 Task: Compose an email with the signature Carlos Perez with the subject Request for clarification and the message Could you please confirm the delivery date? from softage.1@softage.net to softage.9@softage.net and softage.10@softage.net with CC to softage.2@softage.net, select the message and change font size to large, align the email to center Send the email
Action: Mouse moved to (454, 599)
Screenshot: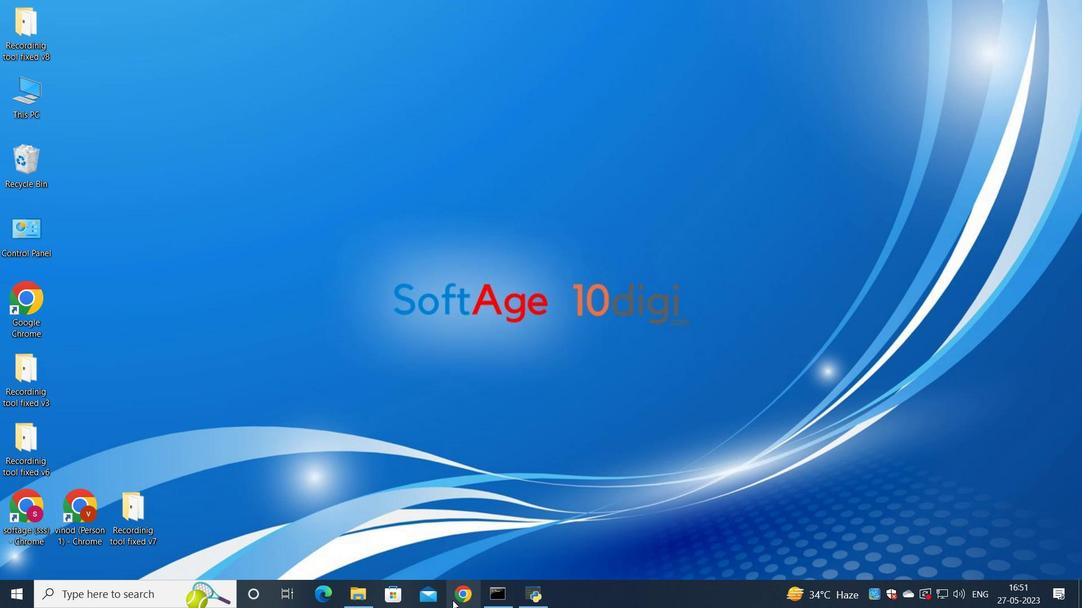 
Action: Mouse pressed left at (454, 599)
Screenshot: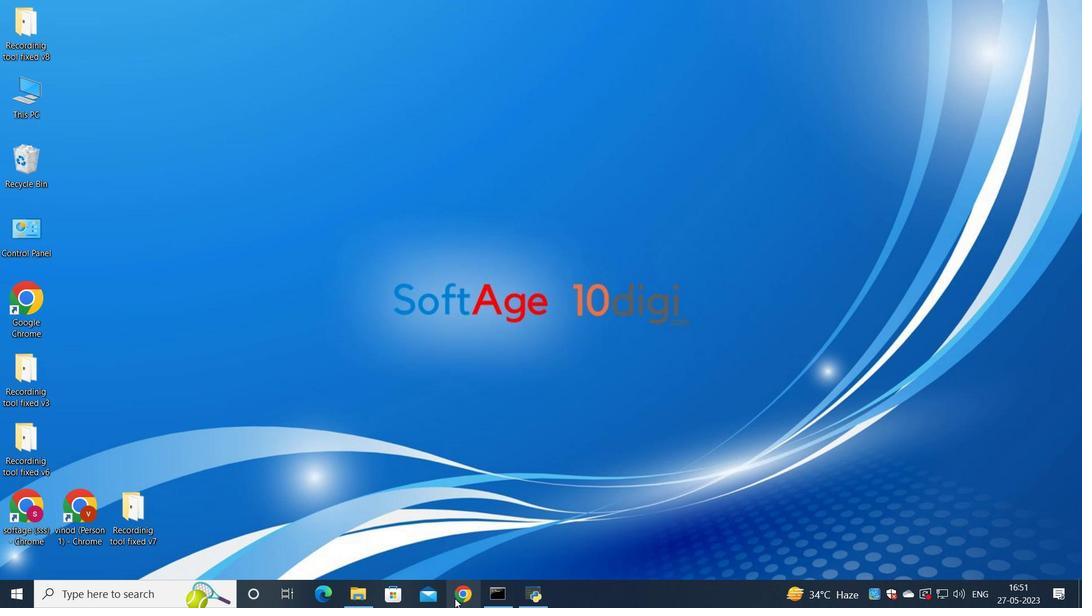 
Action: Mouse moved to (474, 336)
Screenshot: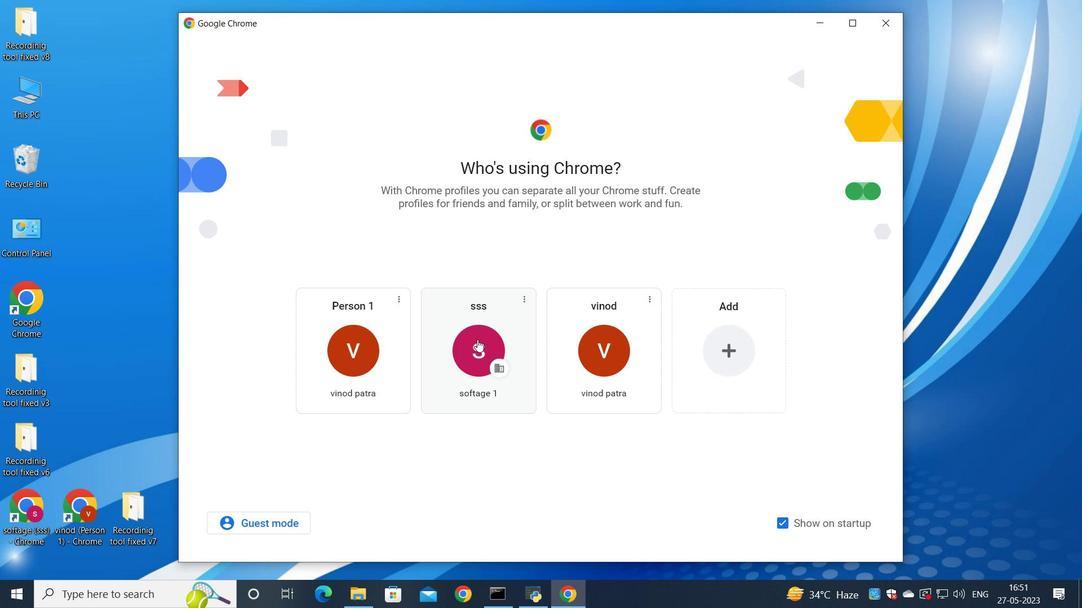
Action: Mouse pressed left at (474, 336)
Screenshot: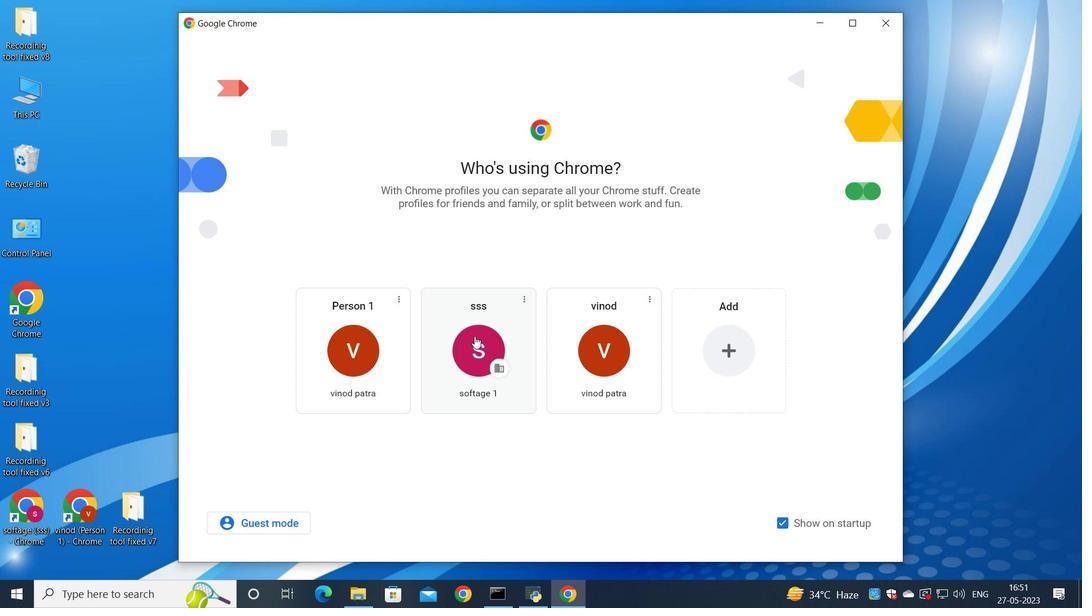 
Action: Mouse moved to (945, 61)
Screenshot: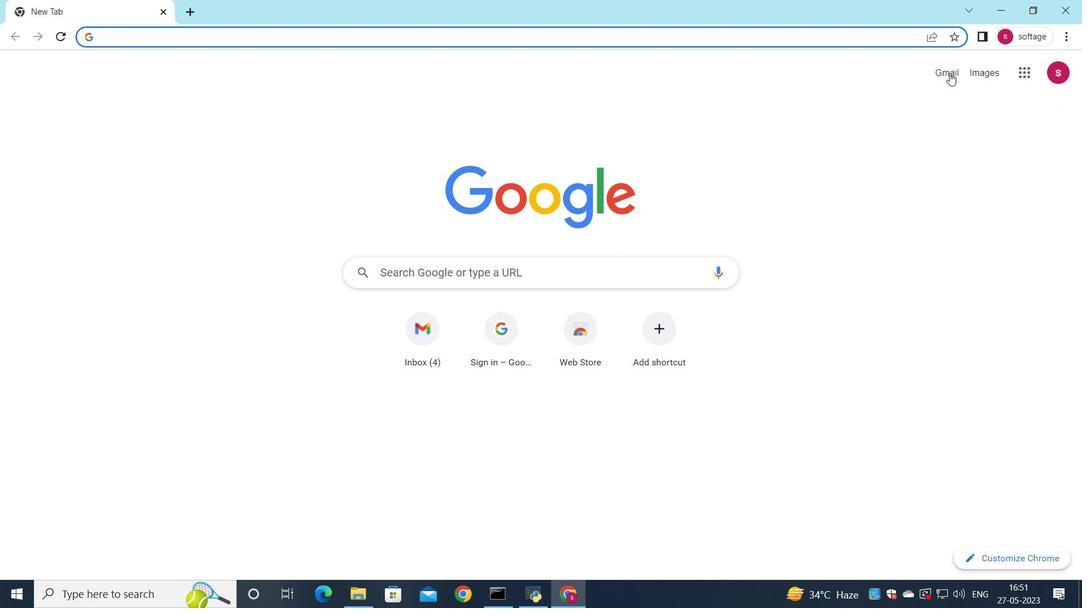
Action: Mouse pressed left at (945, 61)
Screenshot: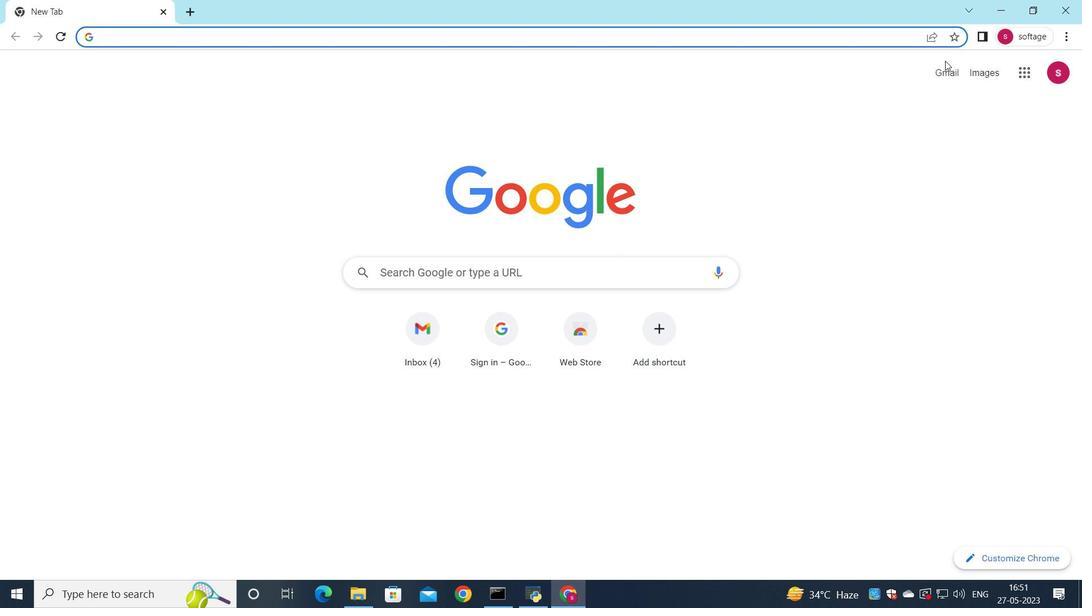 
Action: Mouse moved to (945, 69)
Screenshot: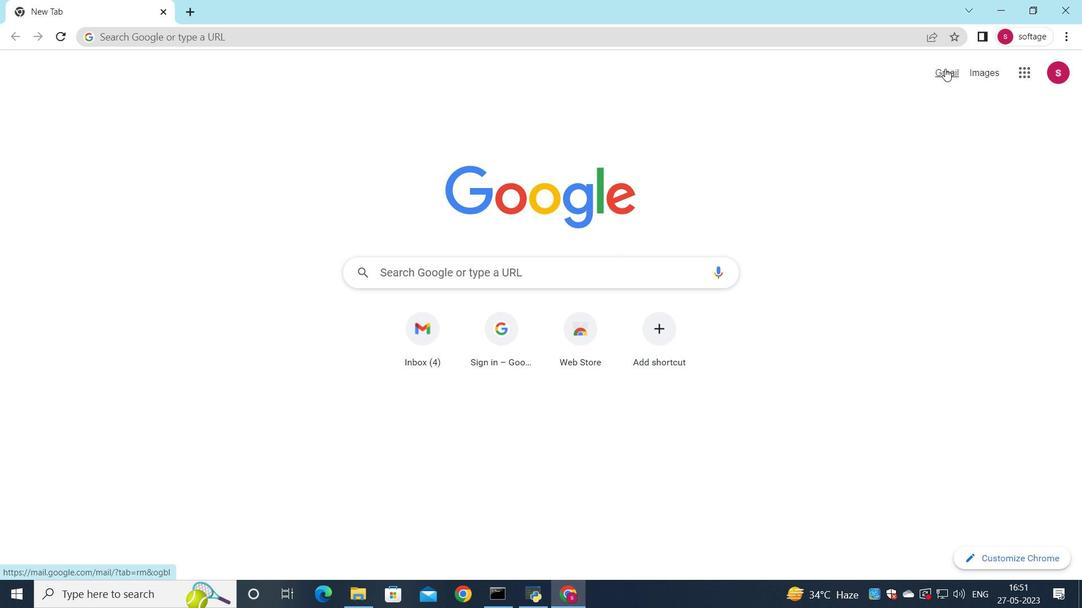 
Action: Mouse pressed left at (945, 69)
Screenshot: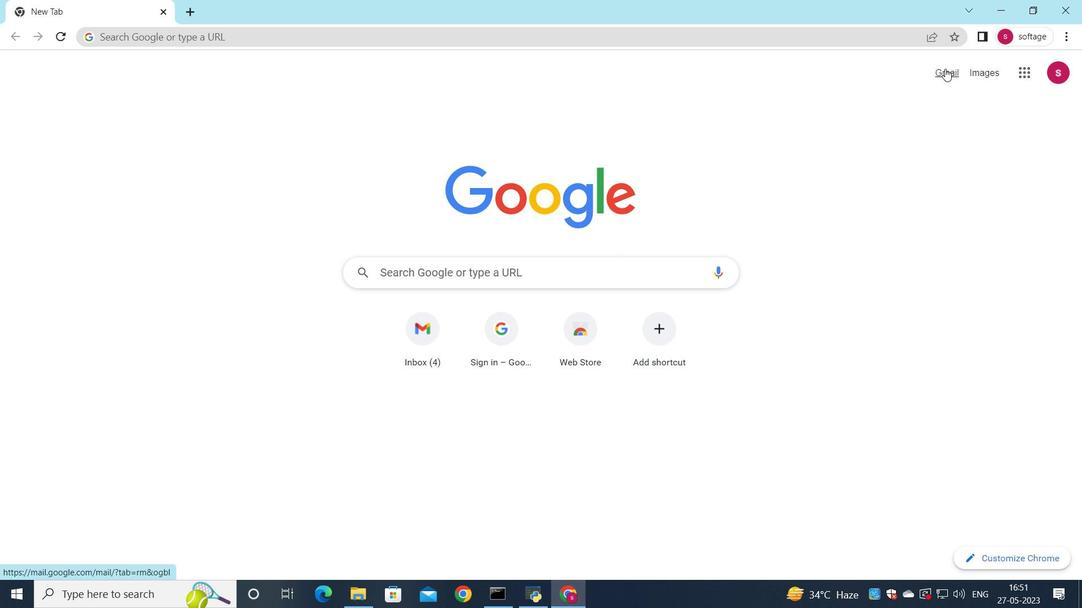 
Action: Mouse moved to (918, 100)
Screenshot: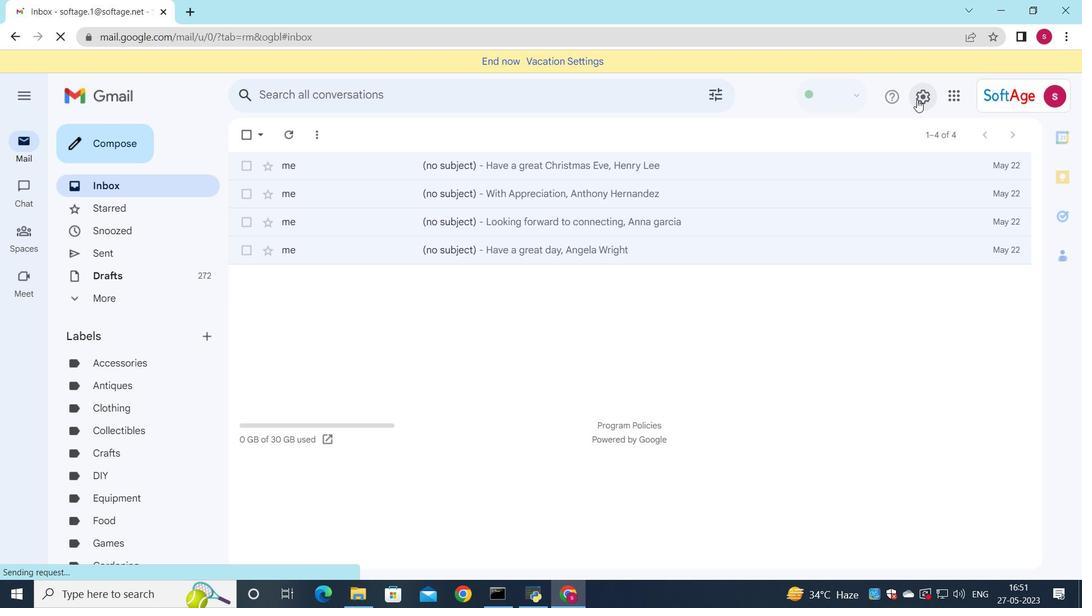 
Action: Mouse pressed left at (918, 100)
Screenshot: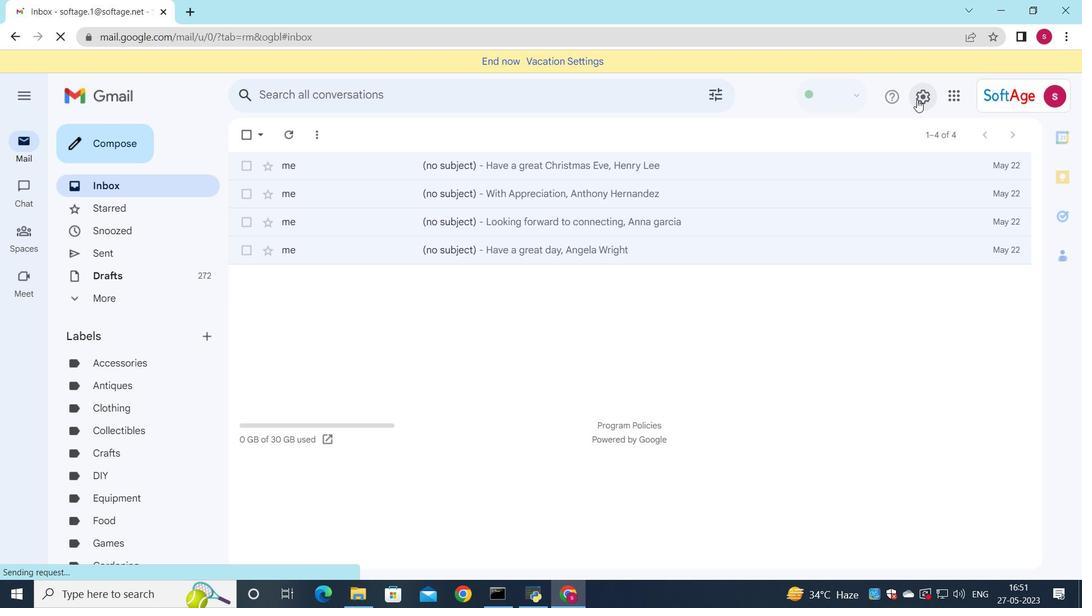 
Action: Mouse moved to (921, 168)
Screenshot: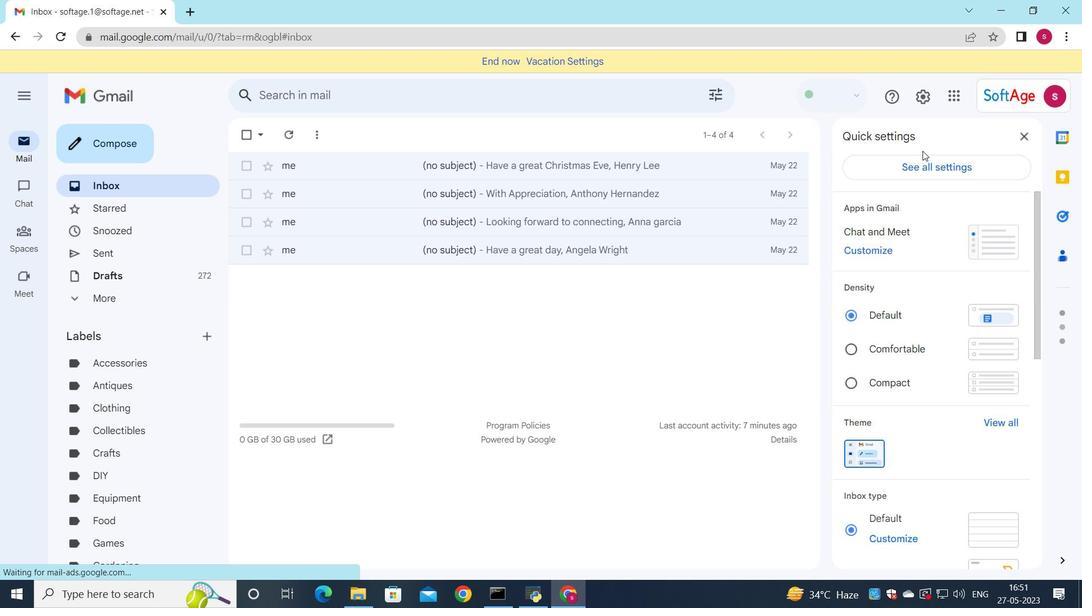 
Action: Mouse pressed left at (921, 168)
Screenshot: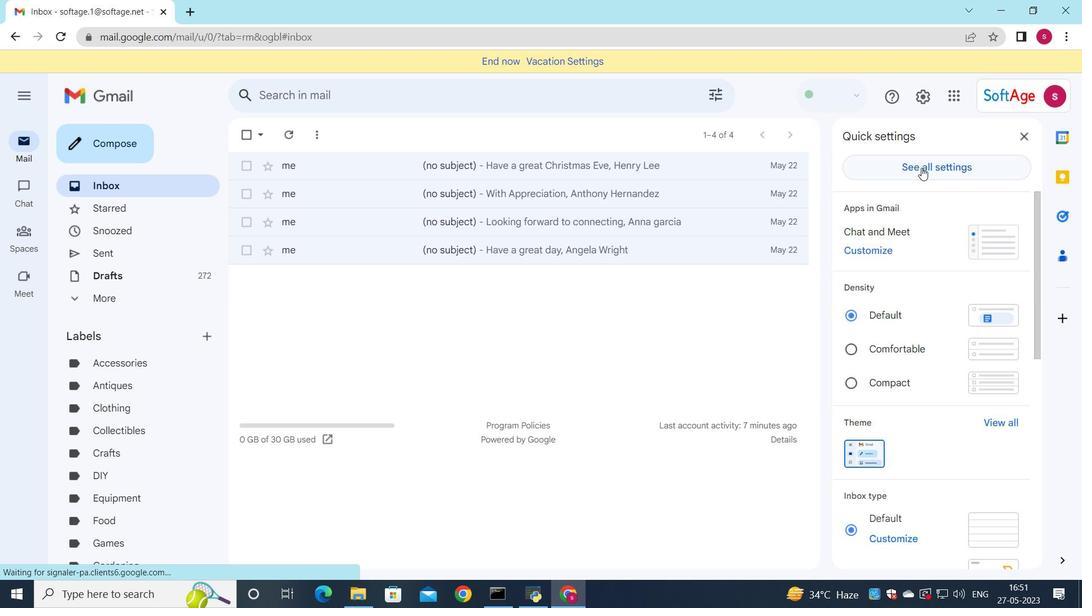 
Action: Mouse moved to (669, 253)
Screenshot: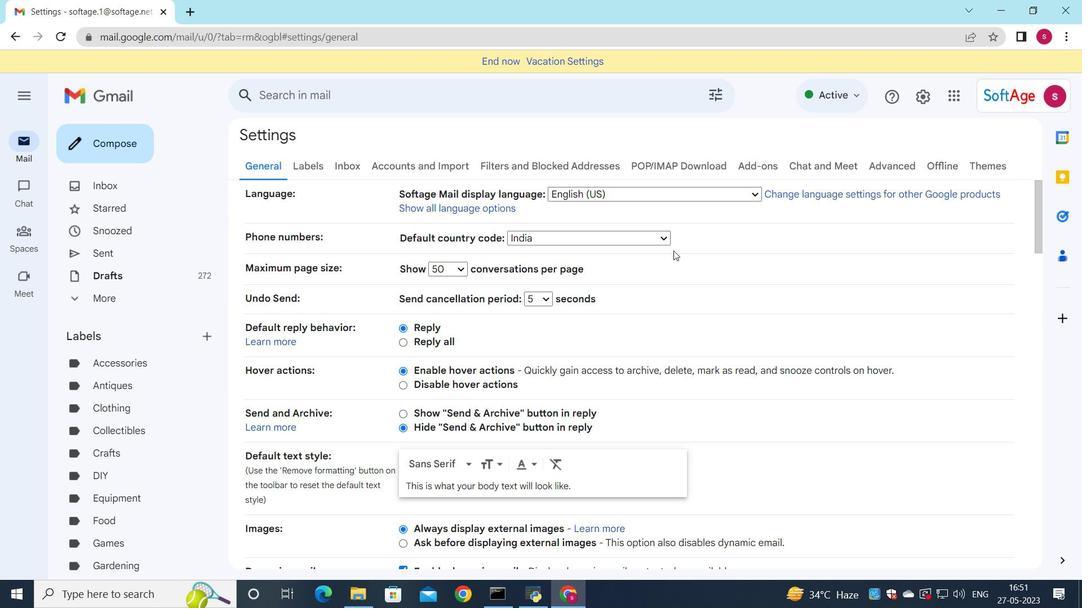 
Action: Mouse scrolled (669, 252) with delta (0, 0)
Screenshot: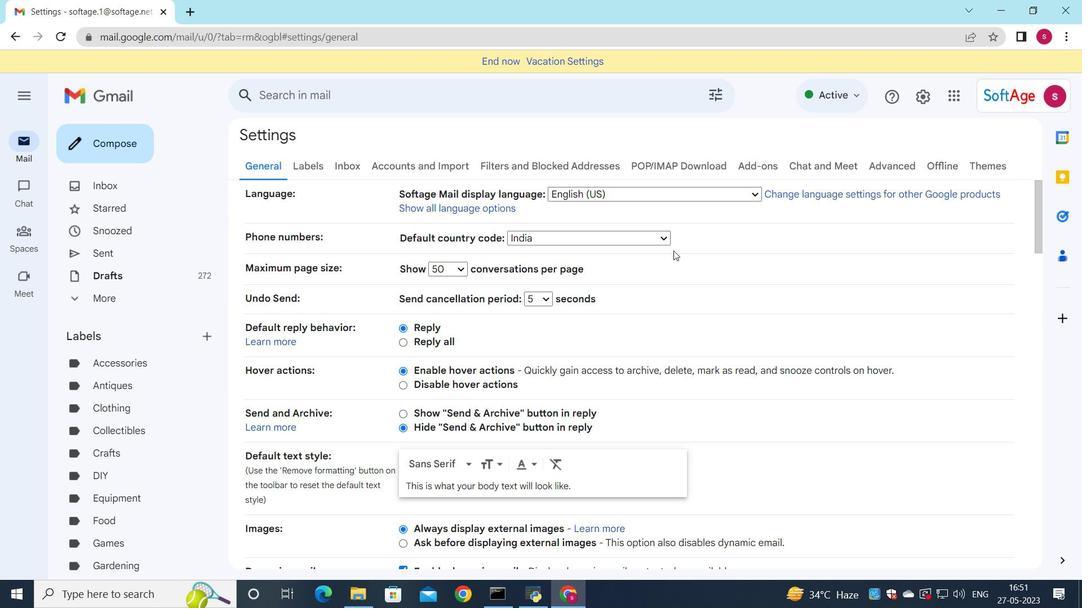 
Action: Mouse moved to (661, 262)
Screenshot: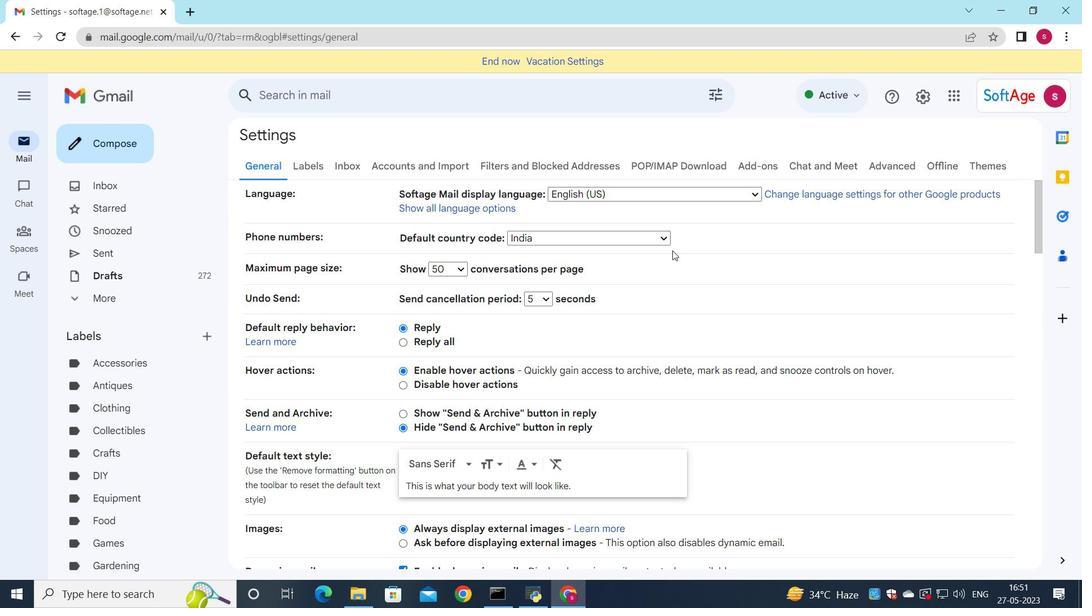 
Action: Mouse scrolled (661, 261) with delta (0, 0)
Screenshot: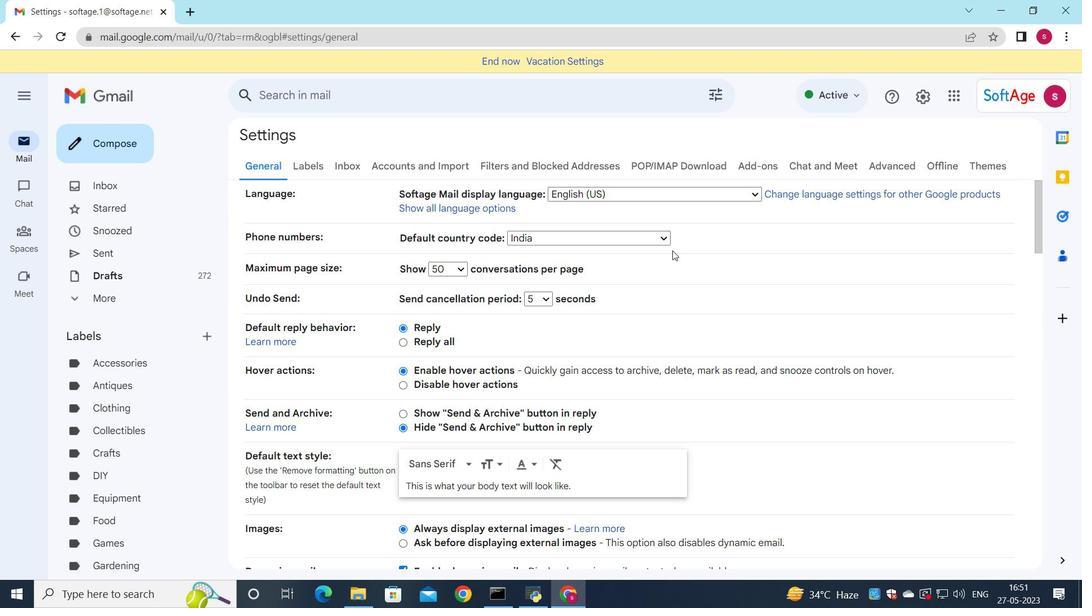 
Action: Mouse moved to (650, 281)
Screenshot: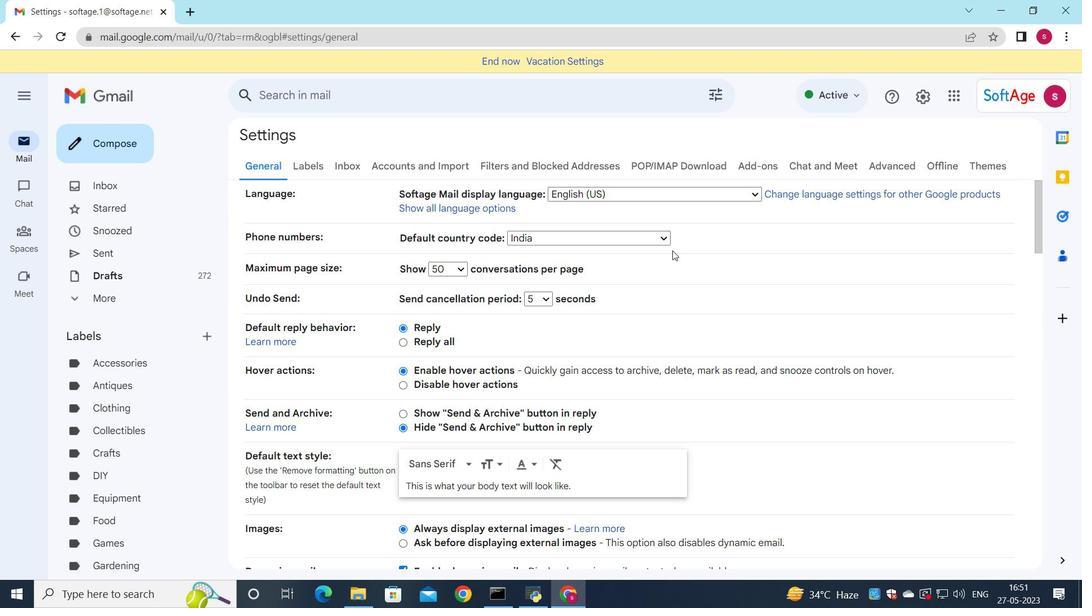 
Action: Mouse scrolled (650, 280) with delta (0, 0)
Screenshot: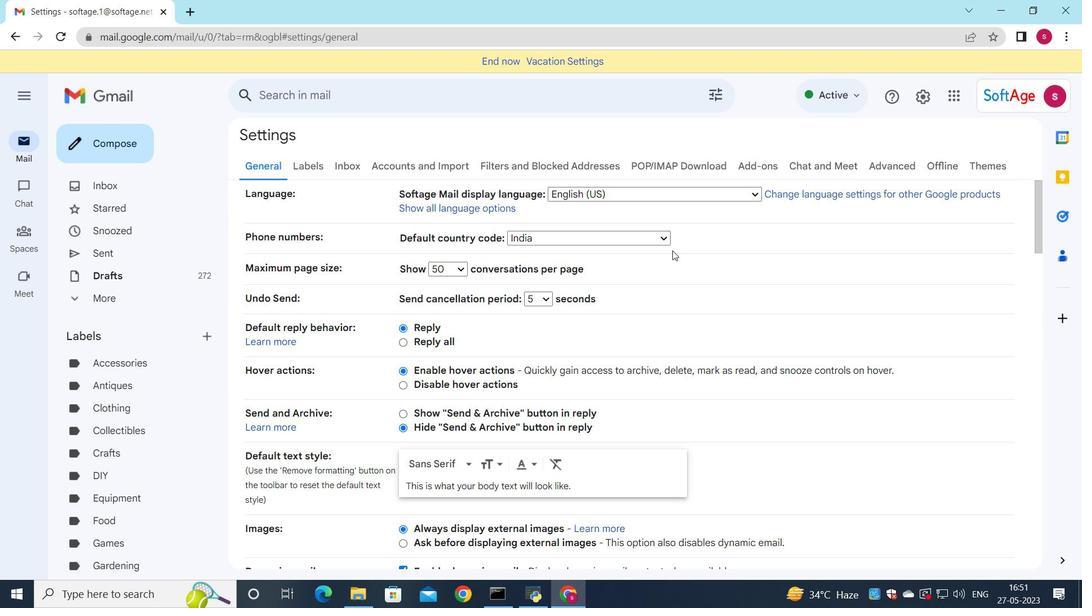 
Action: Mouse moved to (648, 265)
Screenshot: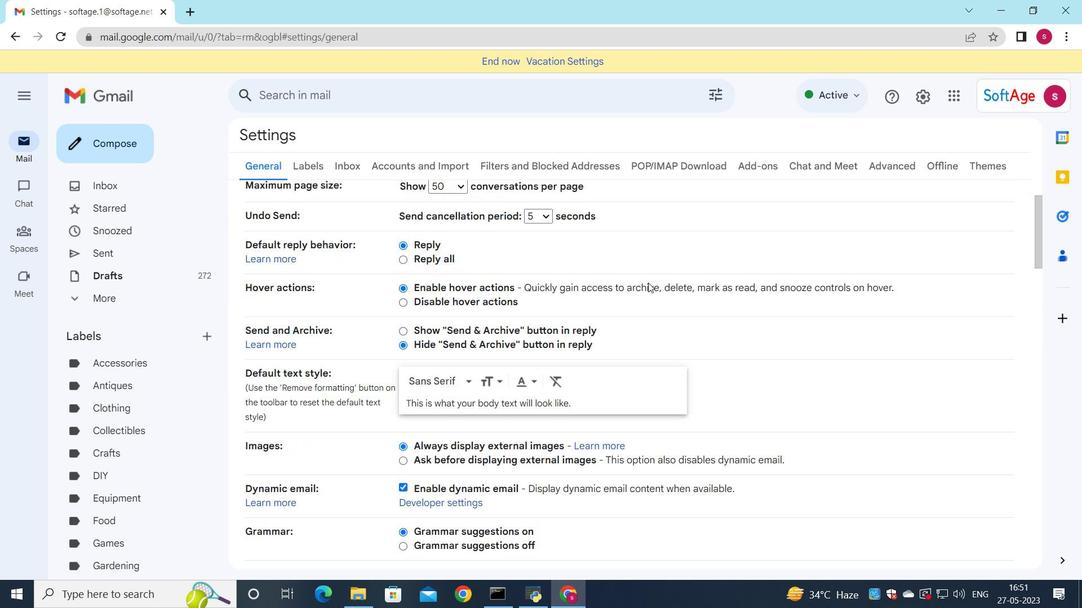 
Action: Mouse scrolled (648, 264) with delta (0, 0)
Screenshot: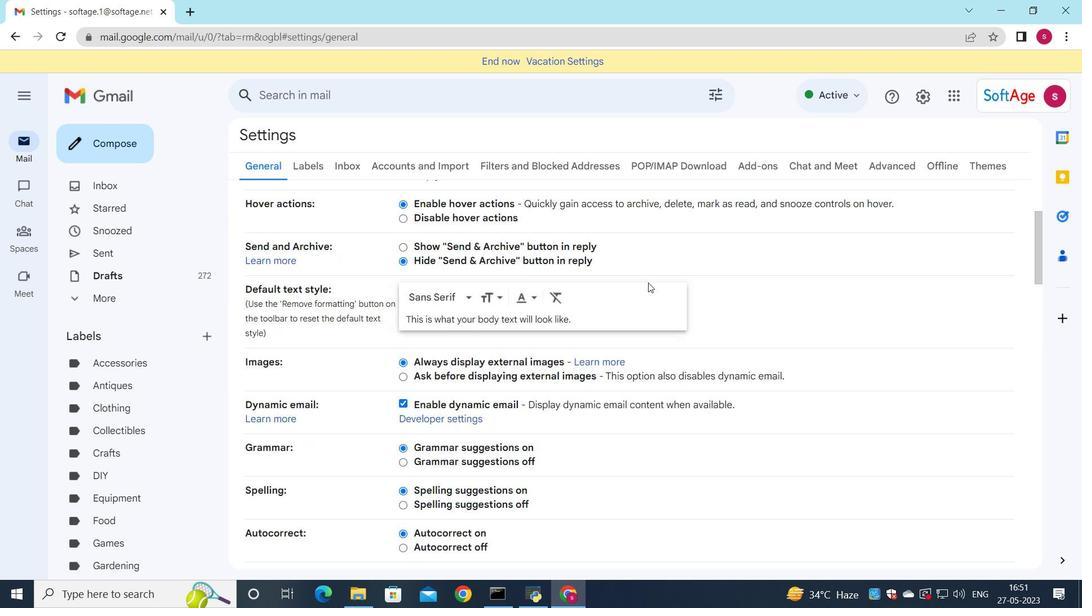 
Action: Mouse moved to (647, 265)
Screenshot: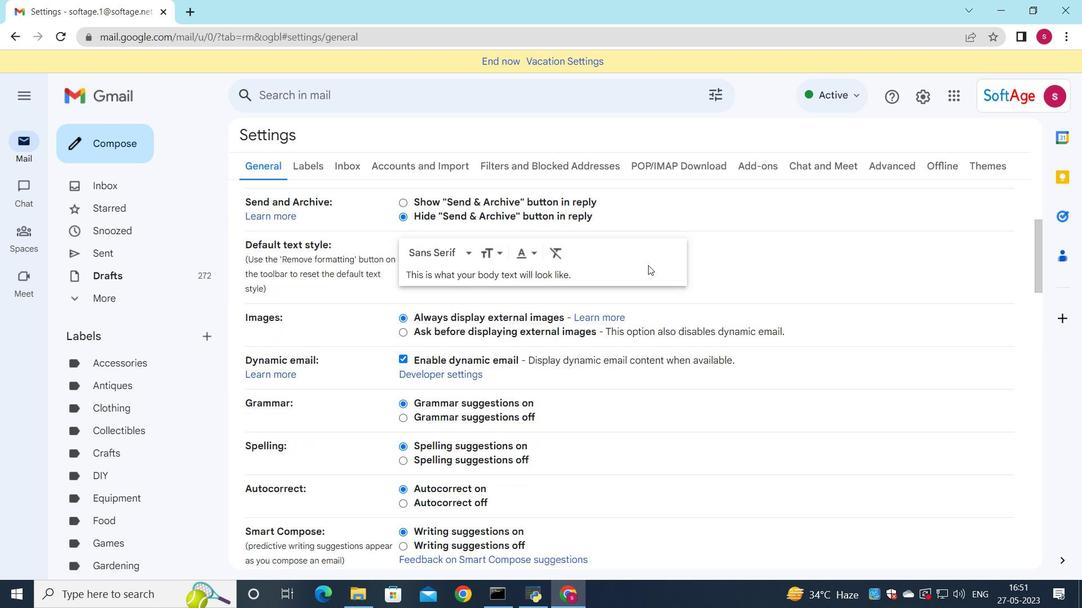 
Action: Mouse scrolled (647, 264) with delta (0, 0)
Screenshot: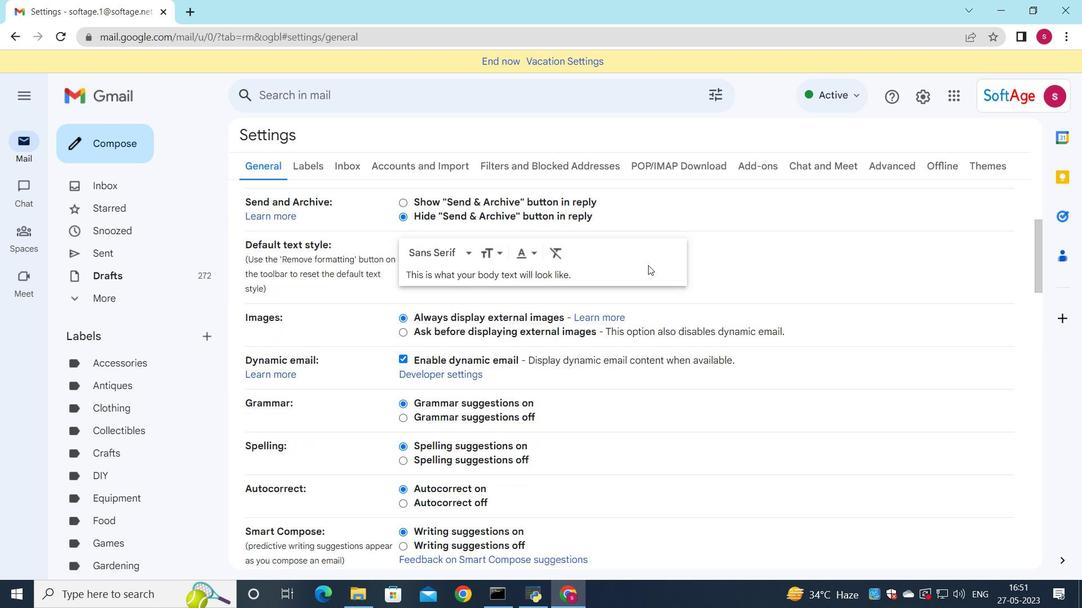 
Action: Mouse scrolled (647, 264) with delta (0, 0)
Screenshot: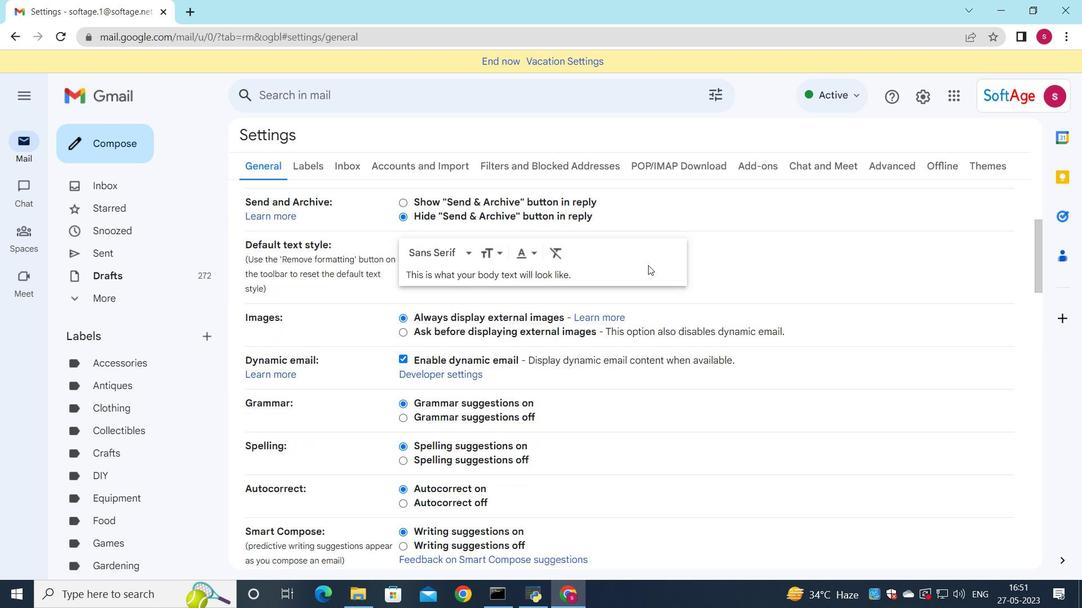 
Action: Mouse moved to (623, 281)
Screenshot: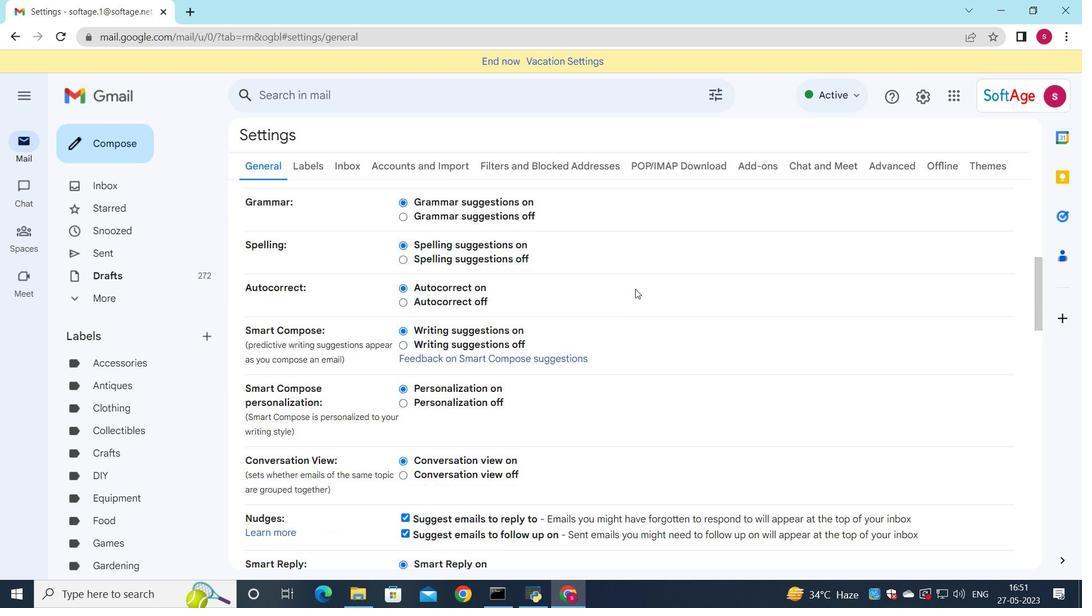 
Action: Mouse scrolled (623, 281) with delta (0, 0)
Screenshot: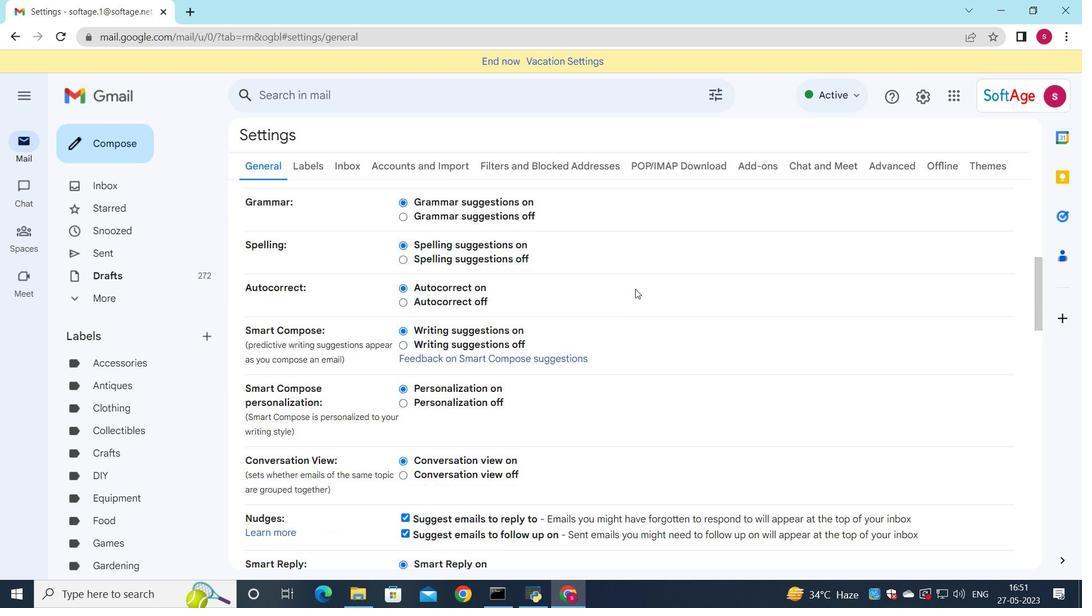
Action: Mouse moved to (622, 281)
Screenshot: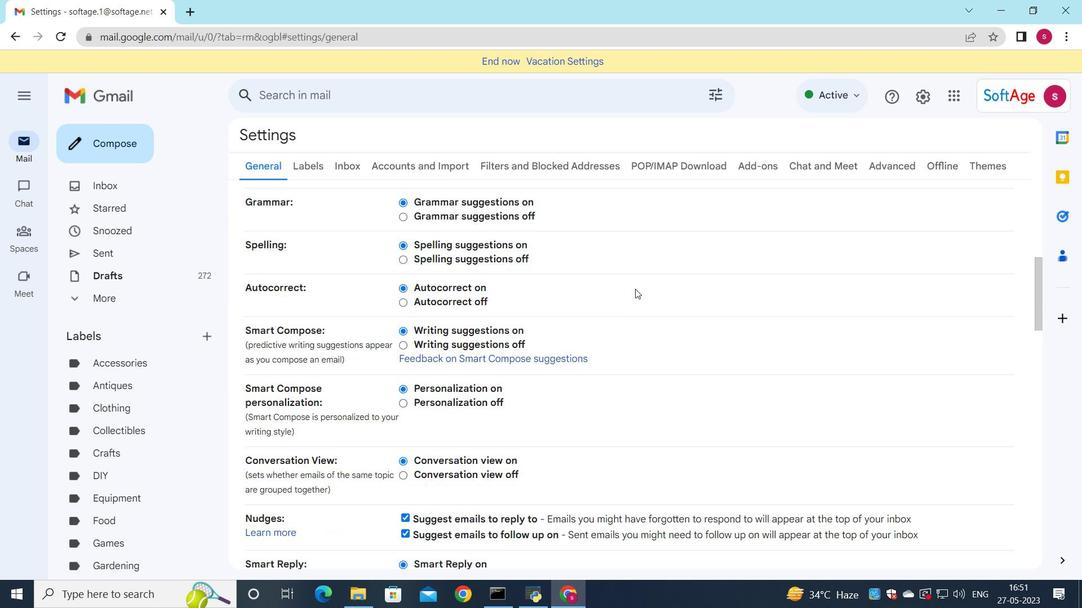 
Action: Mouse scrolled (622, 281) with delta (0, 0)
Screenshot: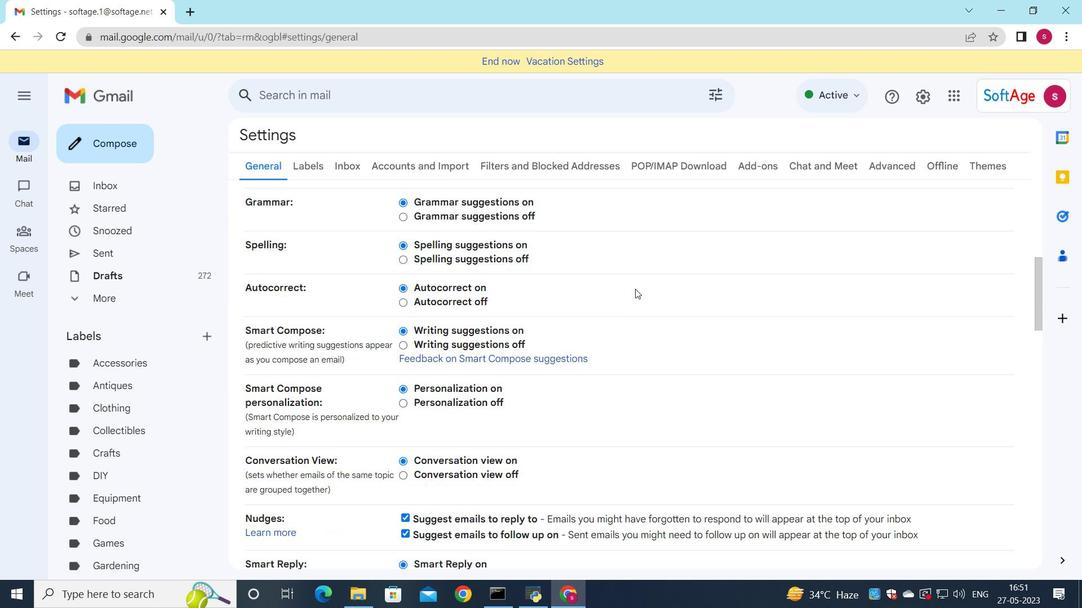 
Action: Mouse moved to (622, 281)
Screenshot: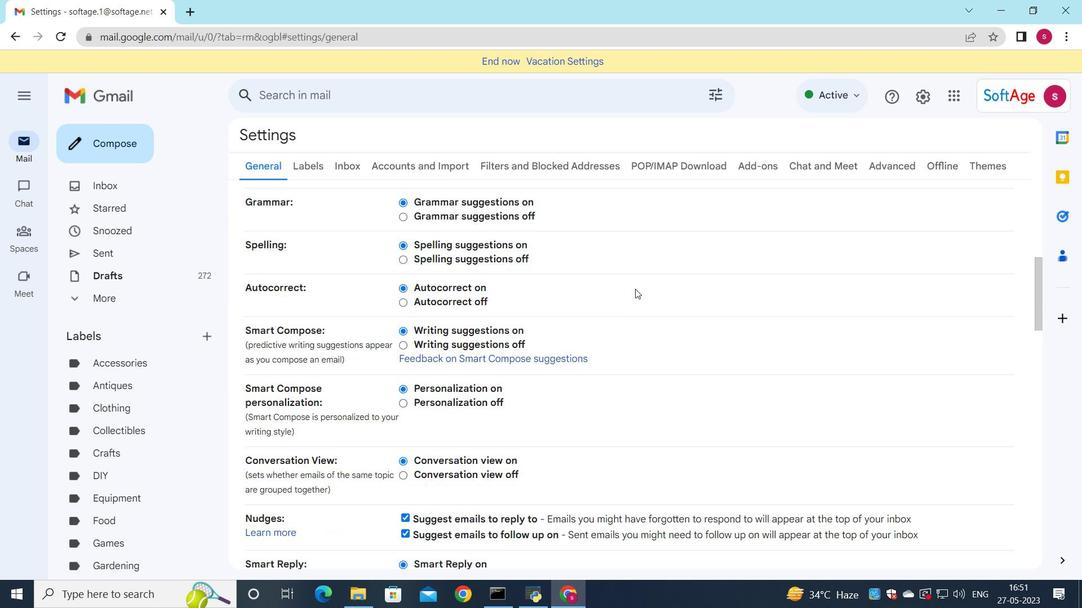 
Action: Mouse scrolled (622, 281) with delta (0, 0)
Screenshot: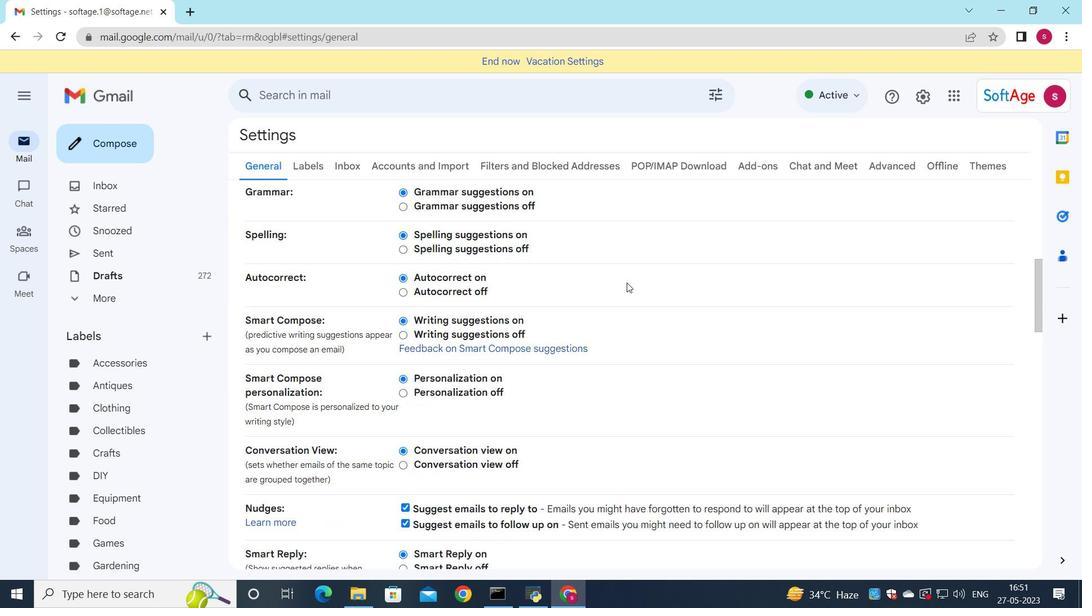 
Action: Mouse moved to (471, 463)
Screenshot: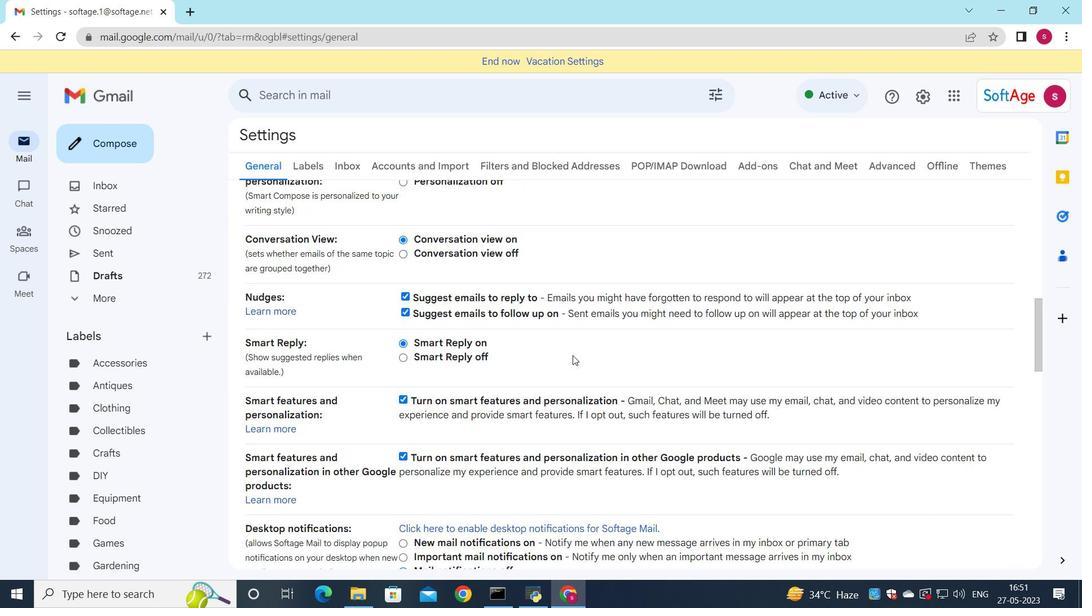 
Action: Mouse scrolled (471, 463) with delta (0, 0)
Screenshot: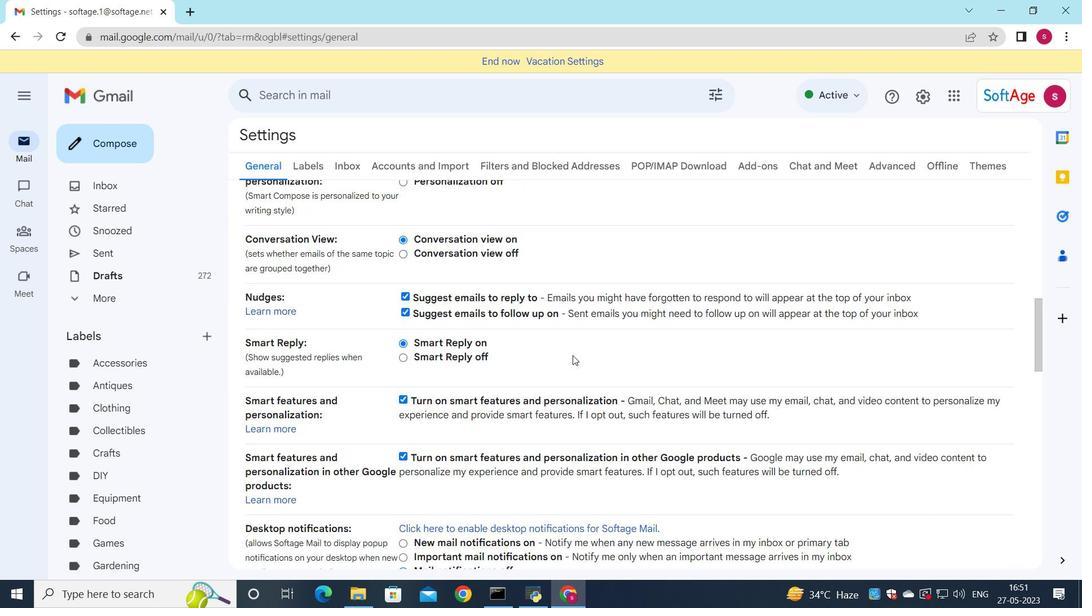 
Action: Mouse moved to (463, 475)
Screenshot: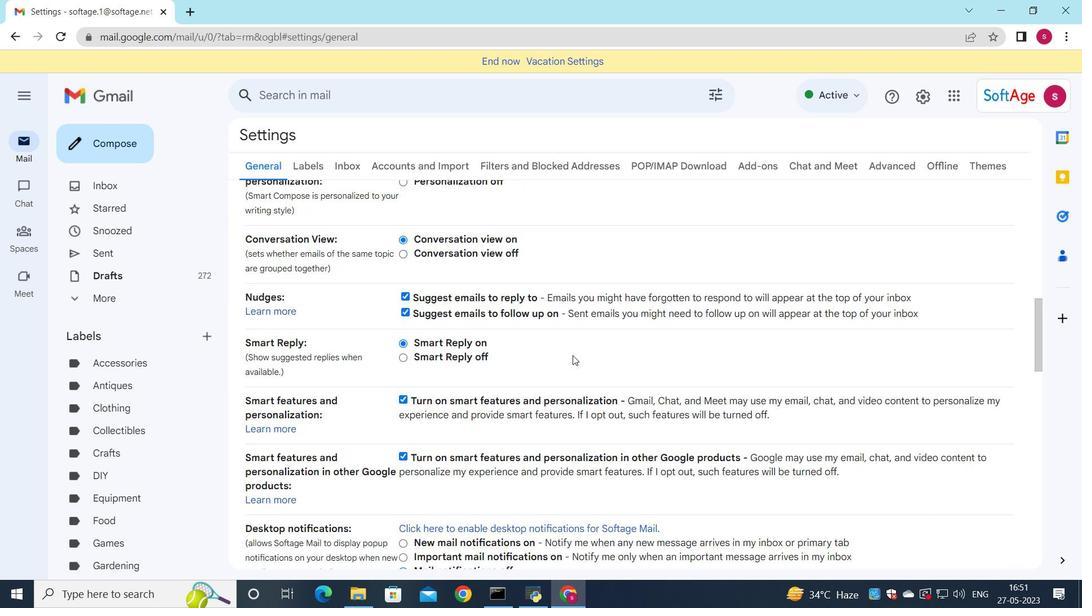 
Action: Mouse scrolled (463, 474) with delta (0, 0)
Screenshot: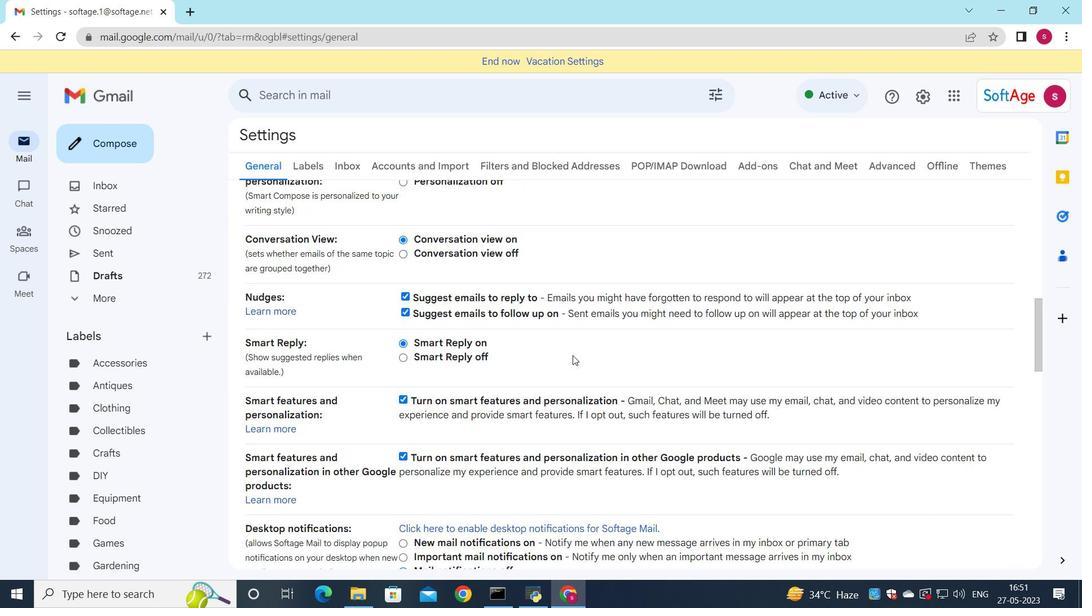
Action: Mouse moved to (463, 479)
Screenshot: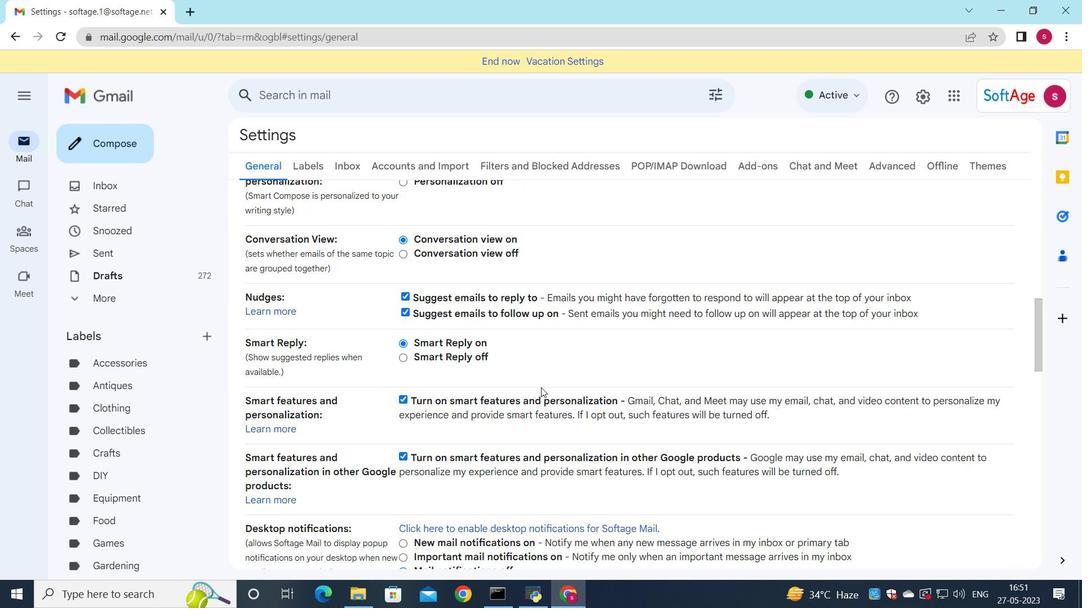 
Action: Mouse scrolled (463, 479) with delta (0, 0)
Screenshot: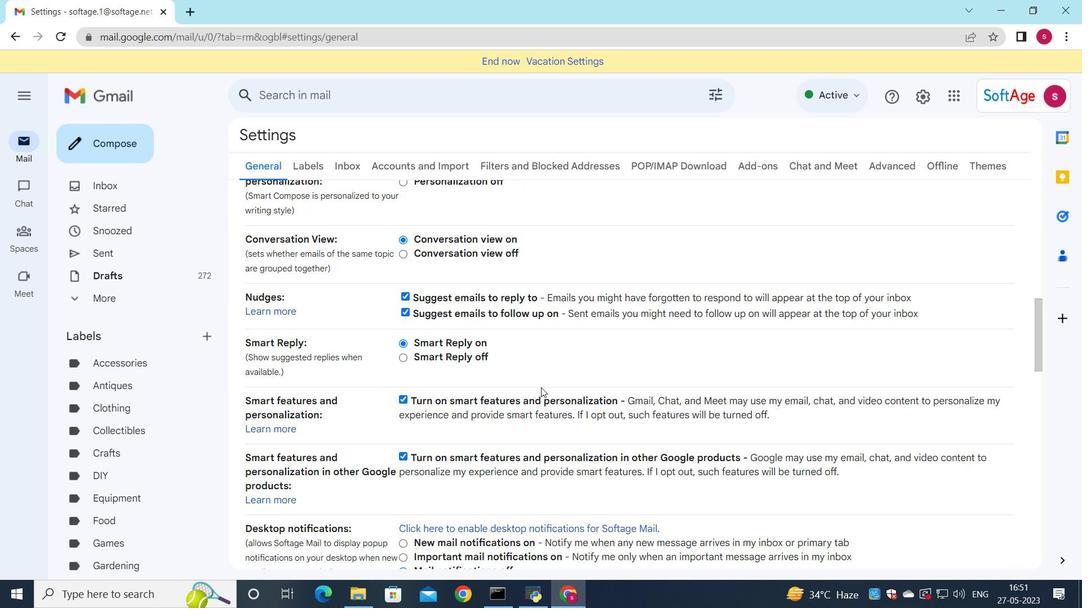 
Action: Mouse moved to (467, 486)
Screenshot: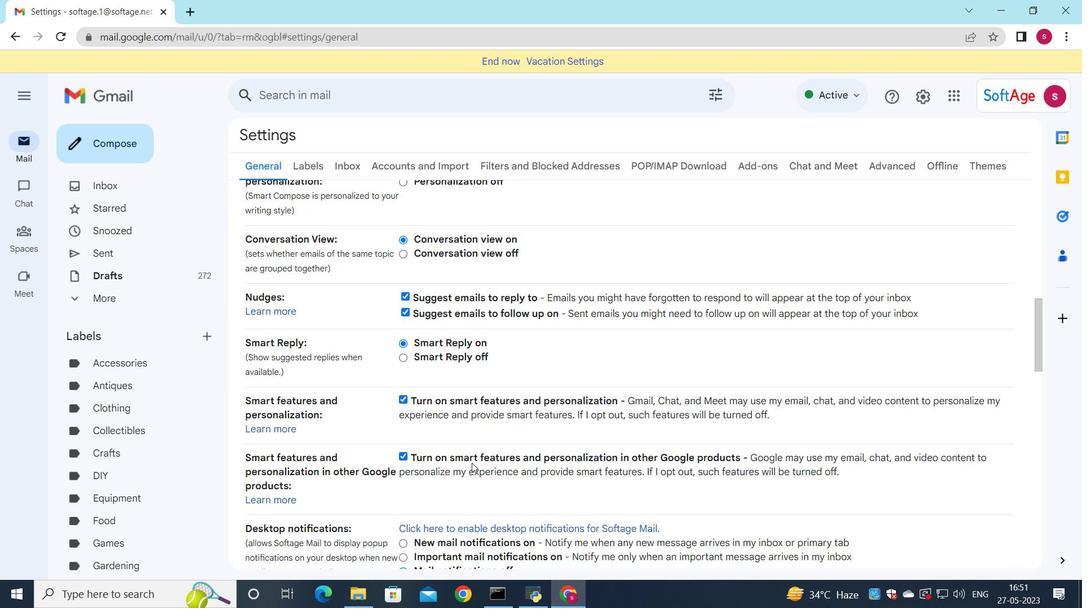 
Action: Mouse scrolled (467, 485) with delta (0, 0)
Screenshot: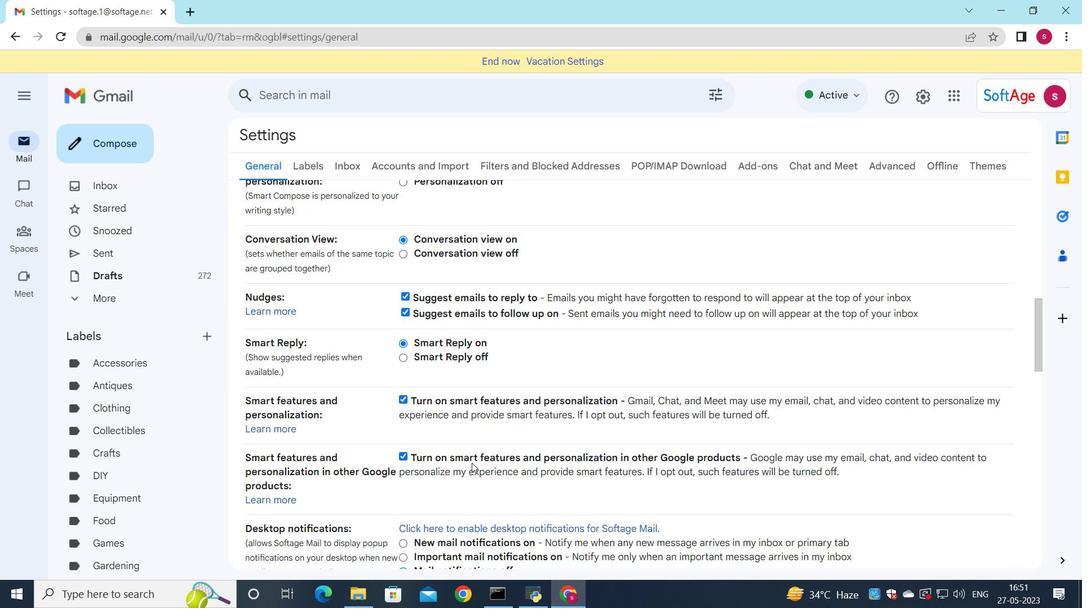 
Action: Mouse moved to (469, 485)
Screenshot: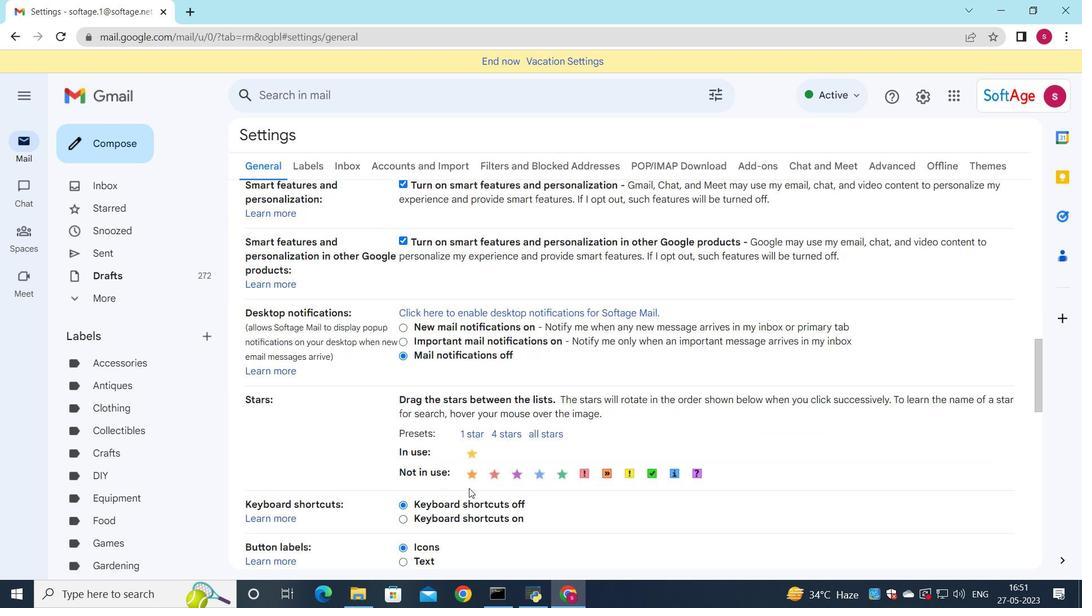 
Action: Mouse scrolled (469, 485) with delta (0, 0)
Screenshot: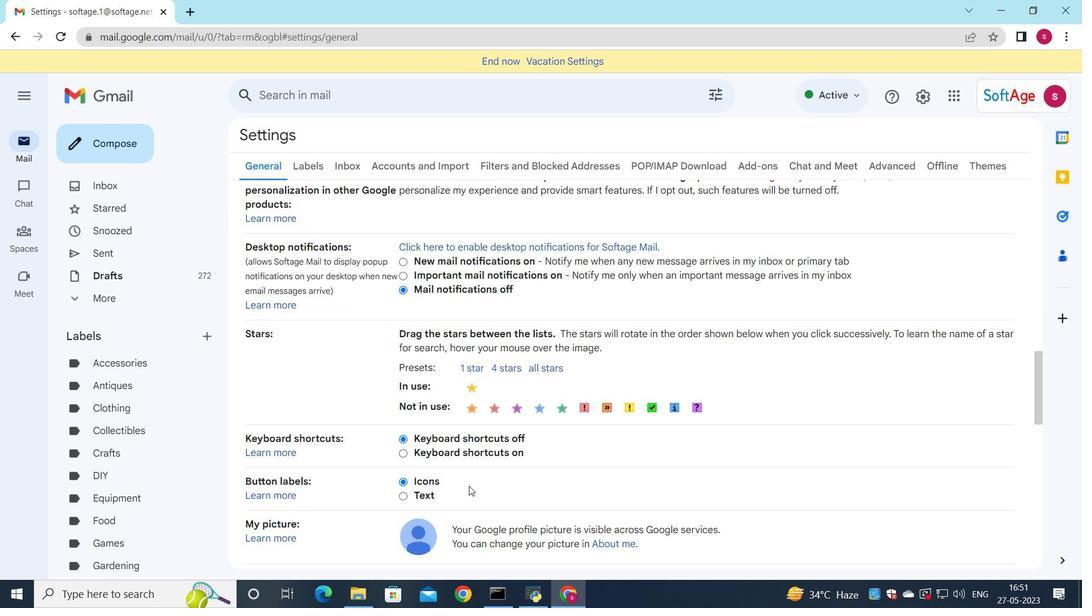 
Action: Mouse scrolled (469, 485) with delta (0, 0)
Screenshot: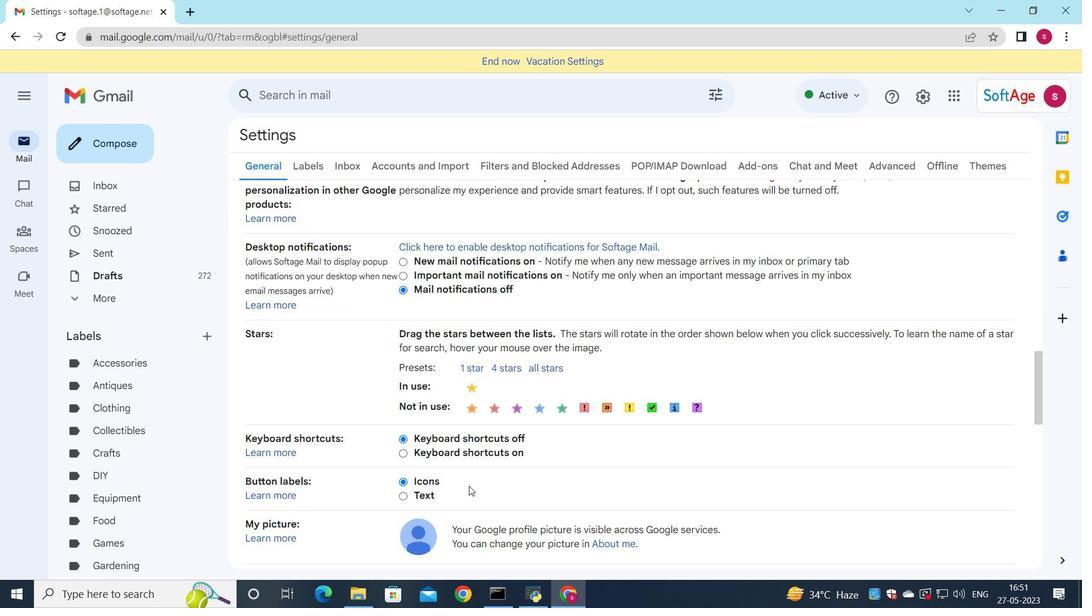 
Action: Mouse scrolled (469, 485) with delta (0, 0)
Screenshot: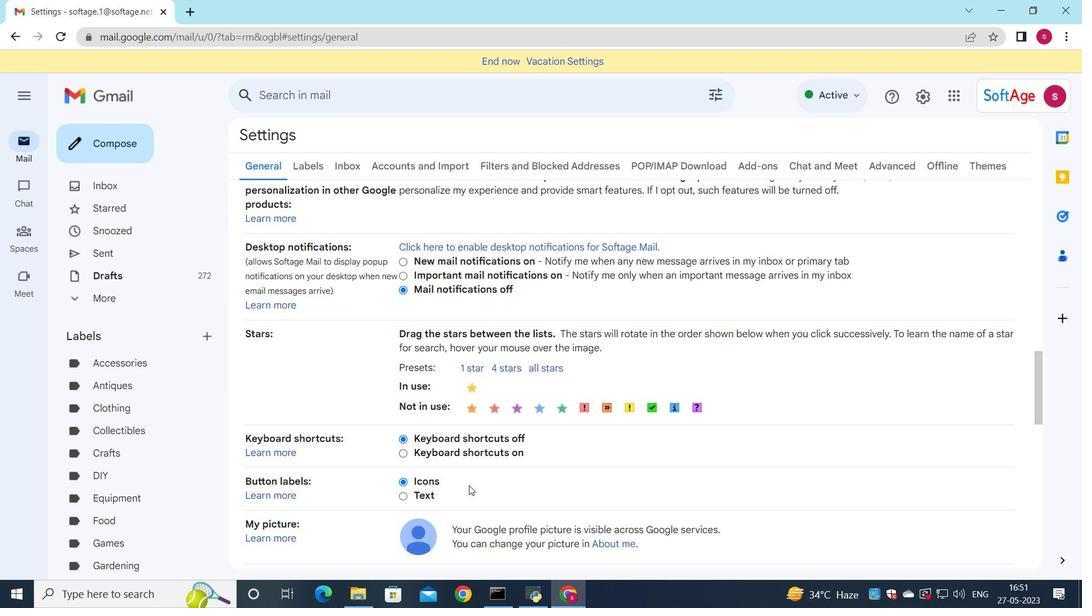 
Action: Mouse moved to (554, 427)
Screenshot: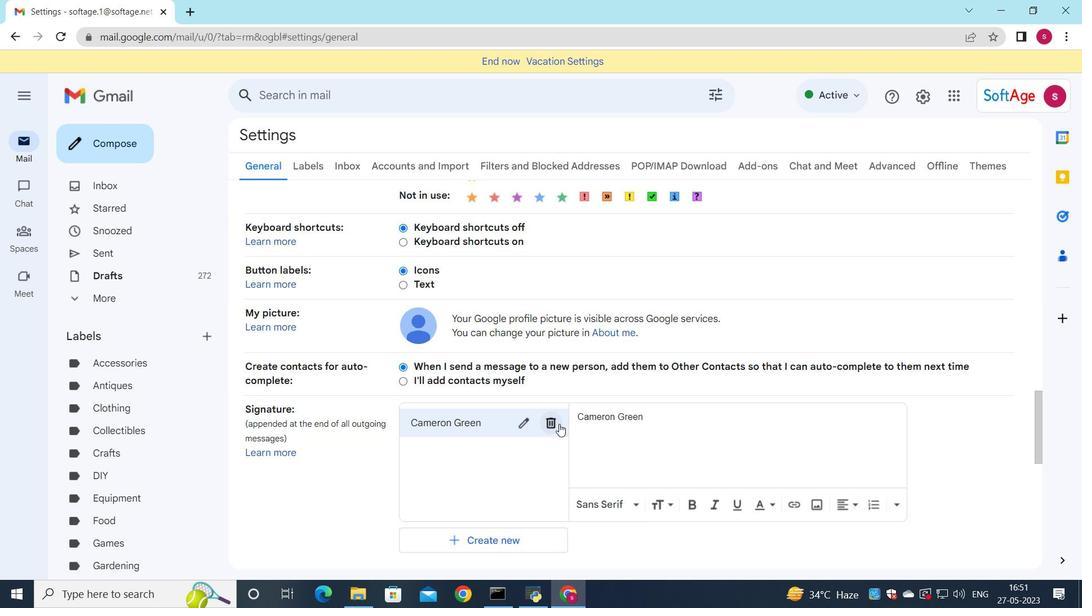 
Action: Mouse pressed left at (554, 427)
Screenshot: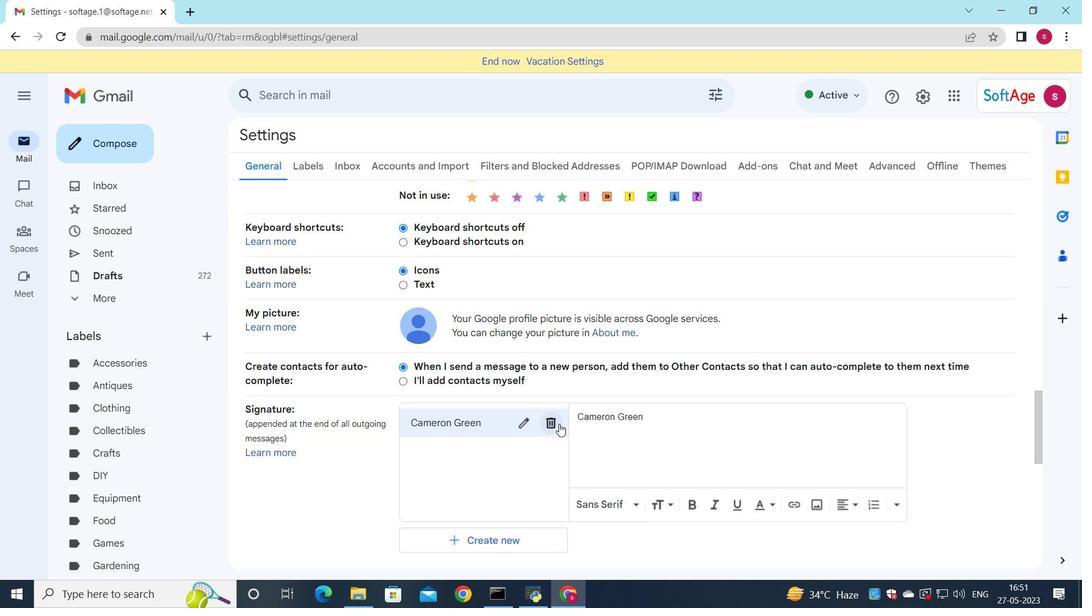 
Action: Mouse moved to (654, 350)
Screenshot: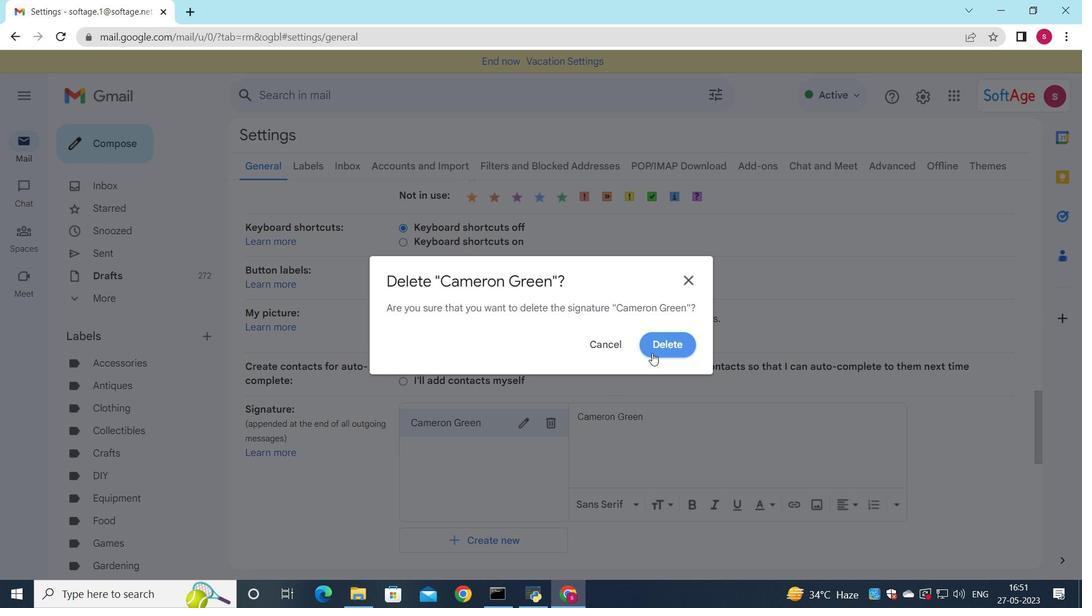 
Action: Mouse pressed left at (654, 350)
Screenshot: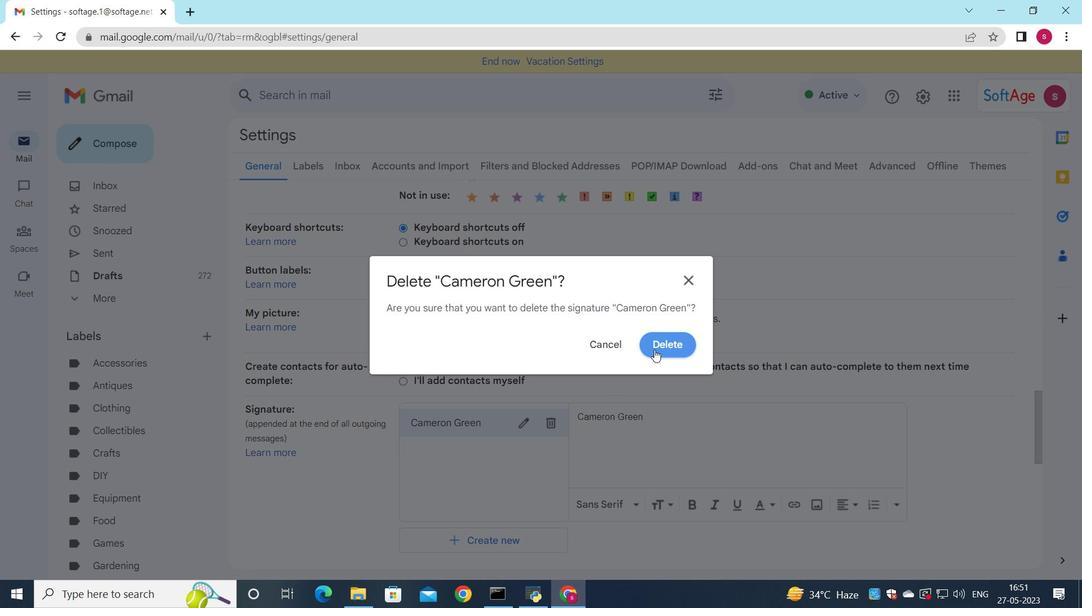 
Action: Mouse moved to (461, 442)
Screenshot: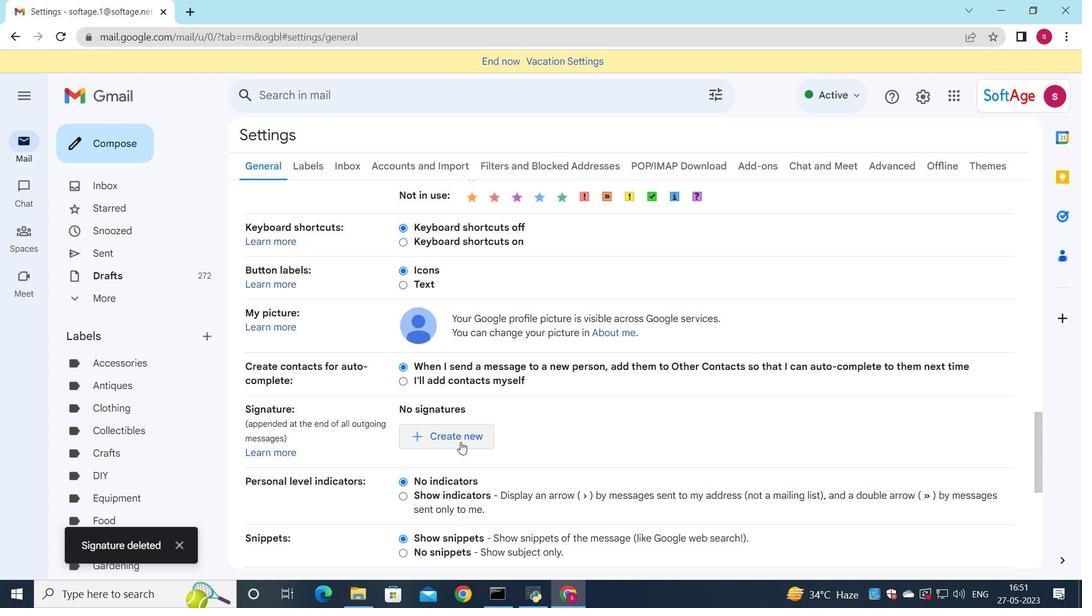 
Action: Mouse pressed left at (461, 442)
Screenshot: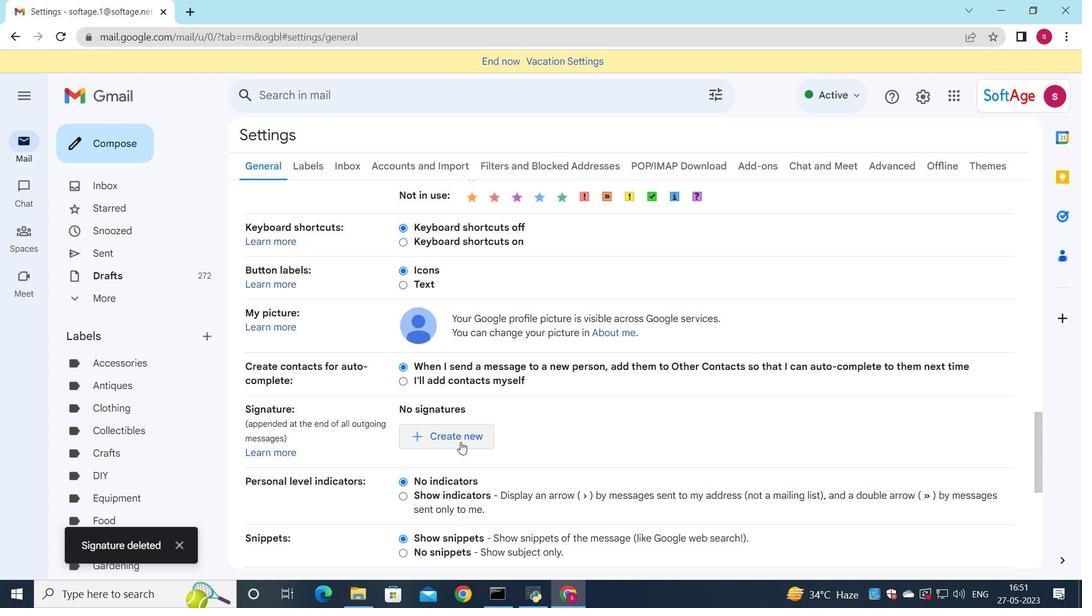 
Action: Mouse moved to (685, 408)
Screenshot: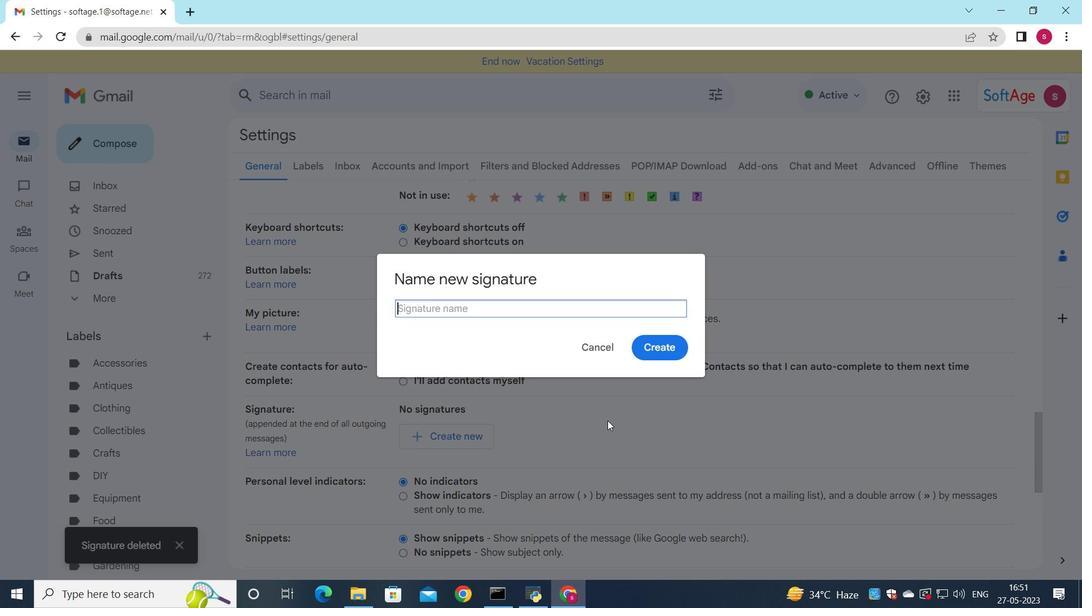 
Action: Key pressed <Key.shift>Char<Key.backspace><Key.backspace><Key.backspace>arlos<Key.space><Key.shift>perez
Screenshot: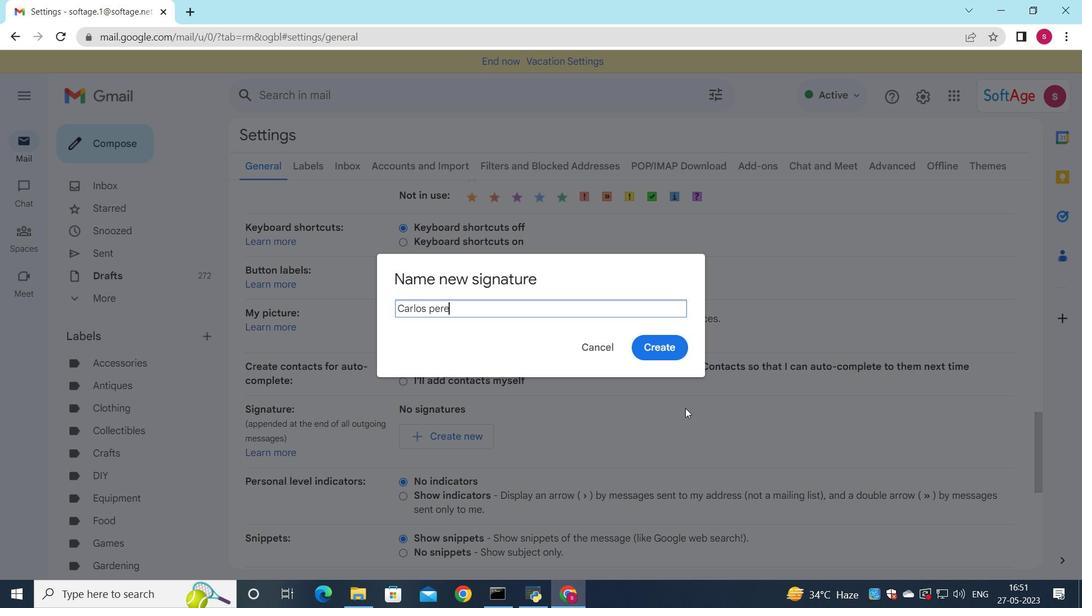 
Action: Mouse moved to (433, 311)
Screenshot: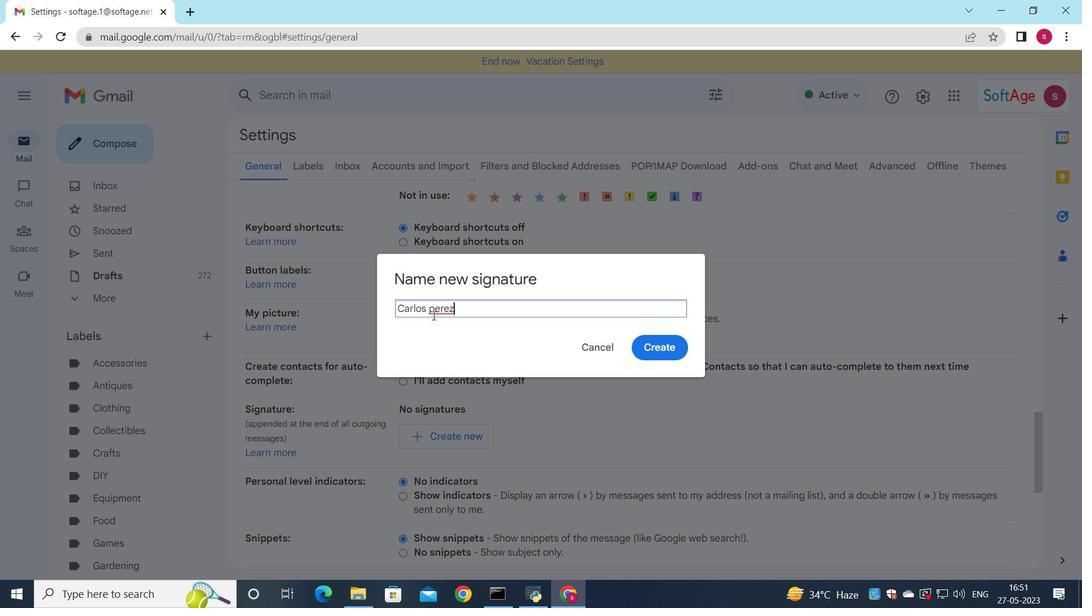 
Action: Mouse pressed left at (433, 311)
Screenshot: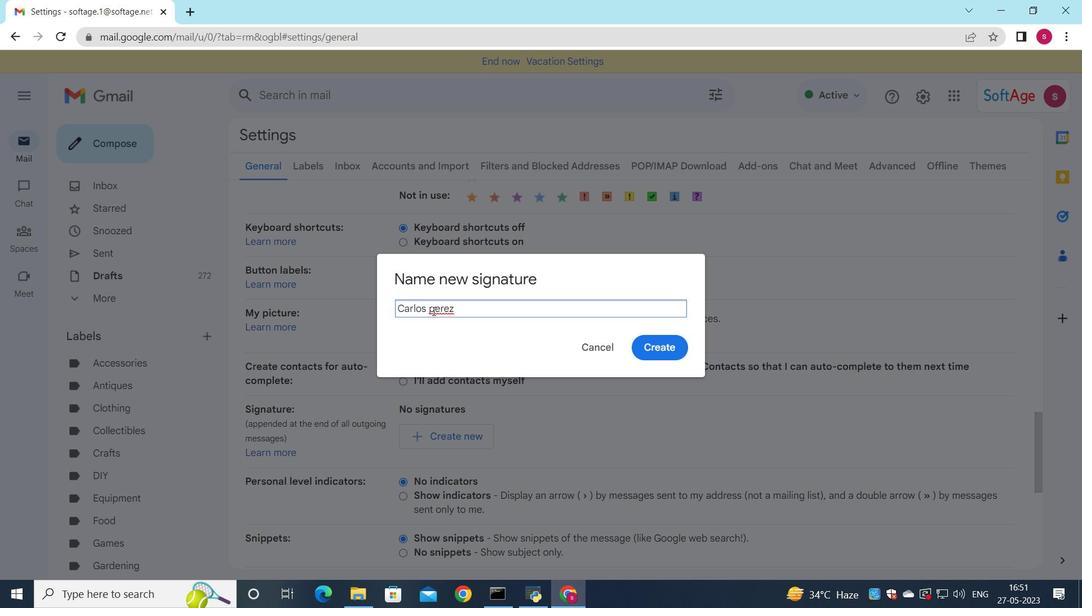 
Action: Key pressed <Key.backspace><Key.shift>P
Screenshot: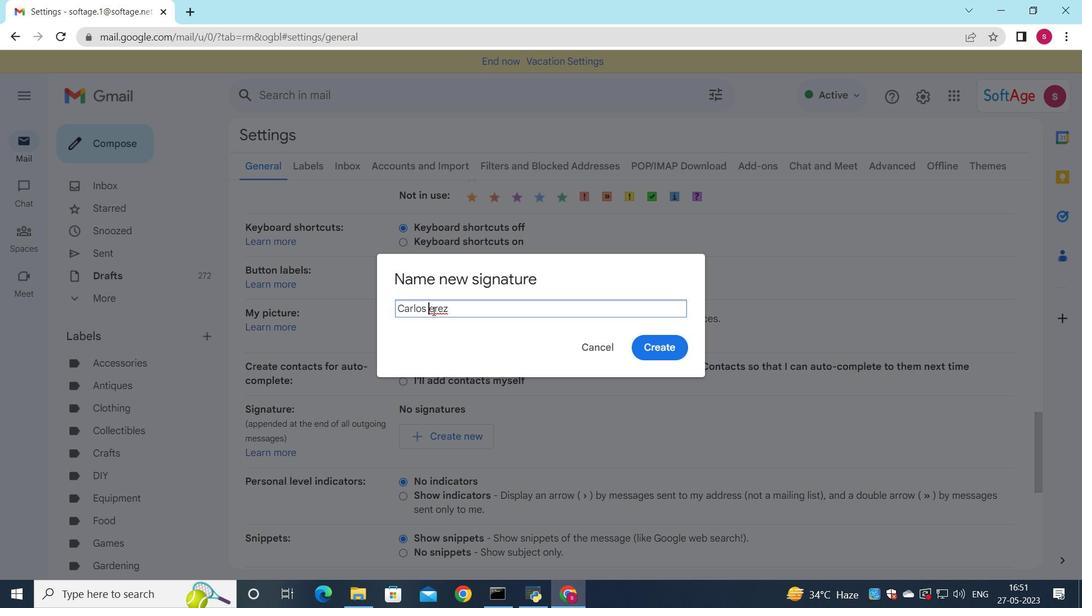 
Action: Mouse moved to (657, 346)
Screenshot: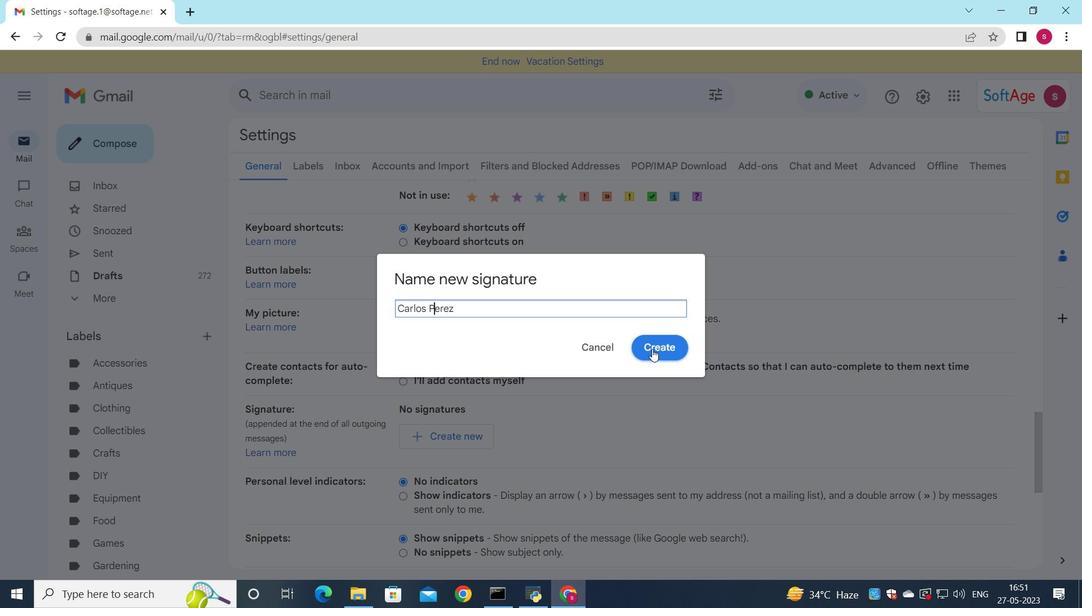 
Action: Mouse pressed left at (657, 346)
Screenshot: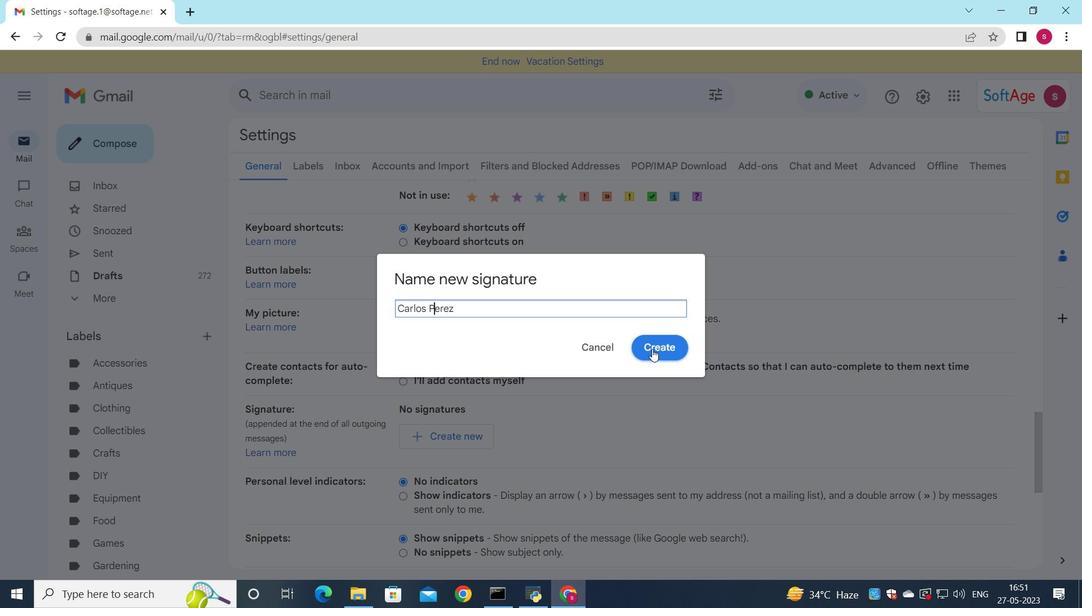 
Action: Mouse moved to (641, 424)
Screenshot: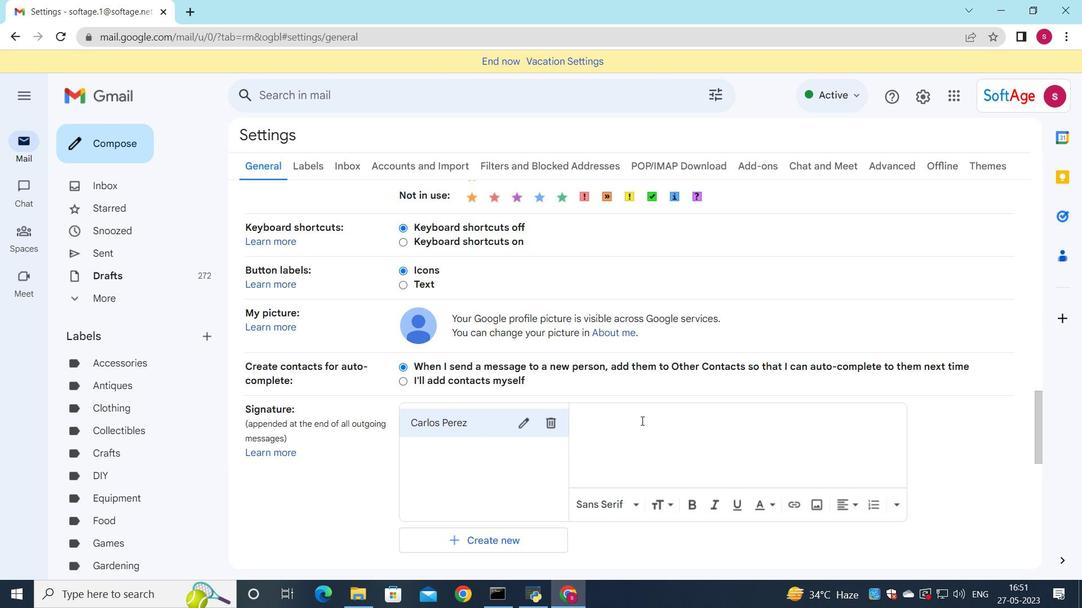 
Action: Mouse pressed left at (641, 424)
Screenshot: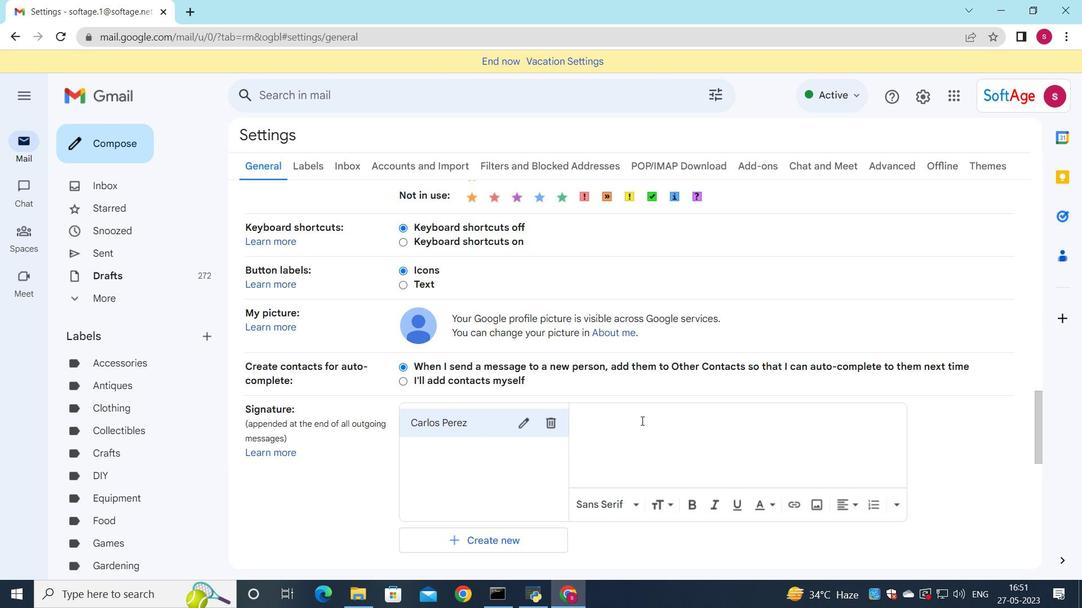 
Action: Mouse moved to (640, 424)
Screenshot: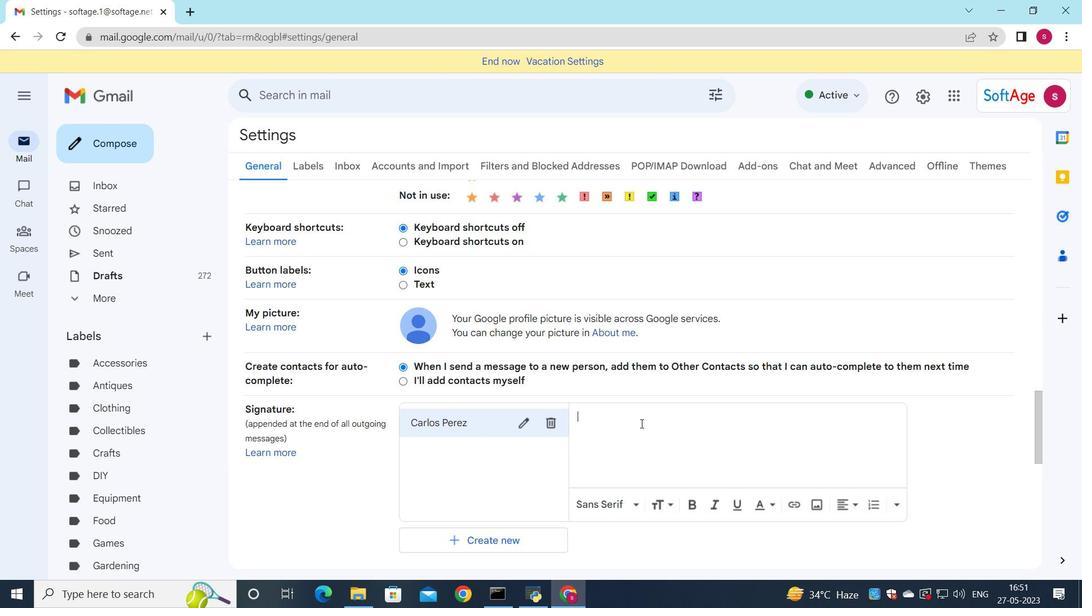 
Action: Key pressed <Key.shift>Carlos<Key.space><Key.shift><Key.shift><Key.shift><Key.shift><Key.shift>O<Key.backspace><Key.shift>Perez
Screenshot: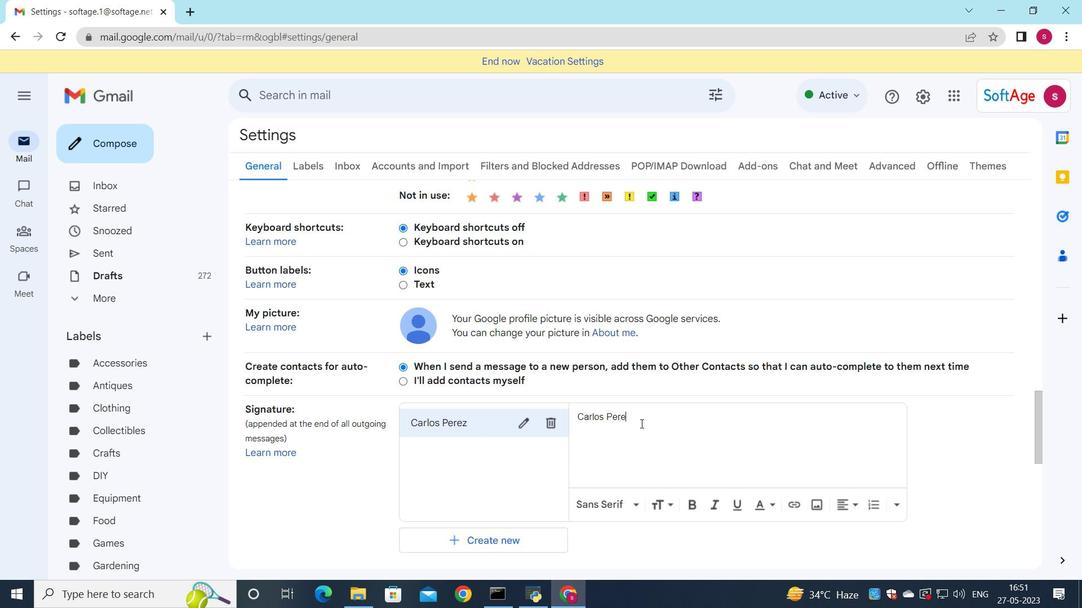
Action: Mouse moved to (616, 372)
Screenshot: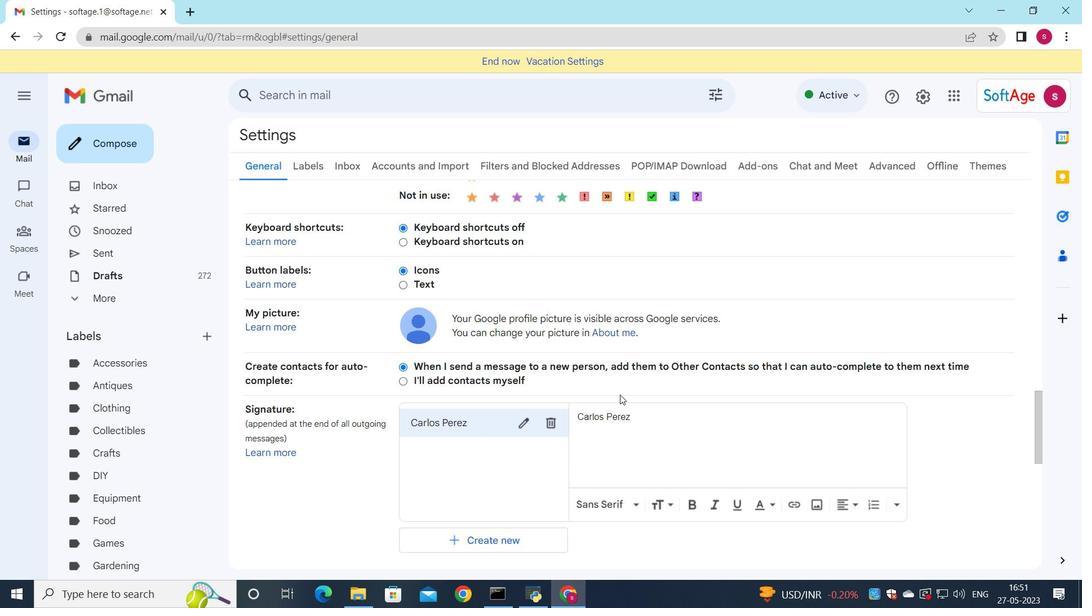 
Action: Mouse scrolled (616, 372) with delta (0, 0)
Screenshot: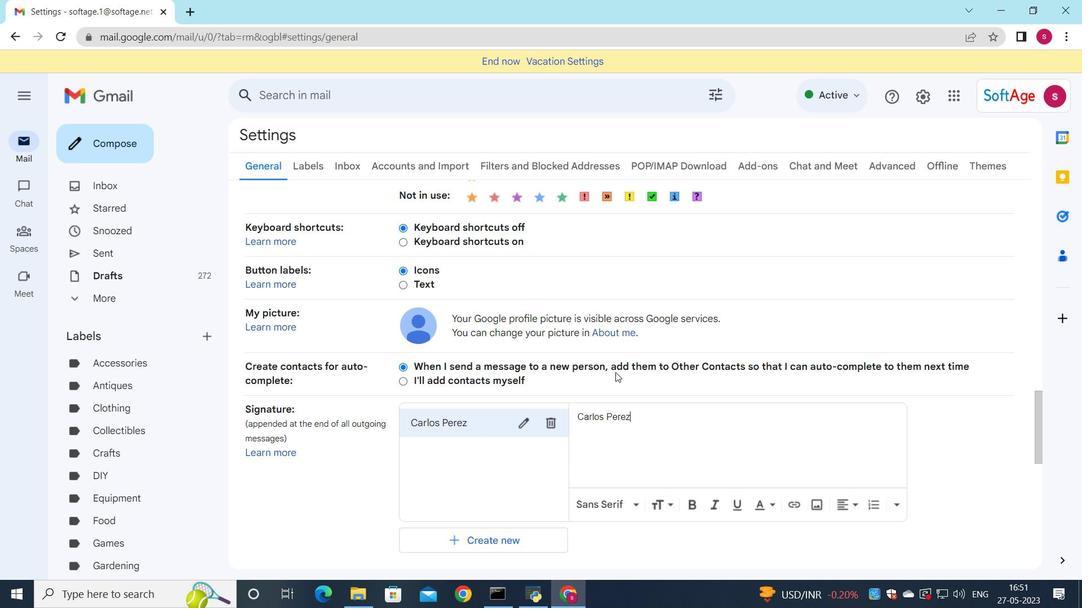 
Action: Mouse scrolled (616, 372) with delta (0, 0)
Screenshot: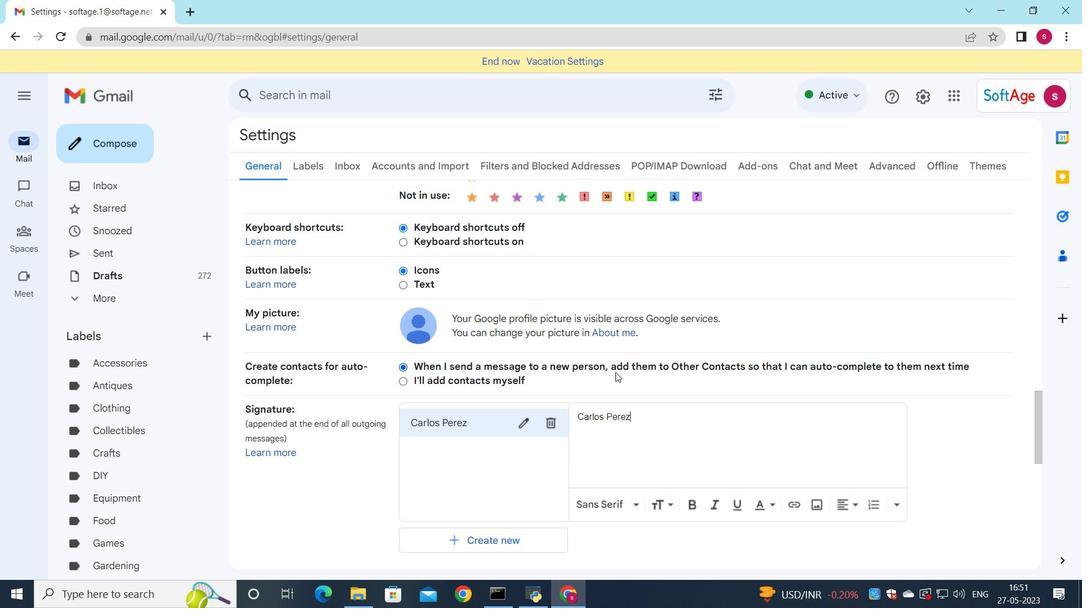 
Action: Mouse moved to (484, 388)
Screenshot: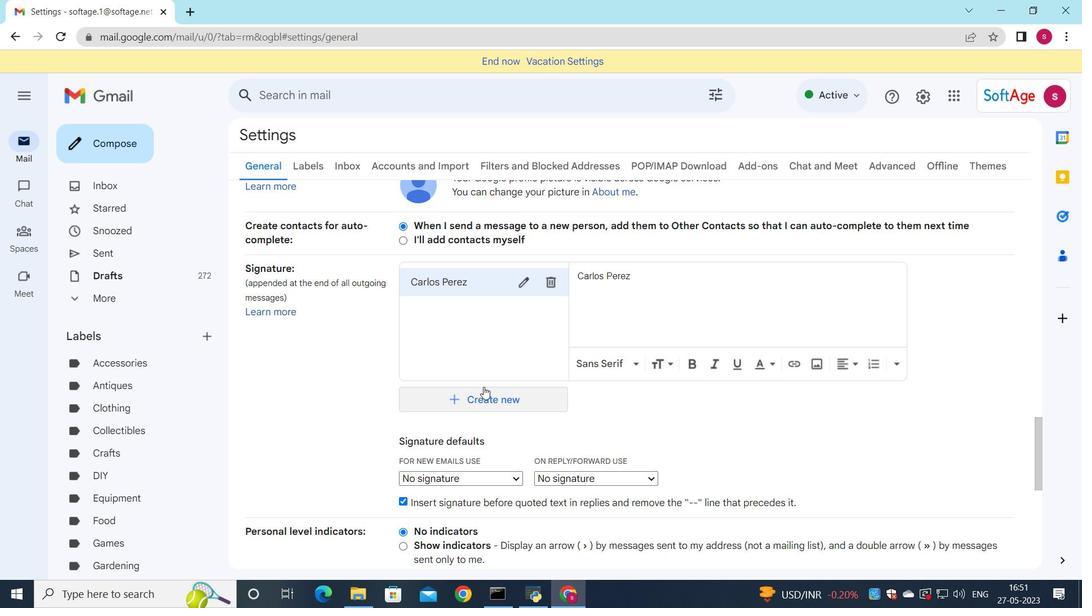 
Action: Mouse scrolled (484, 387) with delta (0, 0)
Screenshot: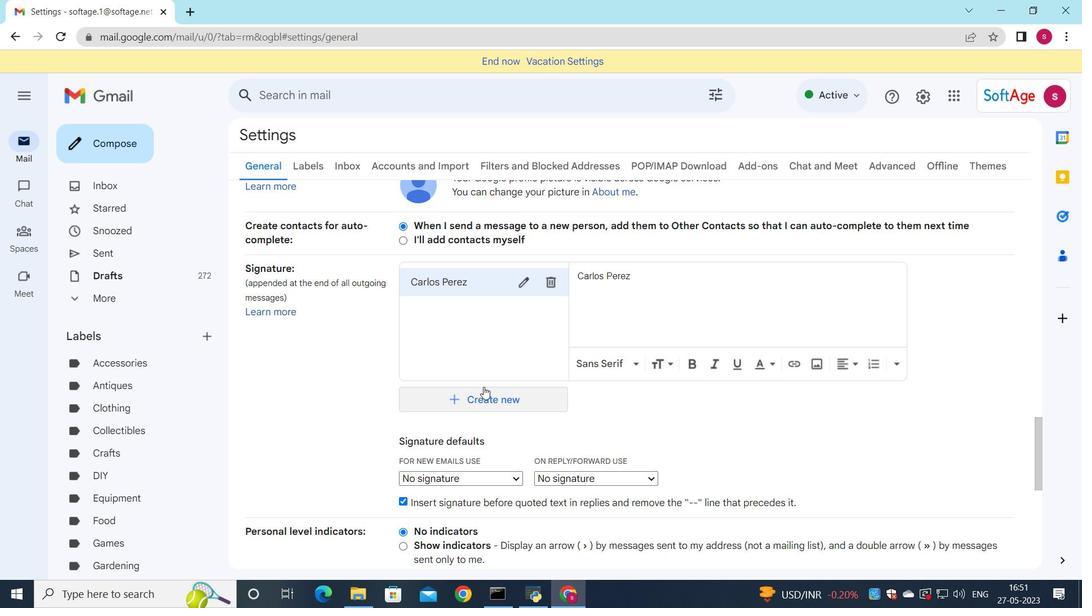 
Action: Mouse moved to (481, 403)
Screenshot: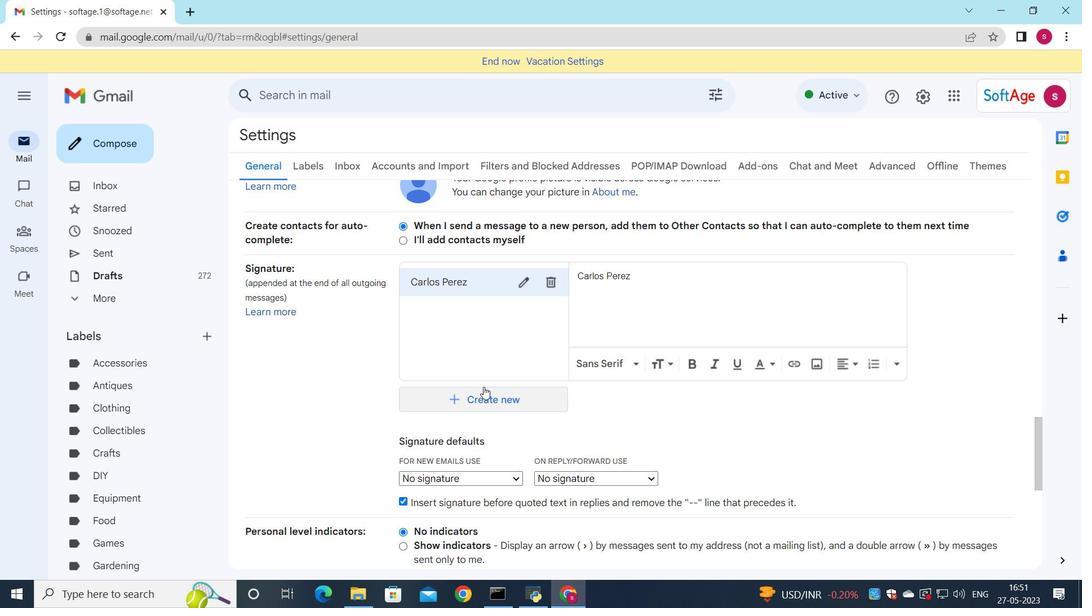 
Action: Mouse scrolled (481, 402) with delta (0, 0)
Screenshot: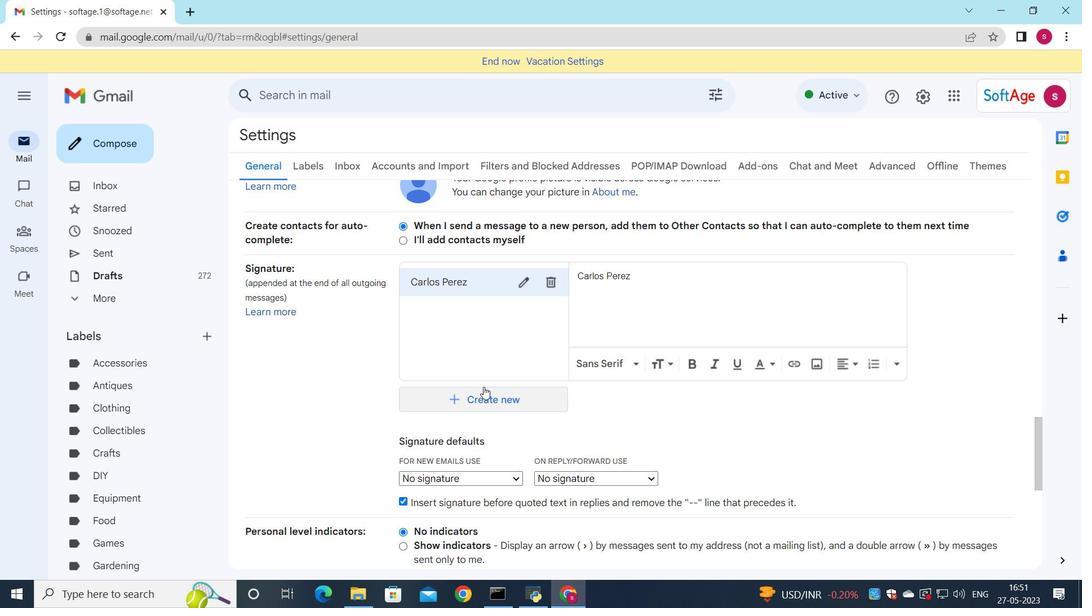 
Action: Mouse moved to (477, 335)
Screenshot: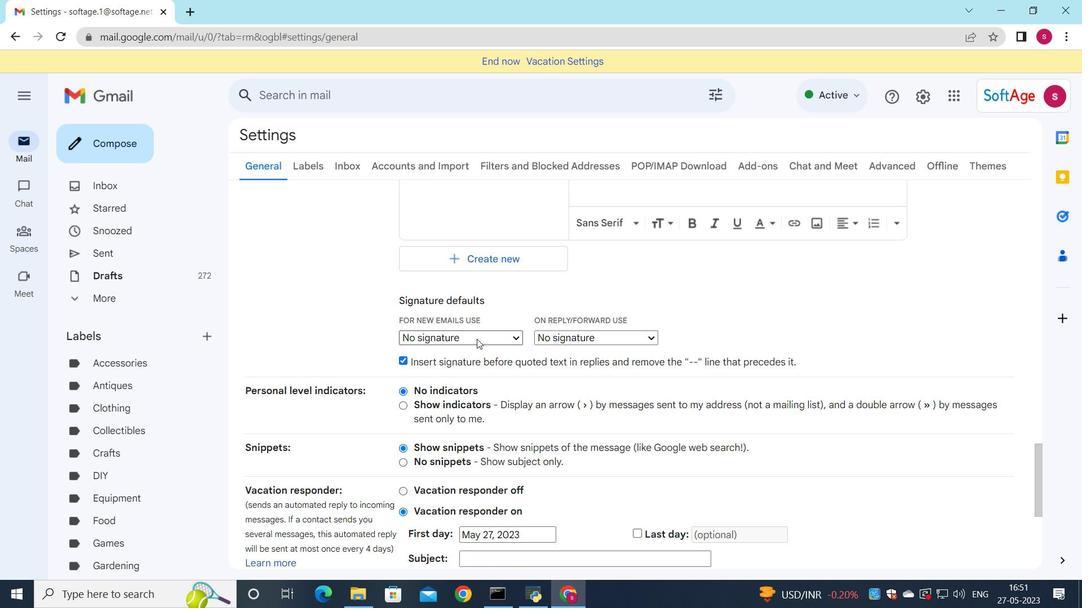 
Action: Mouse pressed left at (477, 335)
Screenshot: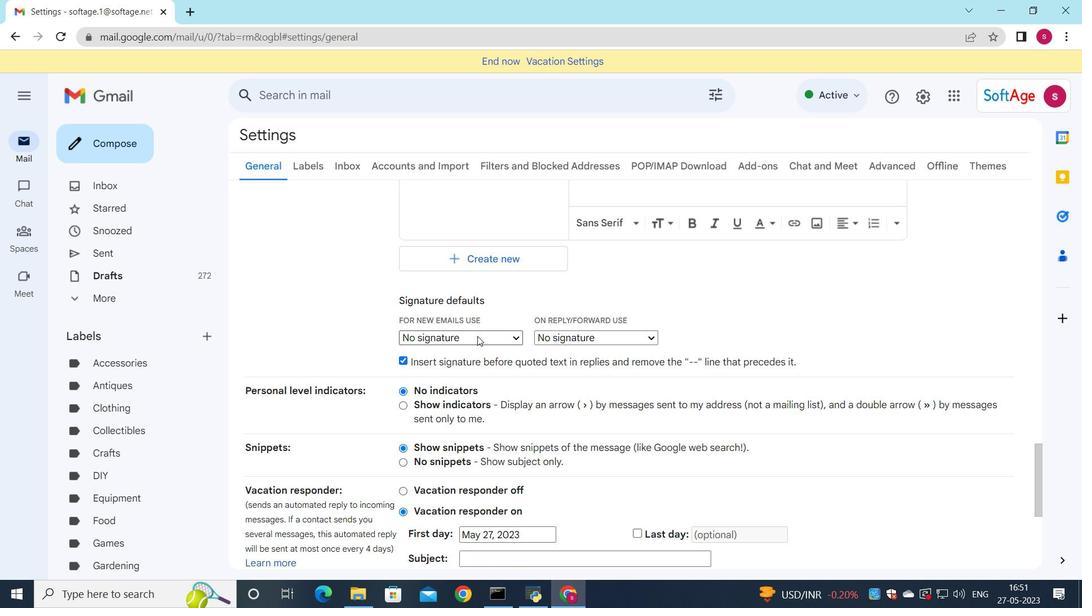 
Action: Mouse moved to (479, 363)
Screenshot: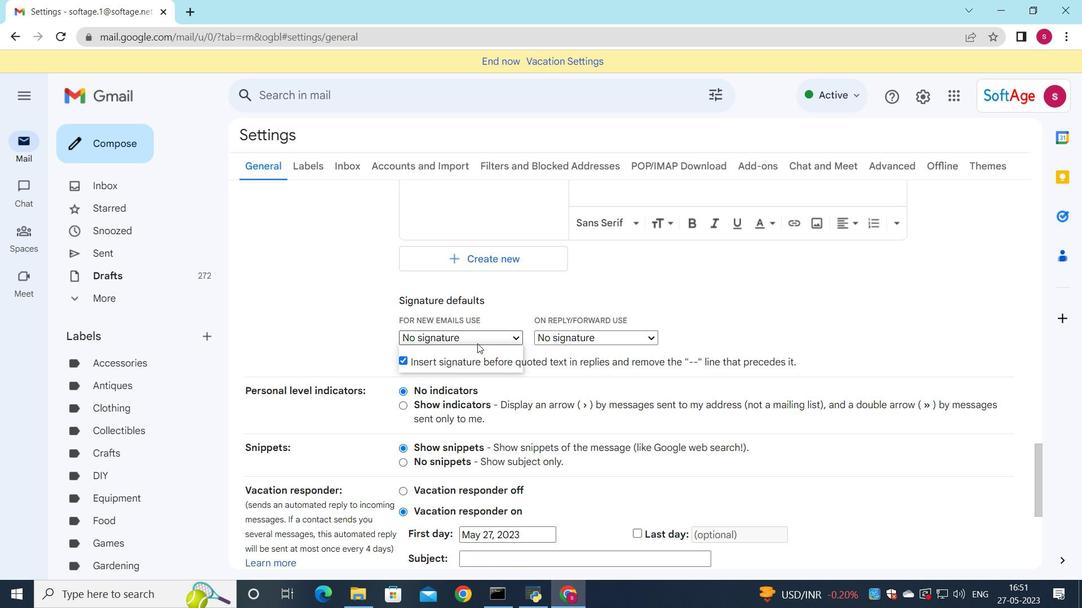
Action: Mouse pressed left at (479, 363)
Screenshot: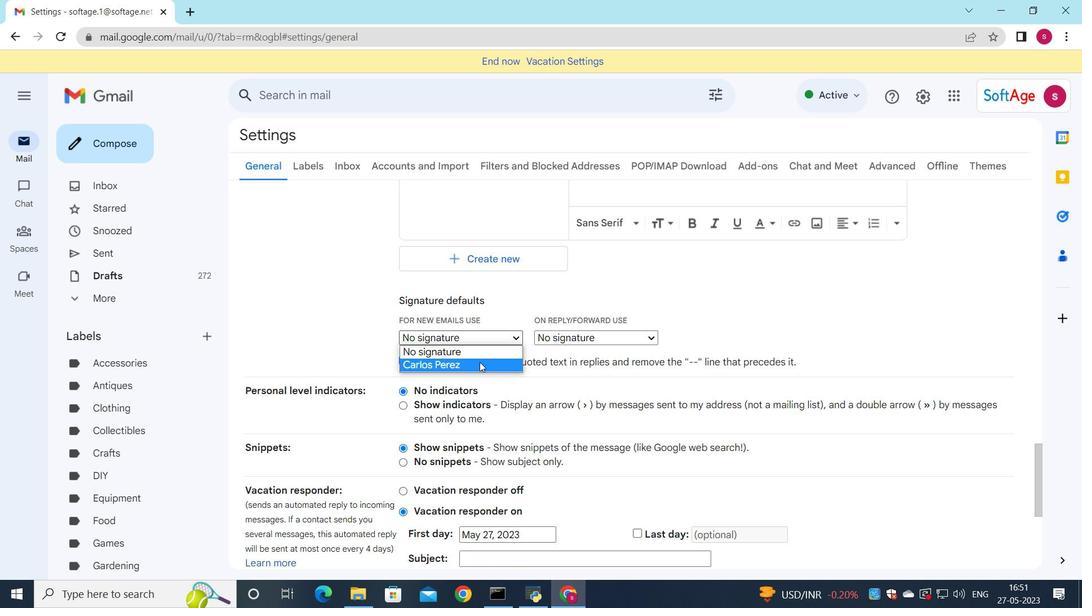 
Action: Mouse moved to (550, 339)
Screenshot: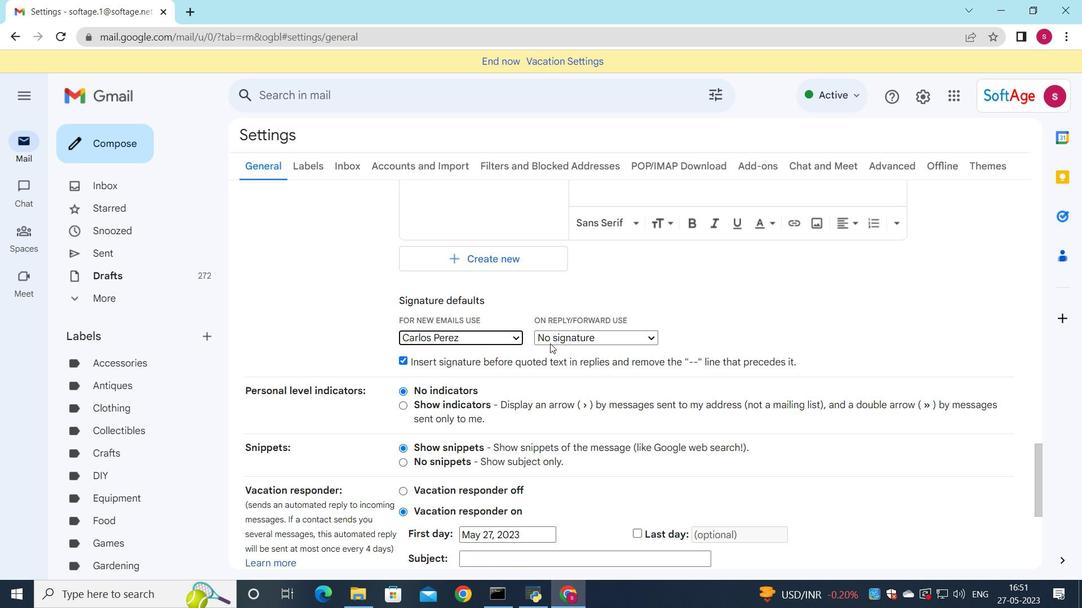 
Action: Mouse pressed left at (550, 339)
Screenshot: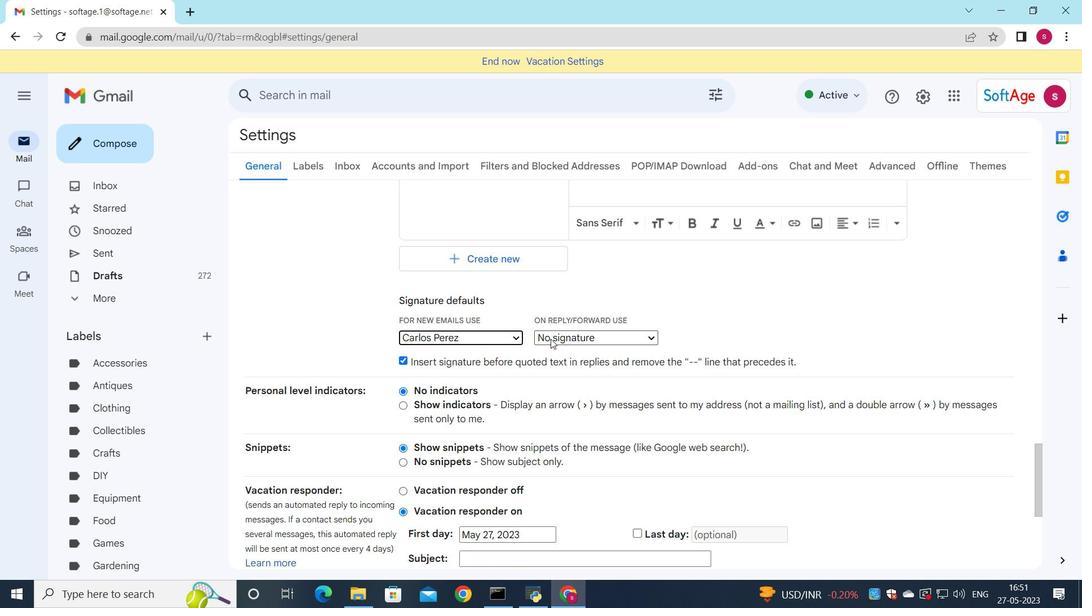 
Action: Mouse moved to (552, 368)
Screenshot: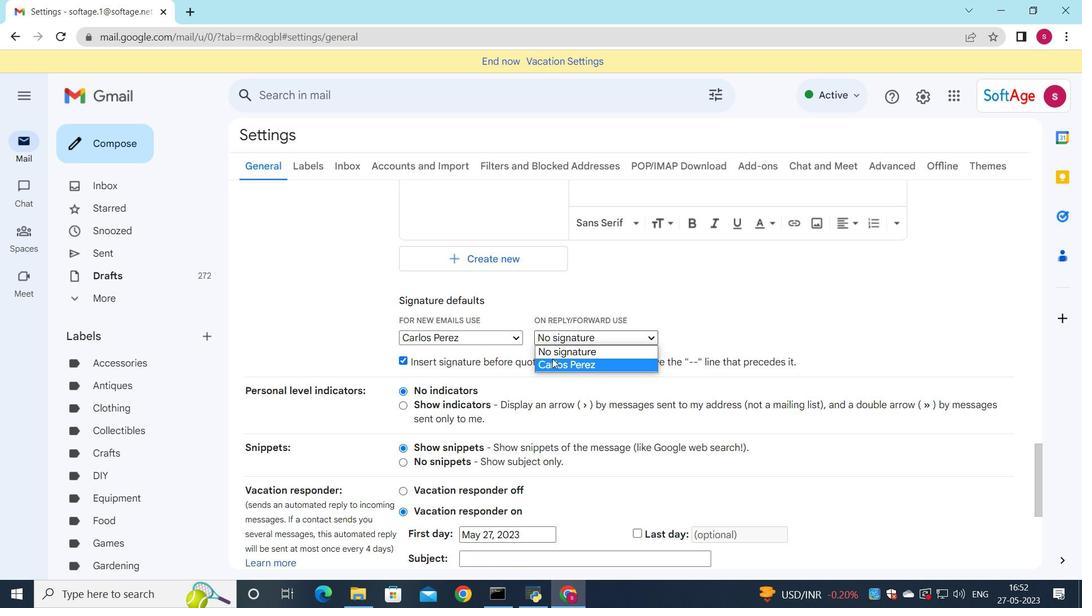 
Action: Mouse pressed left at (552, 368)
Screenshot: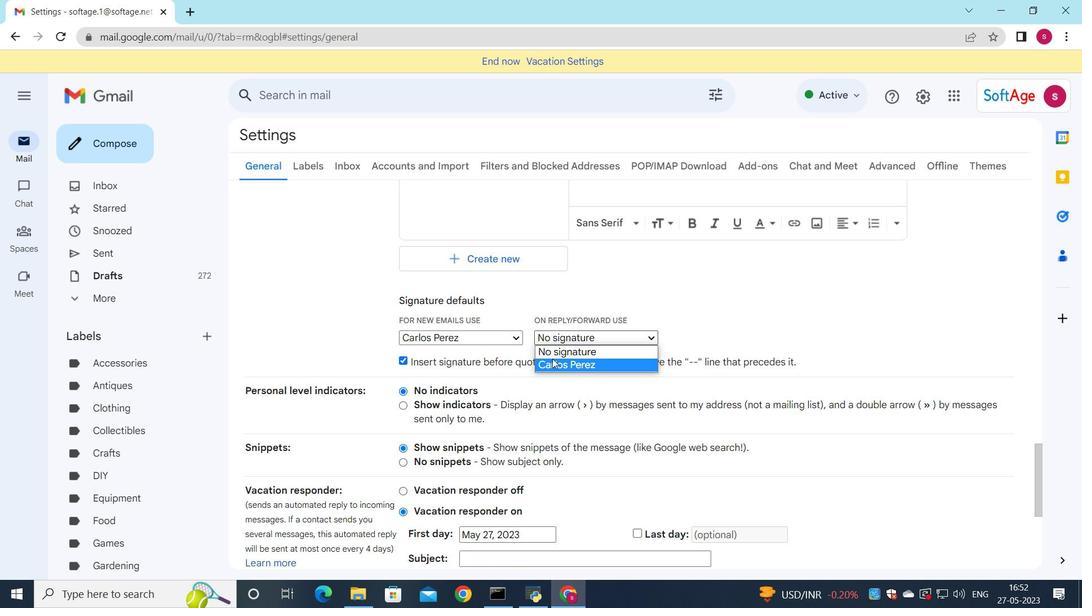 
Action: Mouse moved to (552, 366)
Screenshot: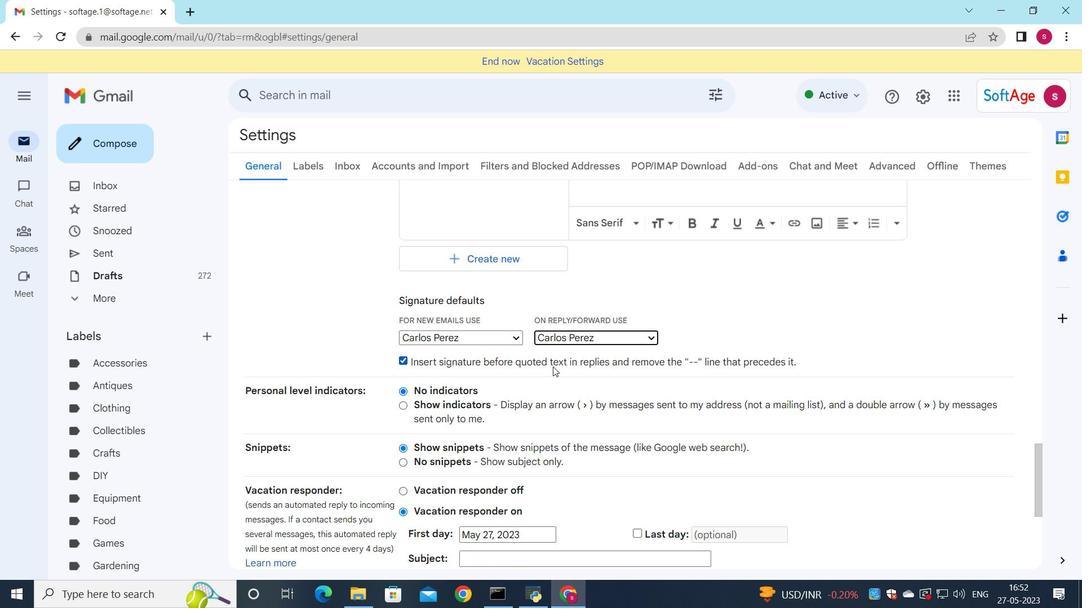 
Action: Mouse scrolled (552, 366) with delta (0, 0)
Screenshot: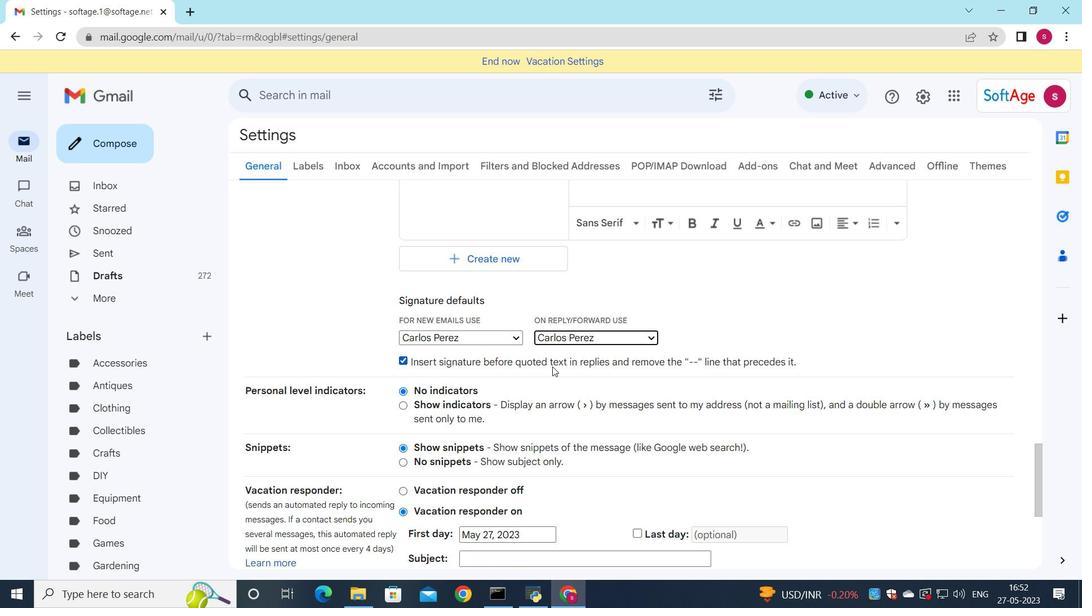 
Action: Mouse moved to (542, 375)
Screenshot: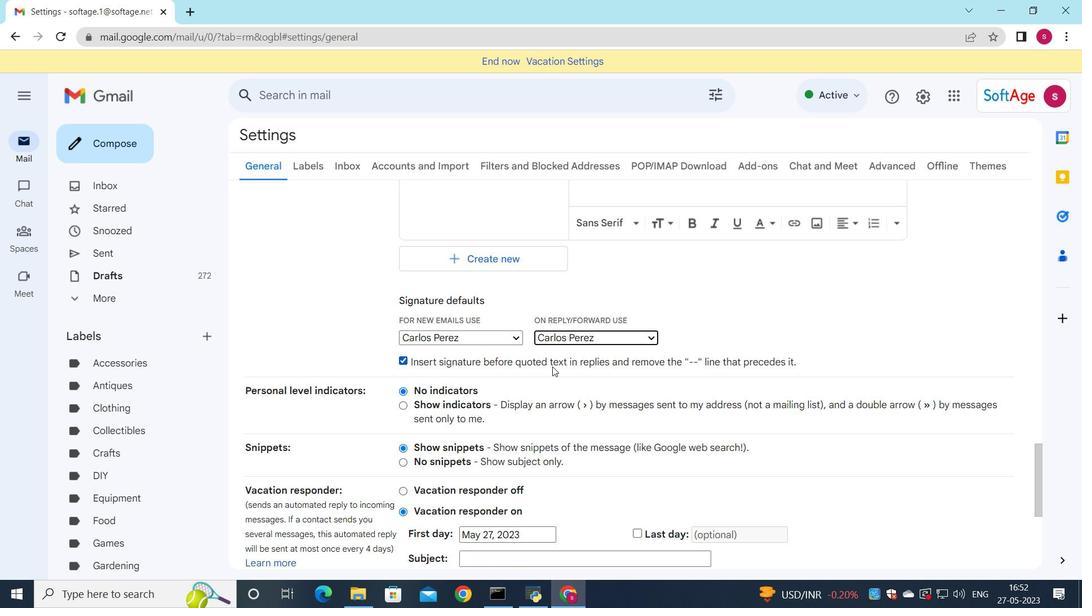 
Action: Mouse scrolled (542, 374) with delta (0, 0)
Screenshot: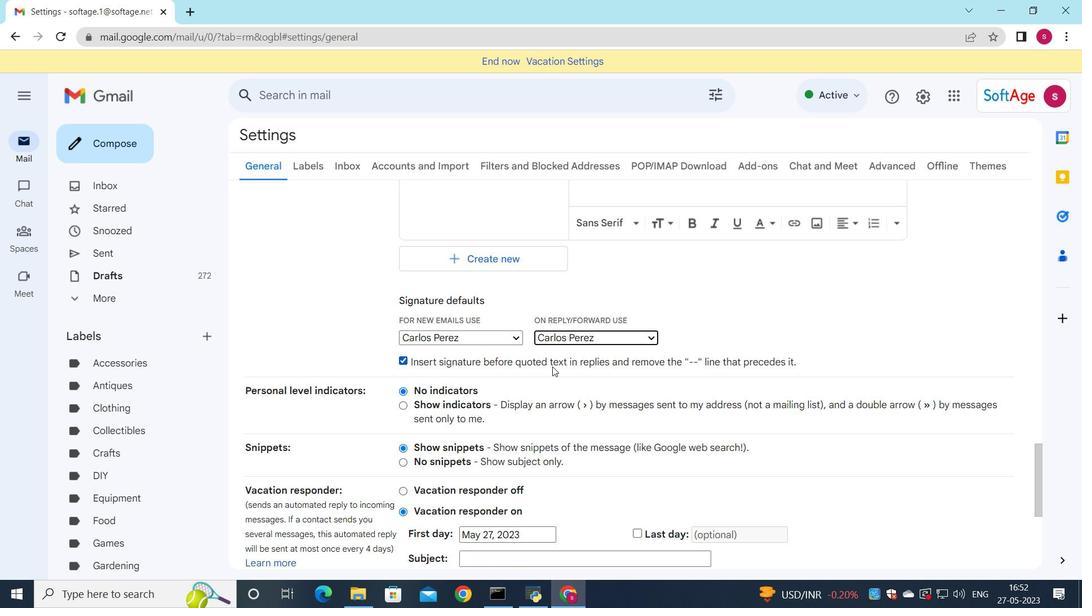 
Action: Mouse moved to (541, 377)
Screenshot: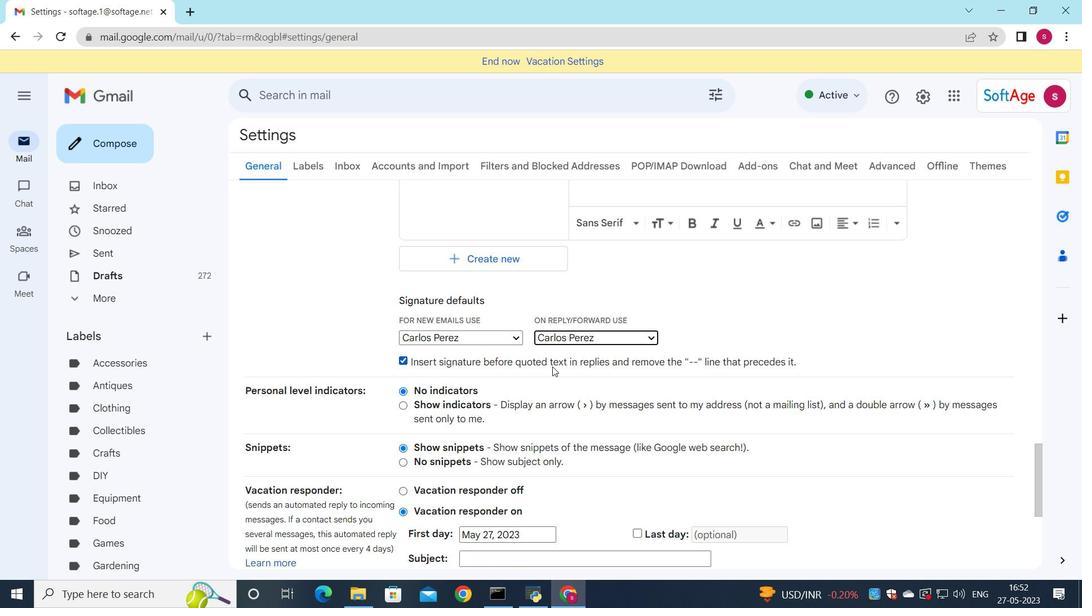 
Action: Mouse scrolled (541, 376) with delta (0, 0)
Screenshot: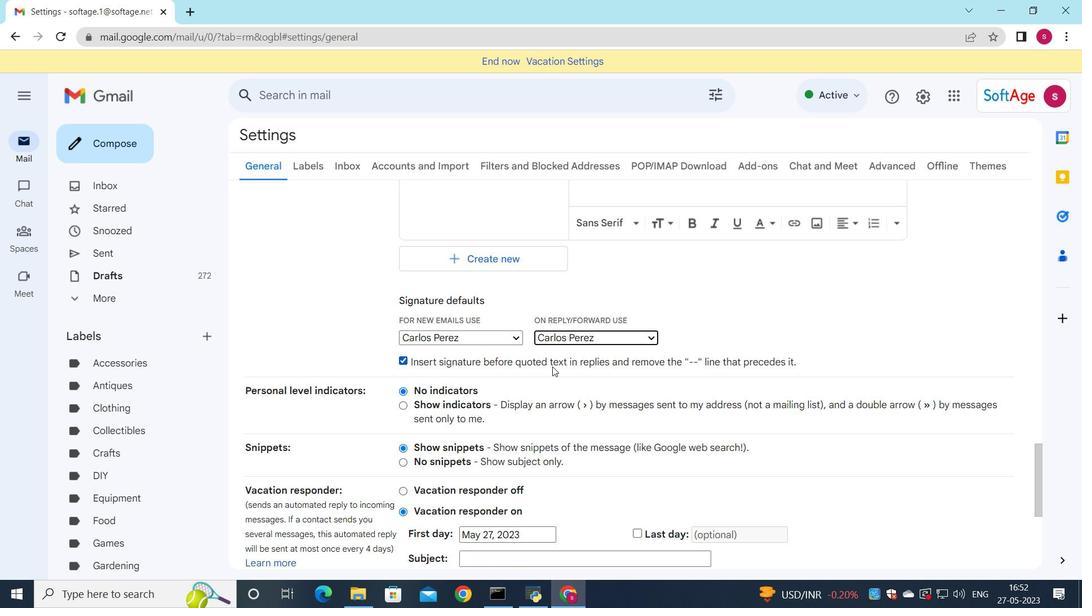 
Action: Mouse scrolled (541, 376) with delta (0, 0)
Screenshot: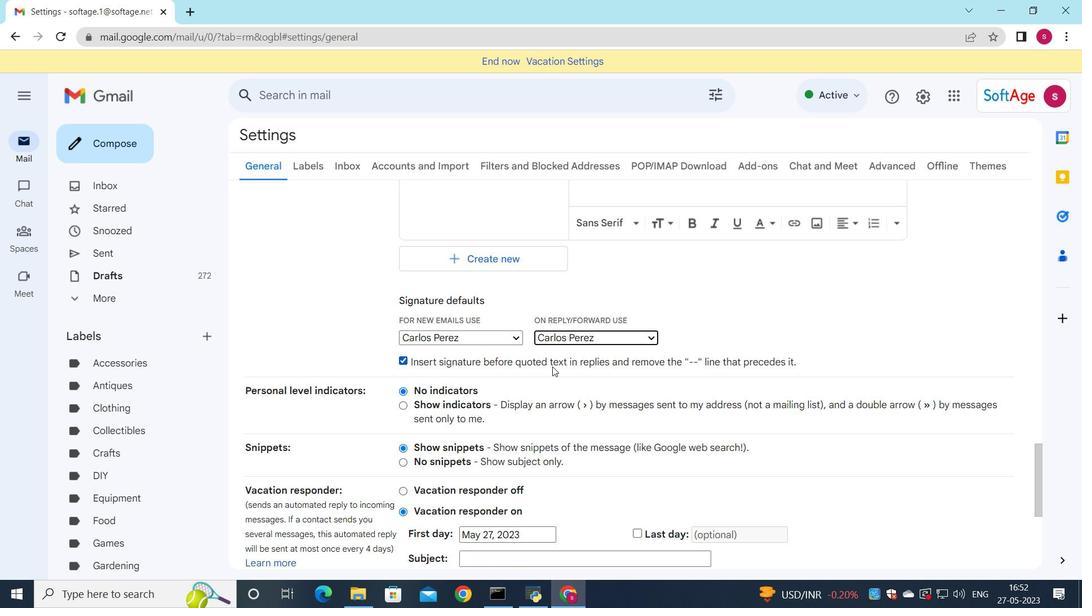 
Action: Mouse moved to (540, 378)
Screenshot: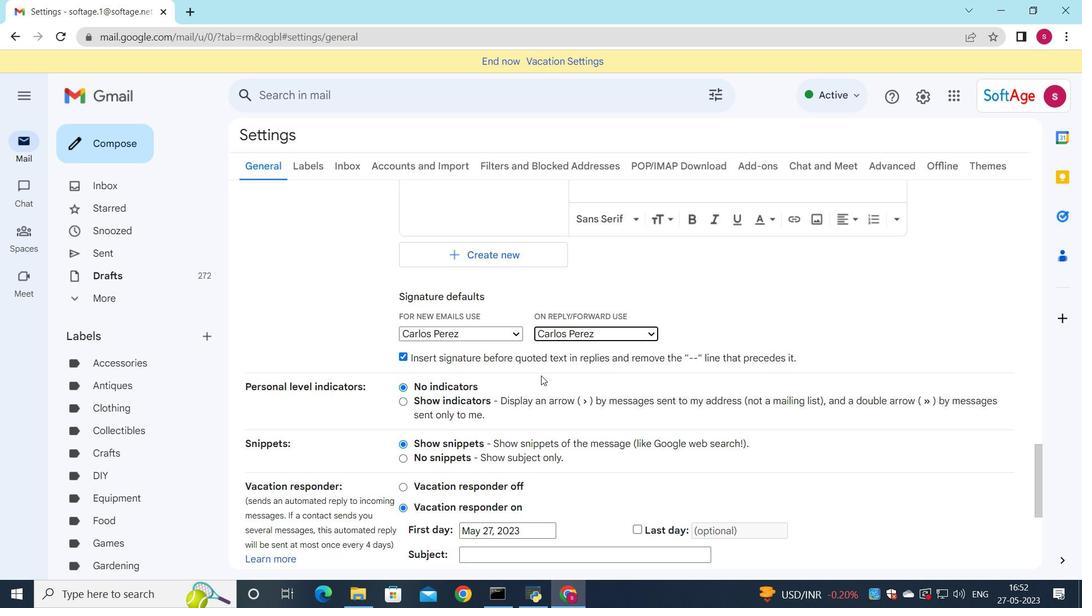 
Action: Mouse scrolled (540, 377) with delta (0, 0)
Screenshot: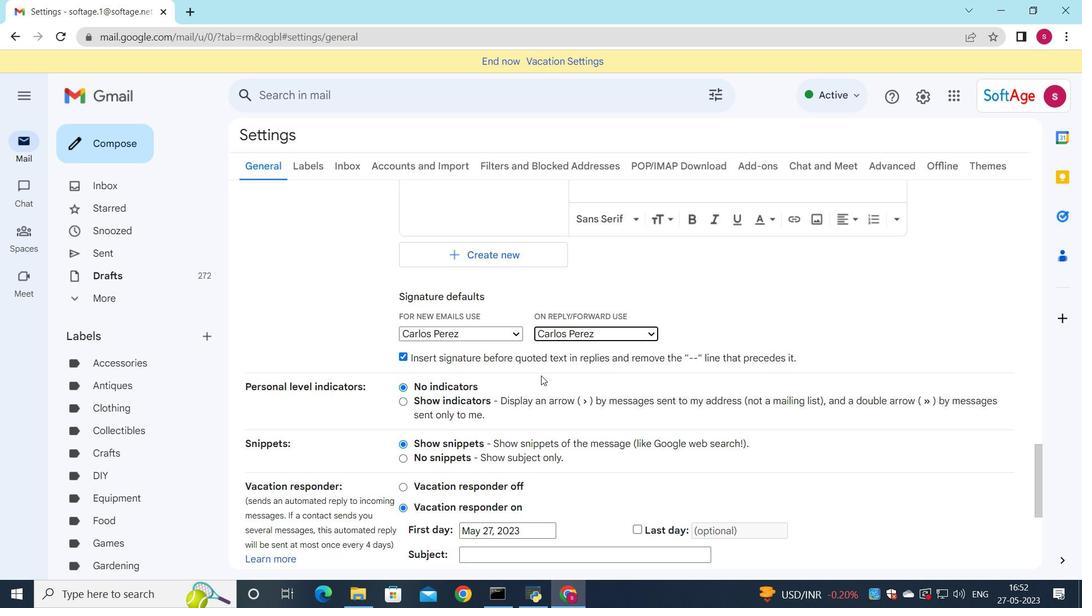 
Action: Mouse moved to (539, 378)
Screenshot: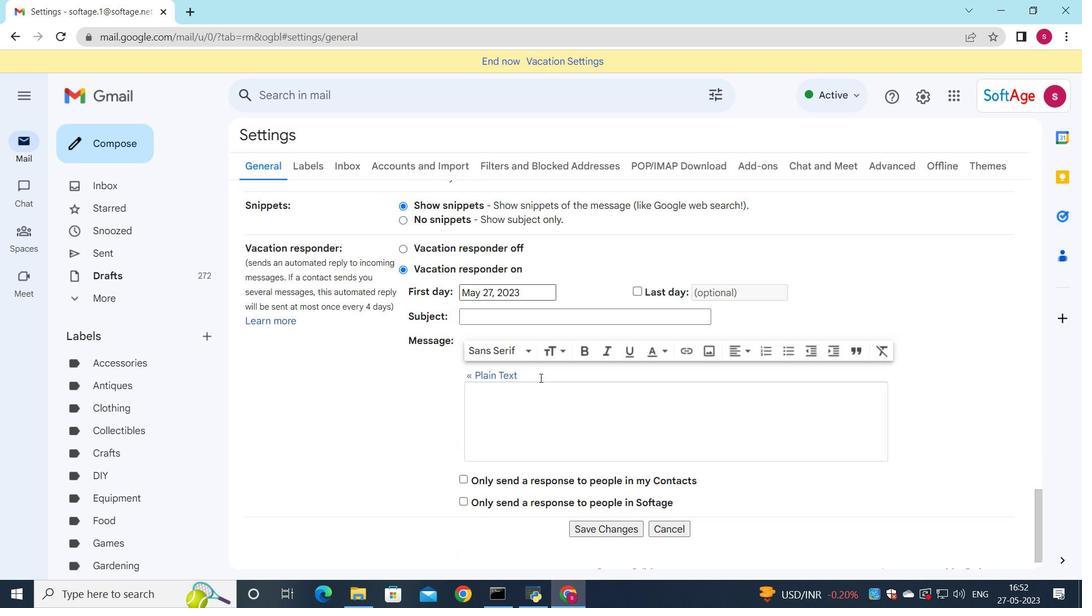 
Action: Mouse scrolled (539, 377) with delta (0, 0)
Screenshot: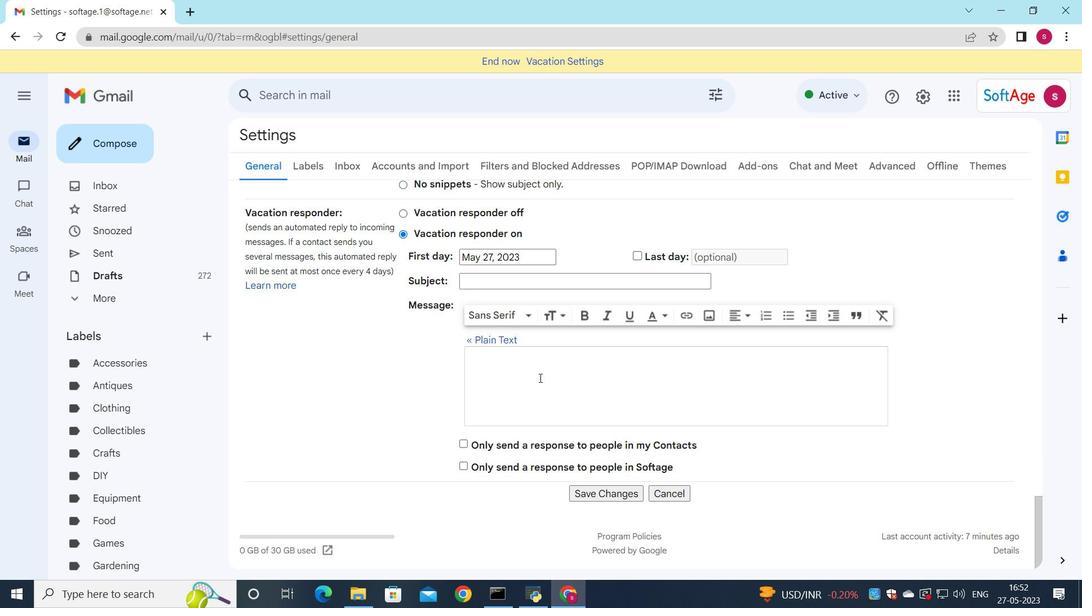 
Action: Mouse scrolled (539, 377) with delta (0, 0)
Screenshot: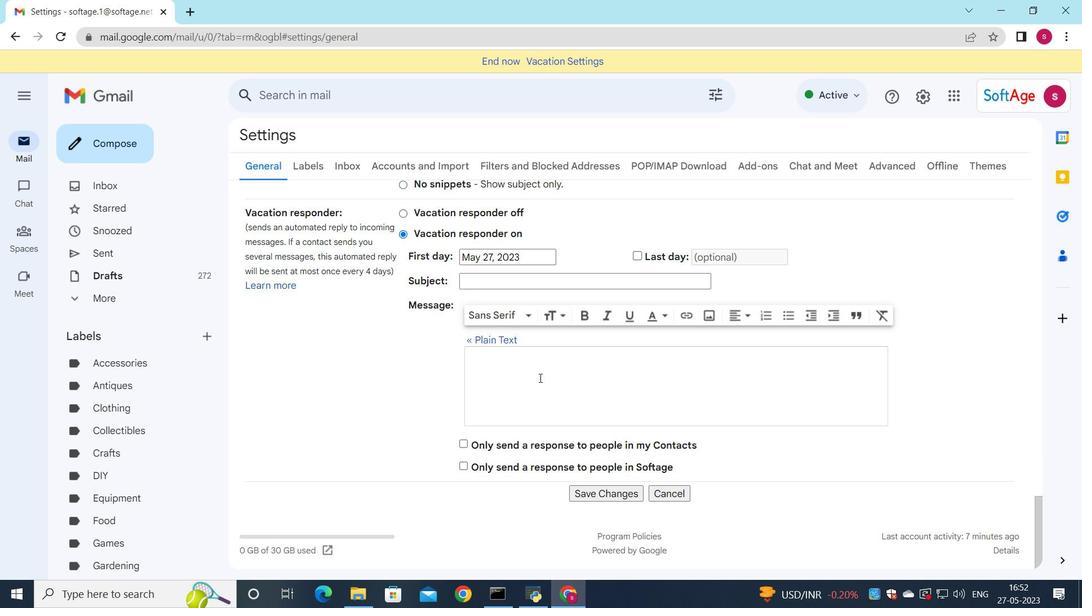 
Action: Mouse scrolled (539, 377) with delta (0, 0)
Screenshot: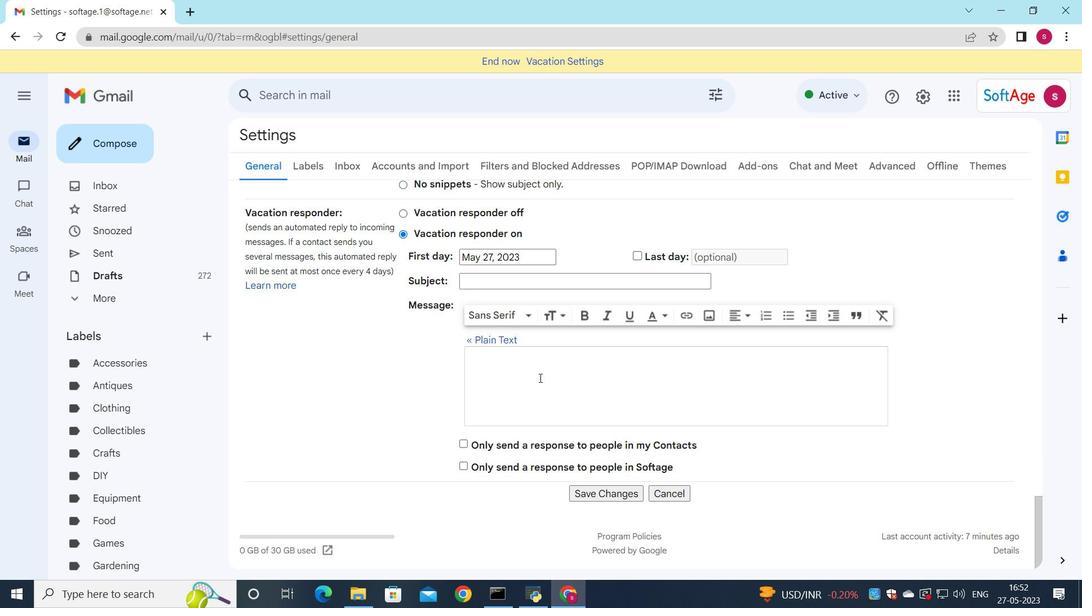 
Action: Mouse moved to (583, 492)
Screenshot: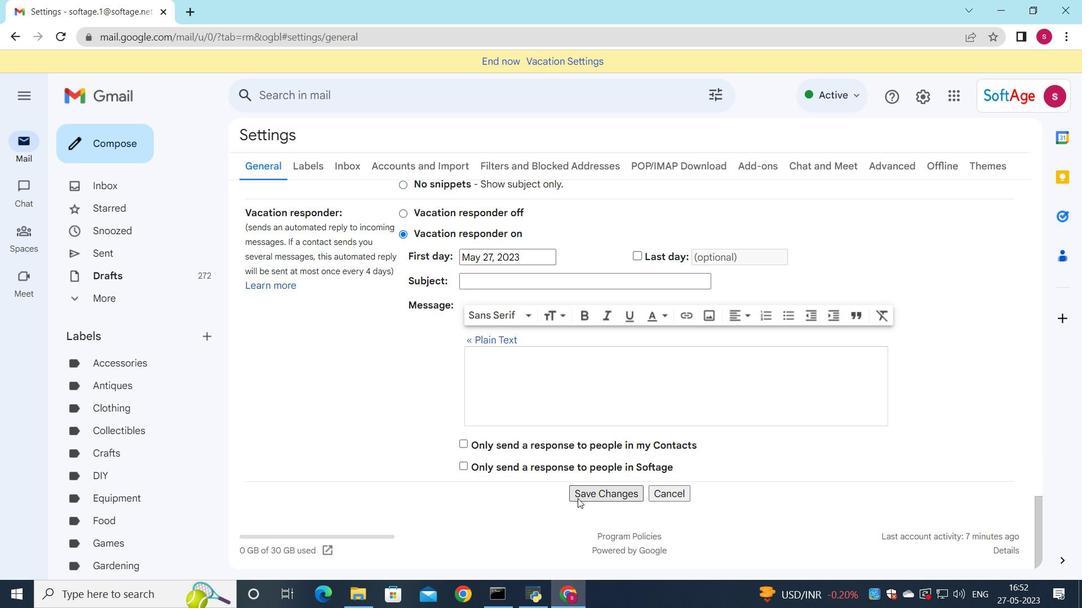 
Action: Mouse pressed left at (583, 492)
Screenshot: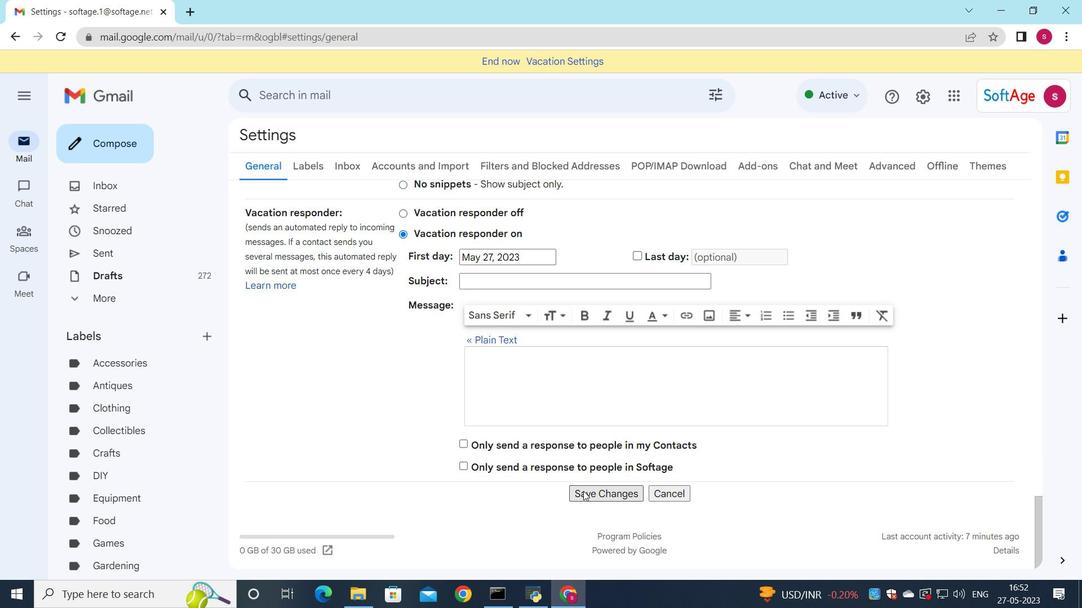 
Action: Mouse moved to (105, 149)
Screenshot: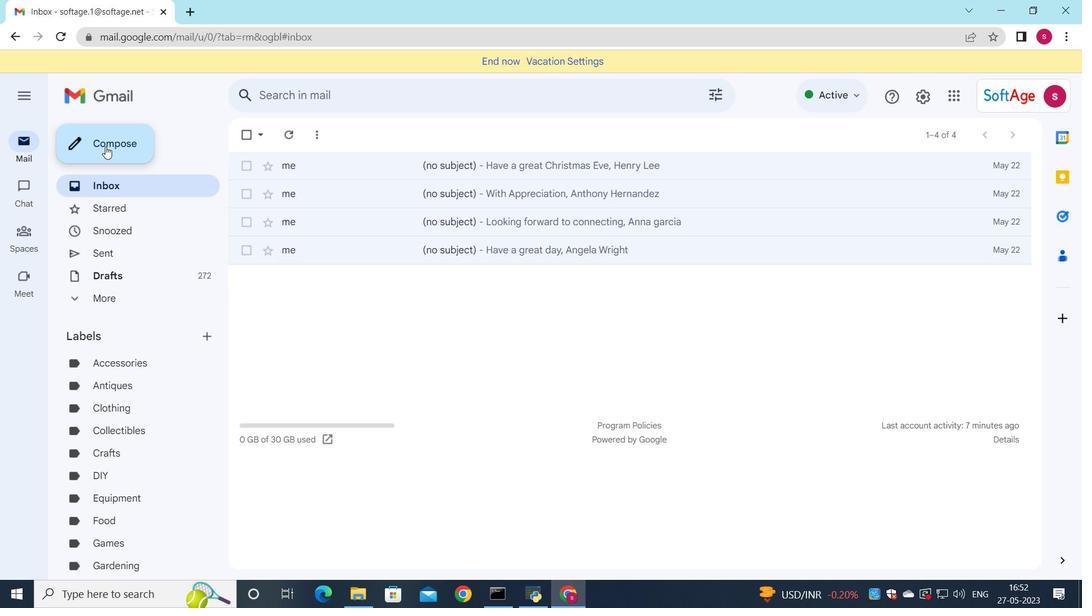 
Action: Mouse pressed left at (105, 149)
Screenshot: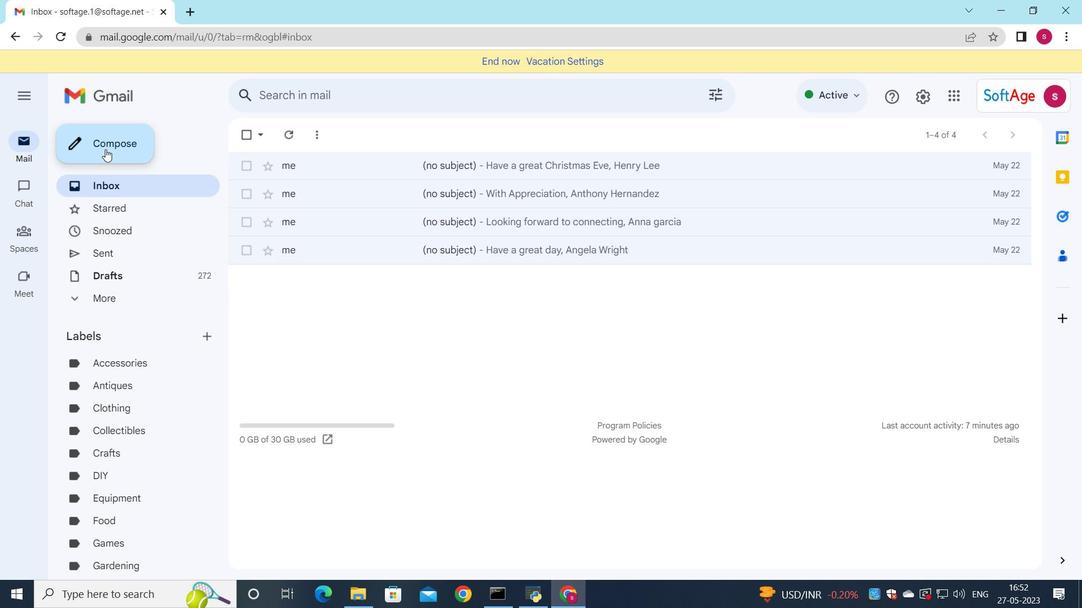 
Action: Mouse moved to (706, 245)
Screenshot: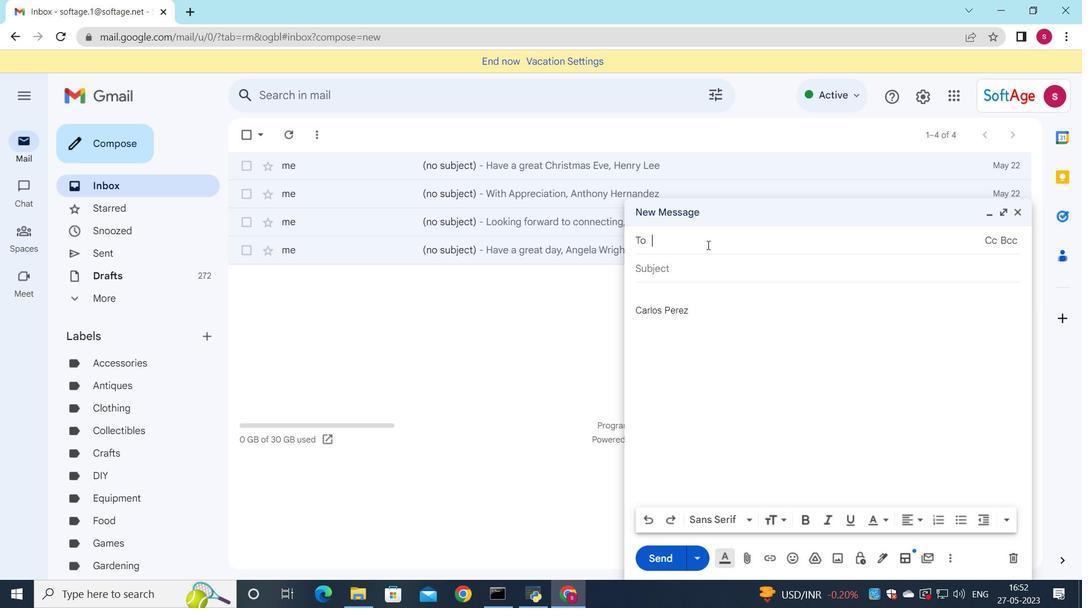 
Action: Key pressed so
Screenshot: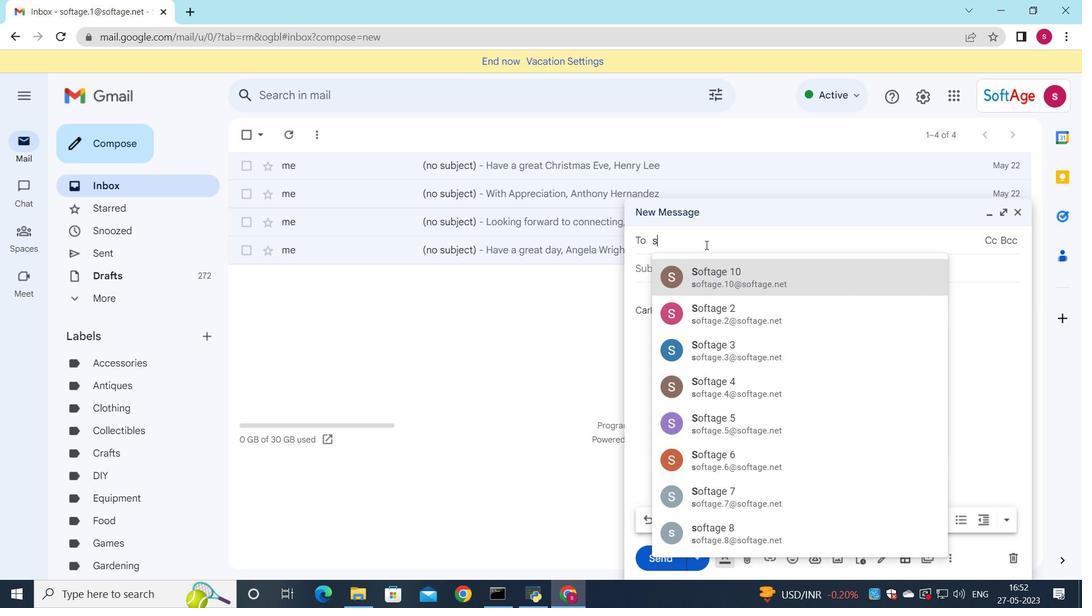 
Action: Mouse moved to (705, 245)
Screenshot: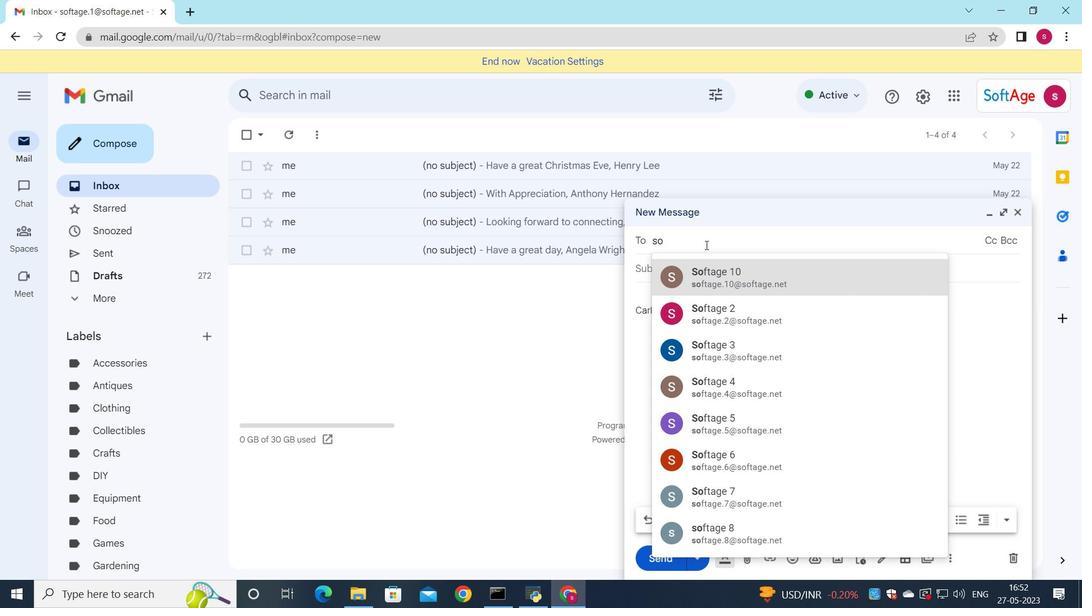 
Action: Key pressed ftage.9
Screenshot: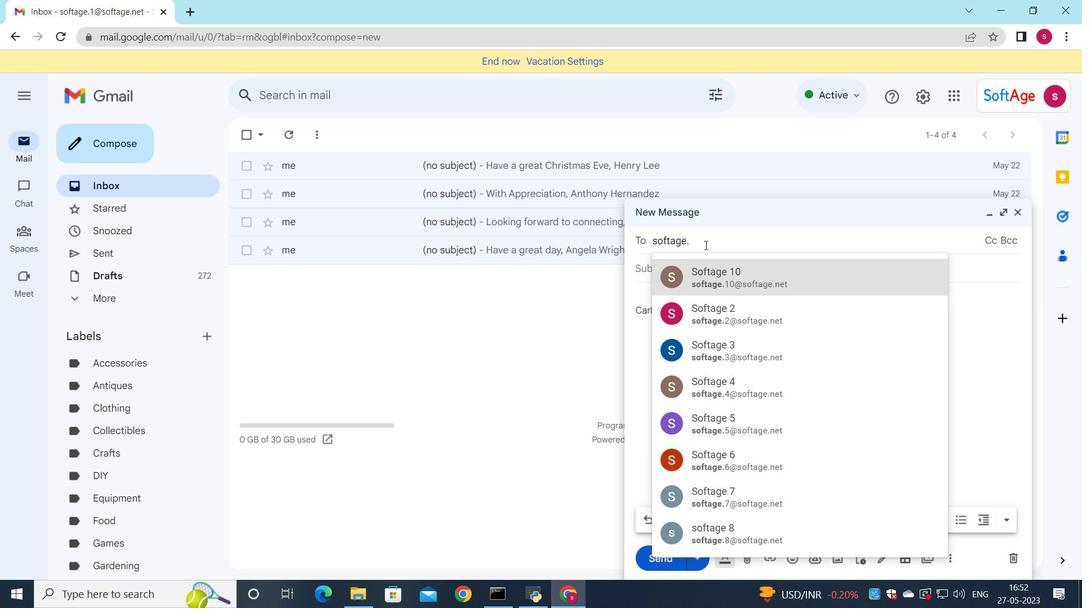 
Action: Mouse moved to (716, 270)
Screenshot: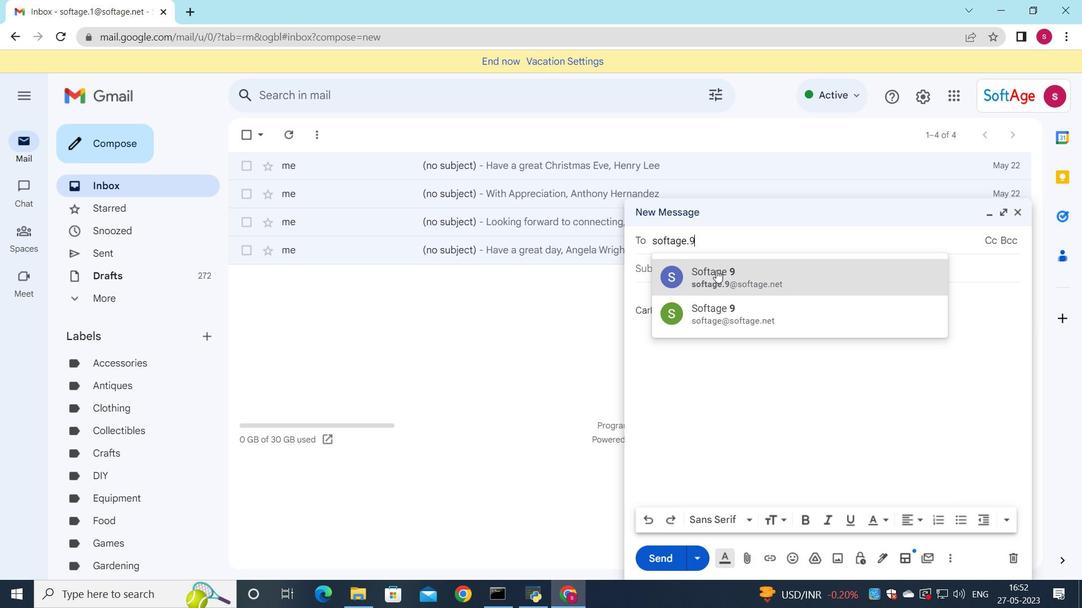 
Action: Mouse pressed left at (716, 270)
Screenshot: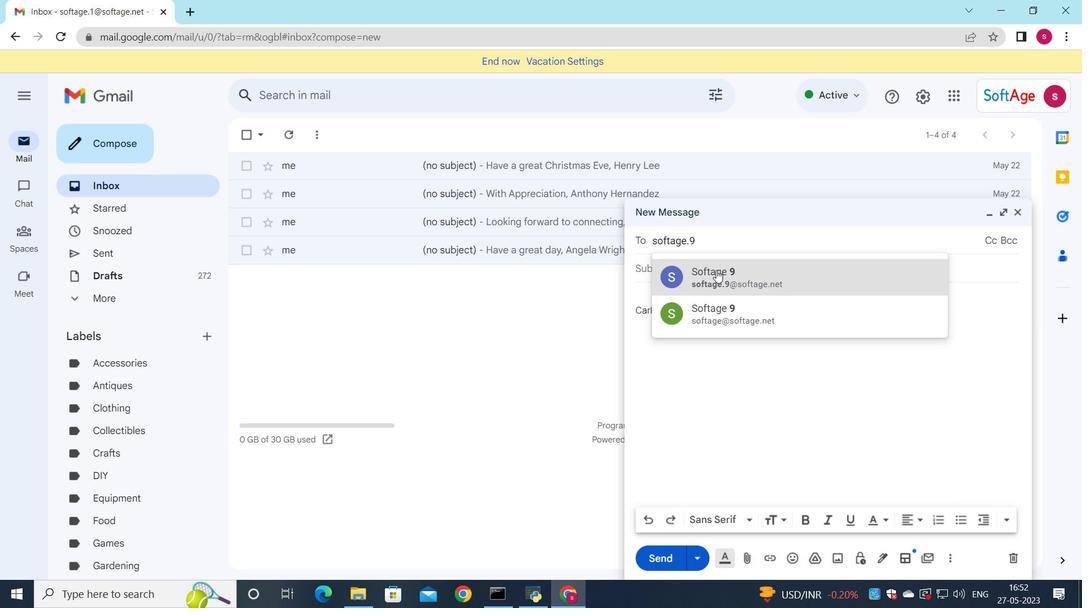 
Action: Mouse moved to (718, 279)
Screenshot: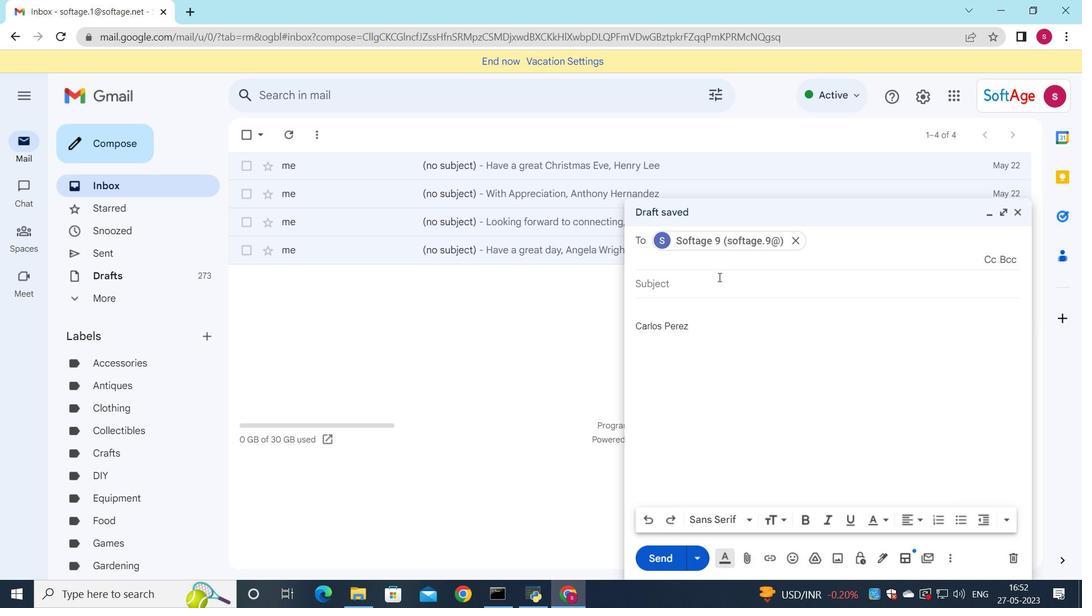 
Action: Key pressed s
Screenshot: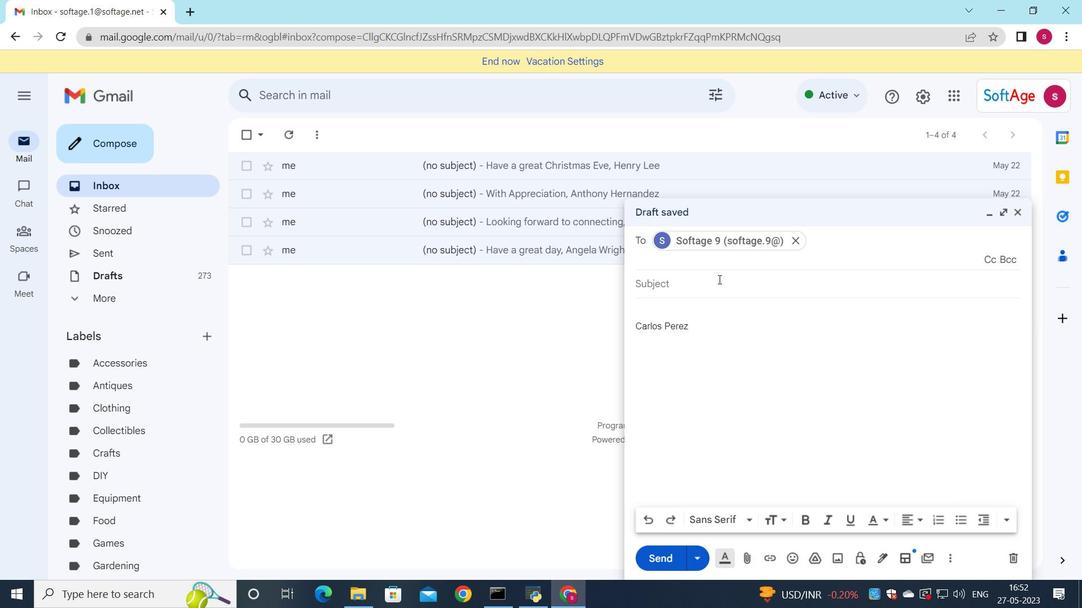 
Action: Mouse moved to (870, 277)
Screenshot: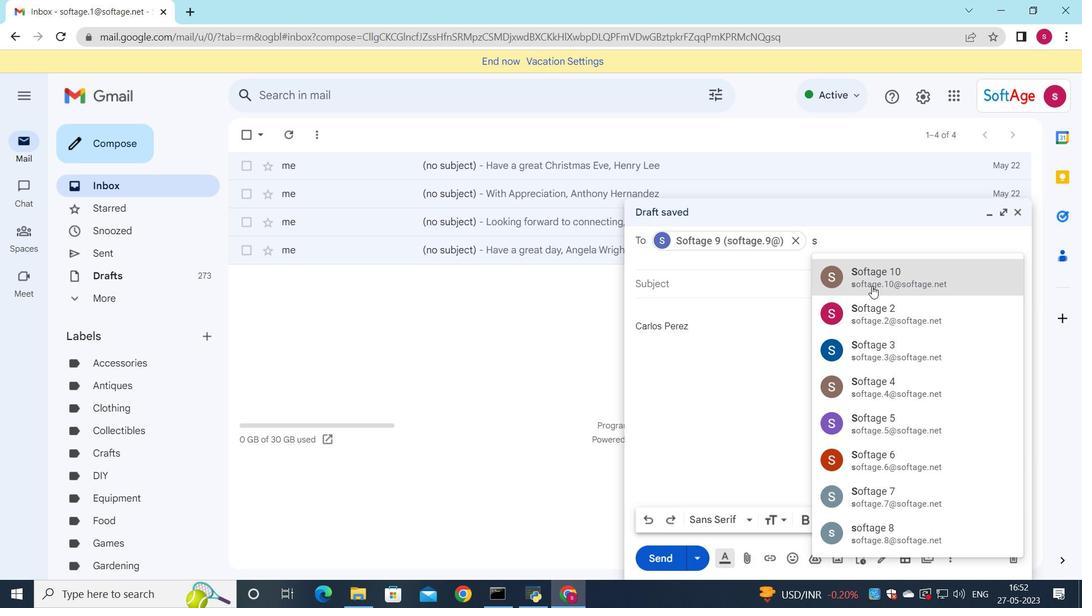 
Action: Mouse pressed left at (870, 277)
Screenshot: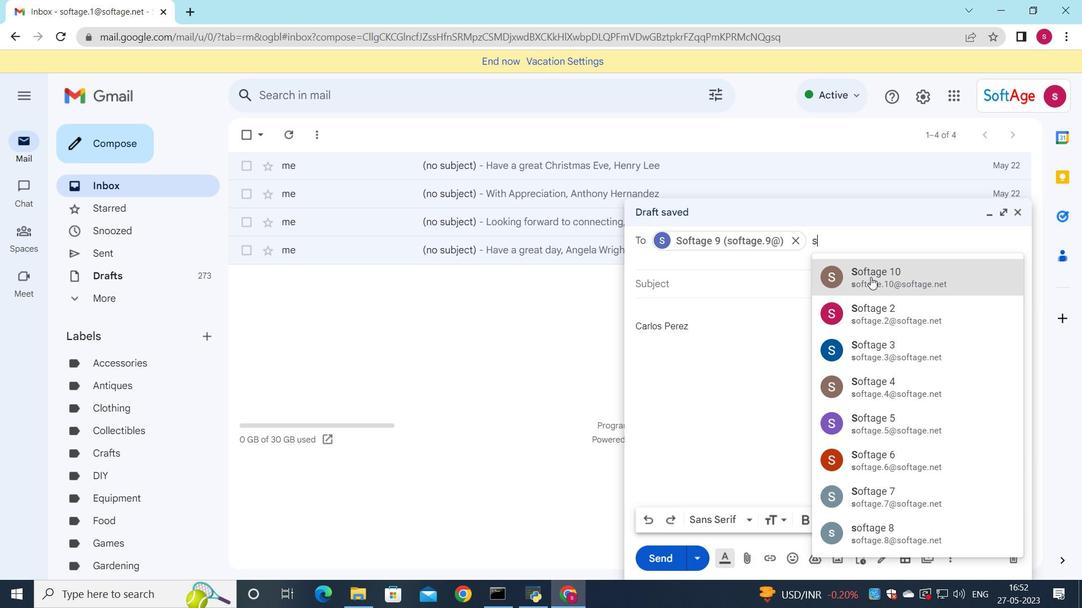 
Action: Mouse moved to (752, 285)
Screenshot: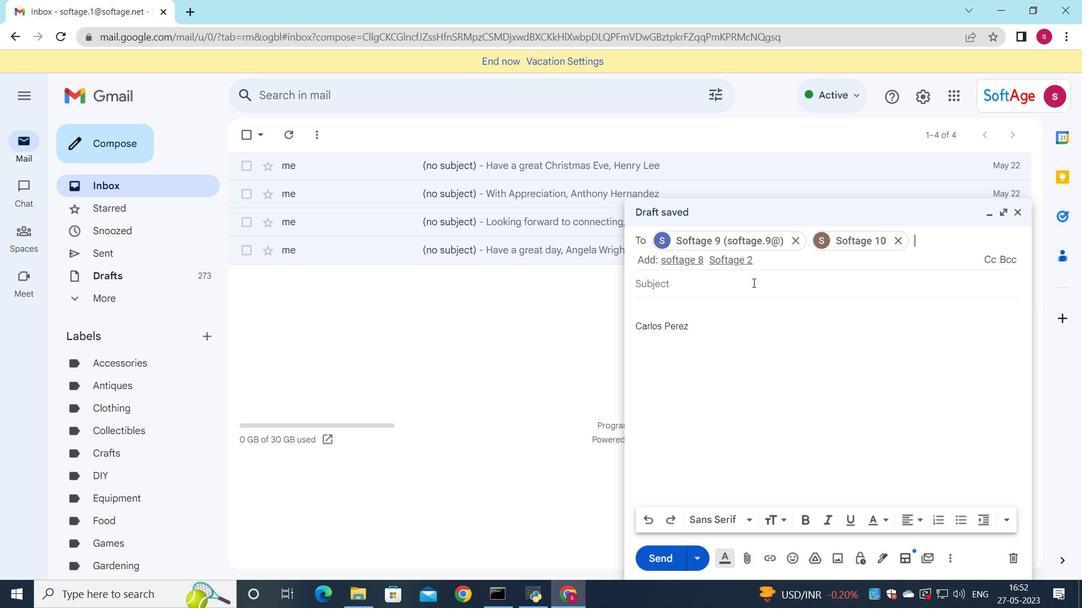 
Action: Mouse pressed left at (752, 285)
Screenshot: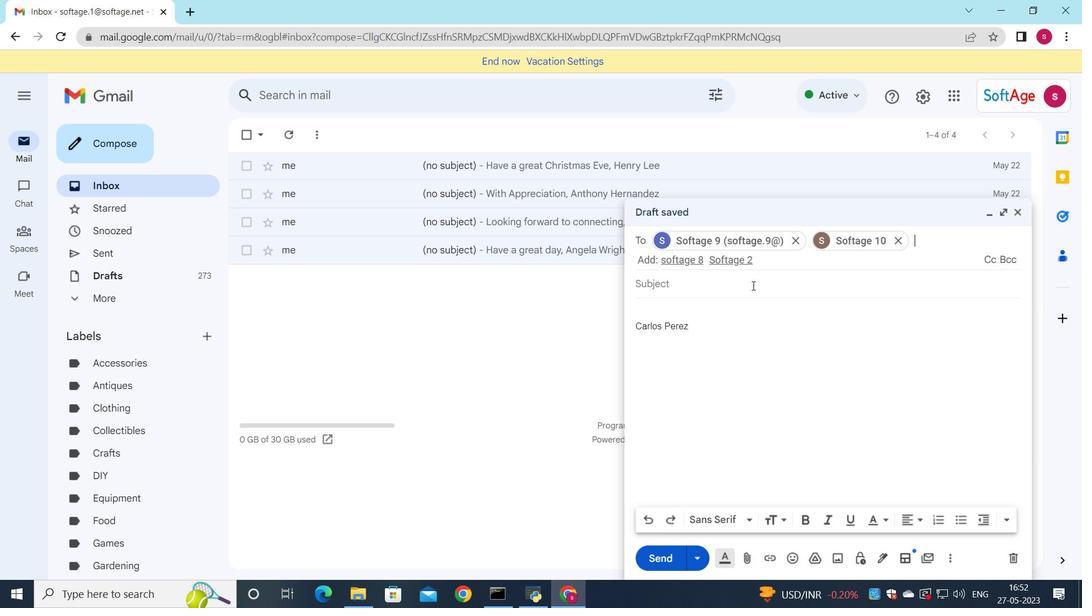 
Action: Mouse moved to (852, 243)
Screenshot: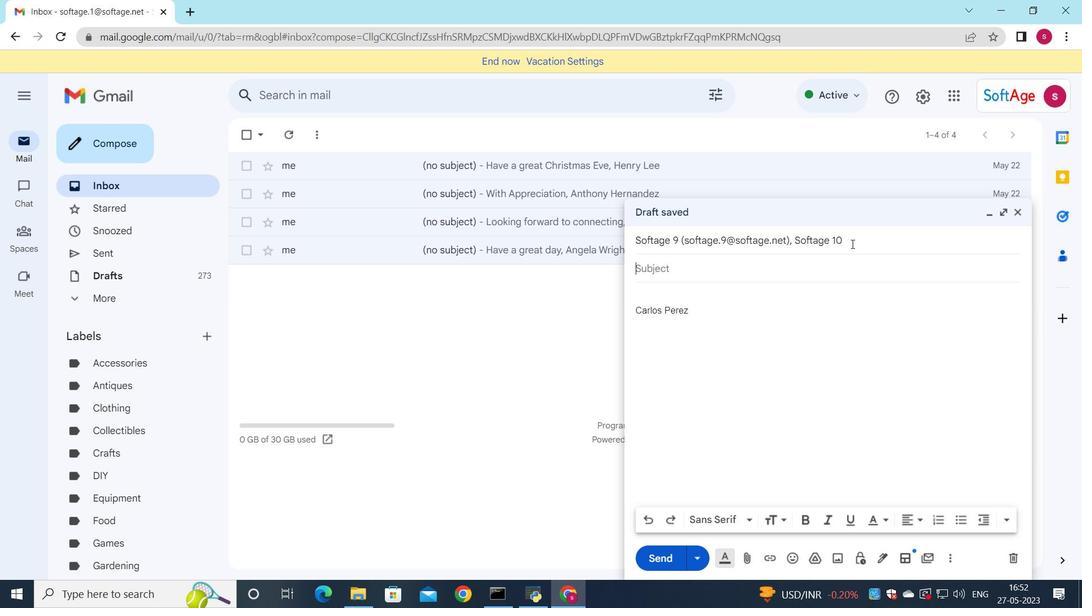 
Action: Mouse pressed left at (852, 243)
Screenshot: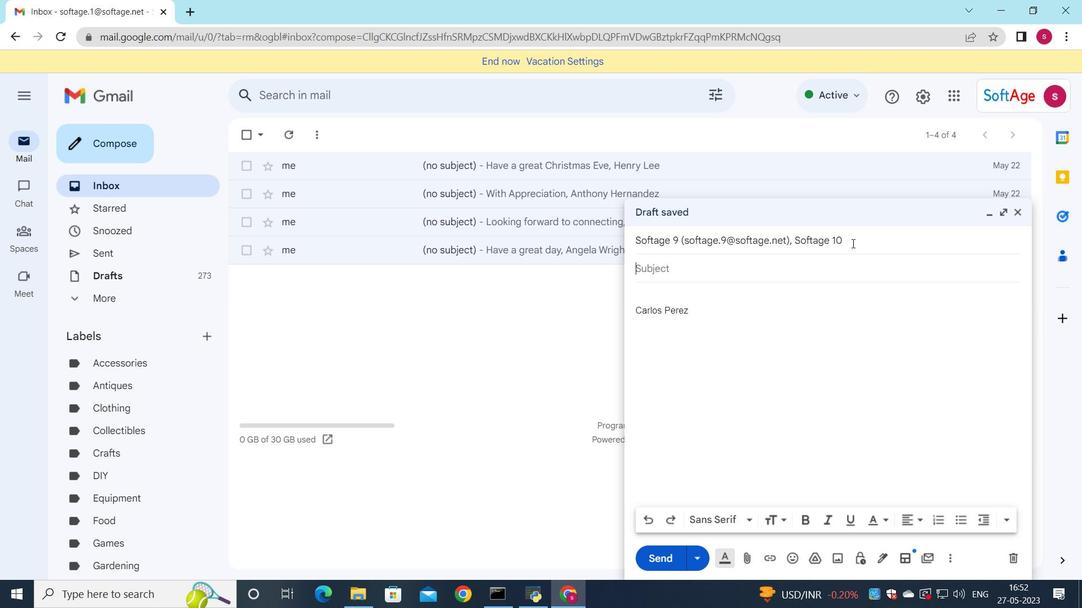 
Action: Mouse moved to (985, 258)
Screenshot: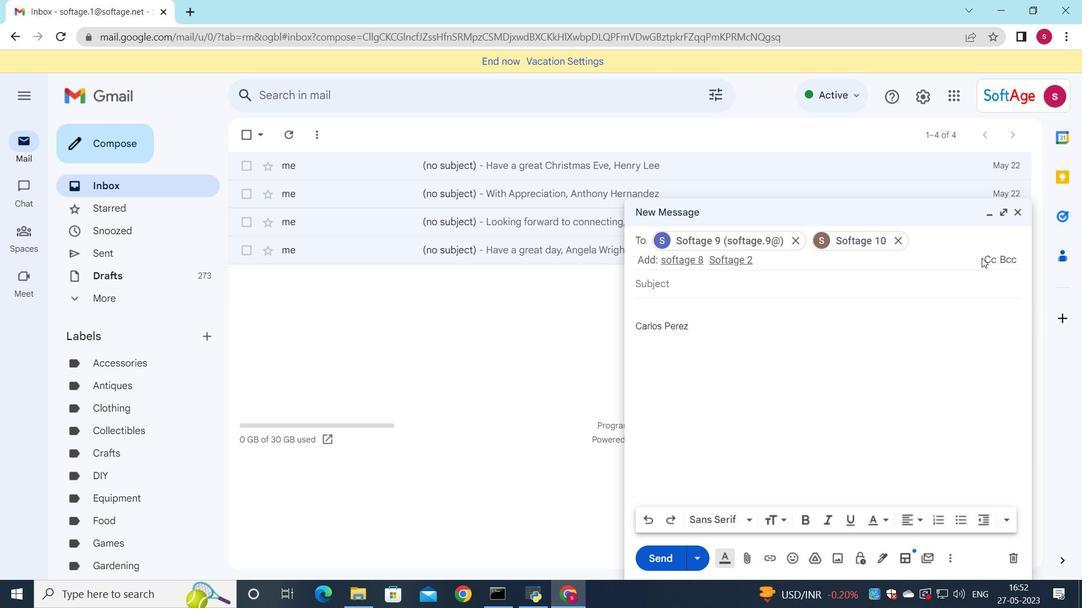 
Action: Mouse pressed left at (985, 258)
Screenshot: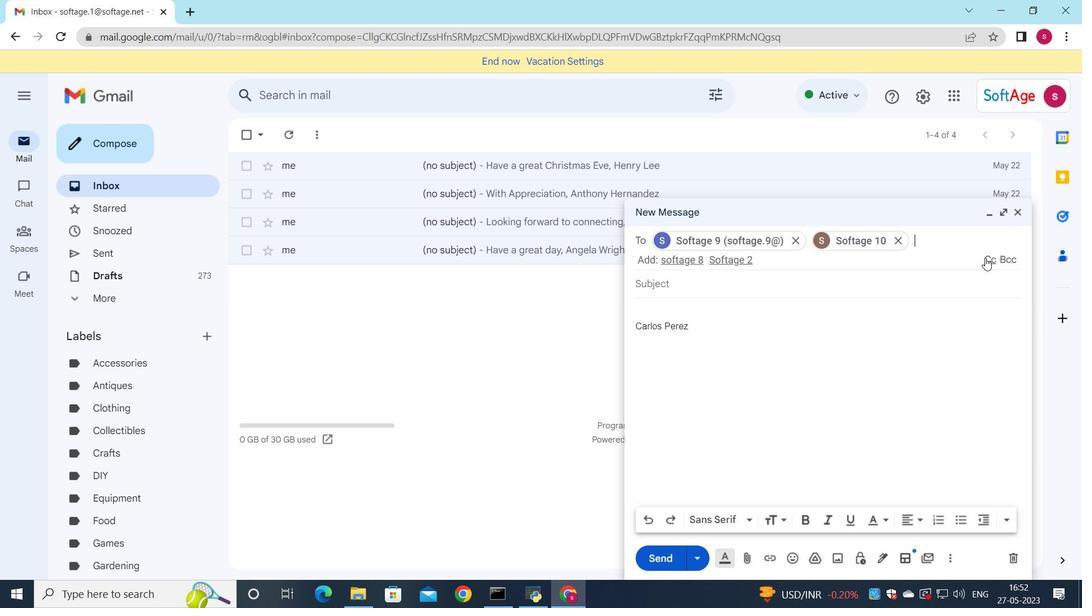 
Action: Mouse moved to (903, 235)
Screenshot: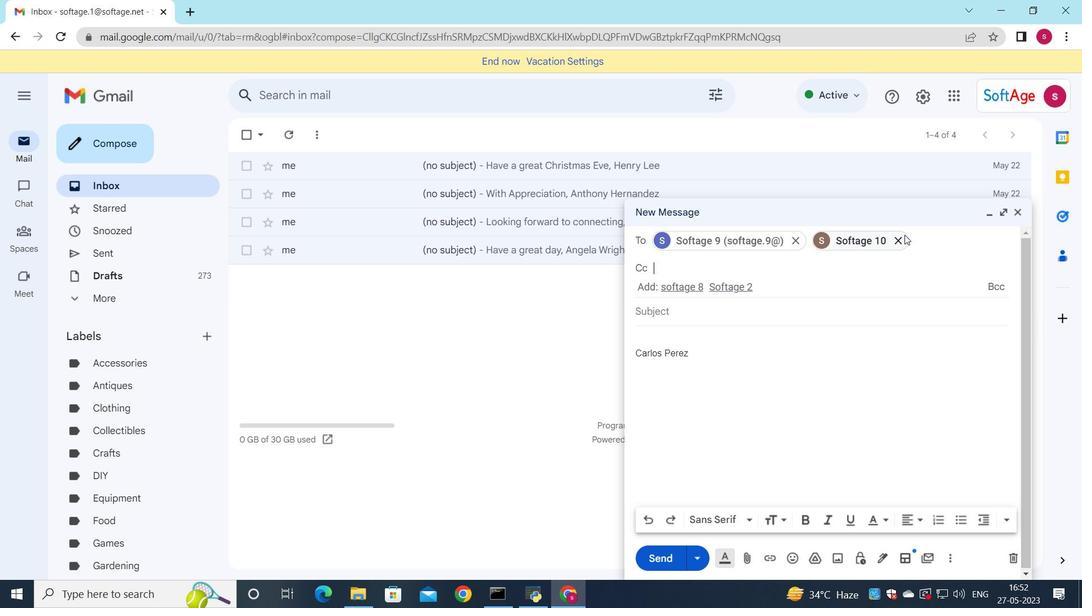 
Action: Key pressed so
Screenshot: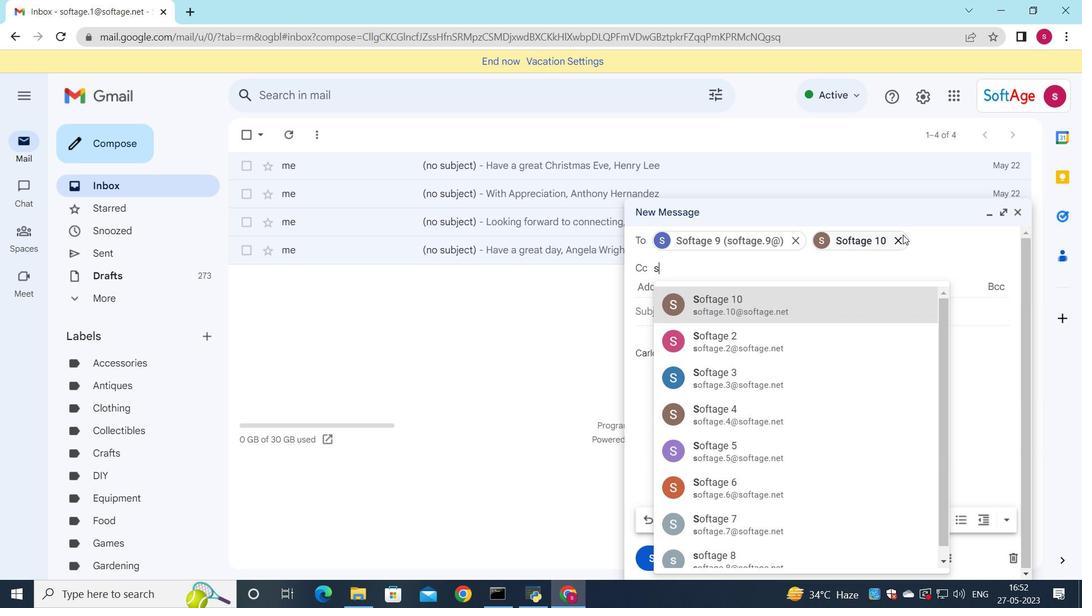 
Action: Mouse moved to (786, 339)
Screenshot: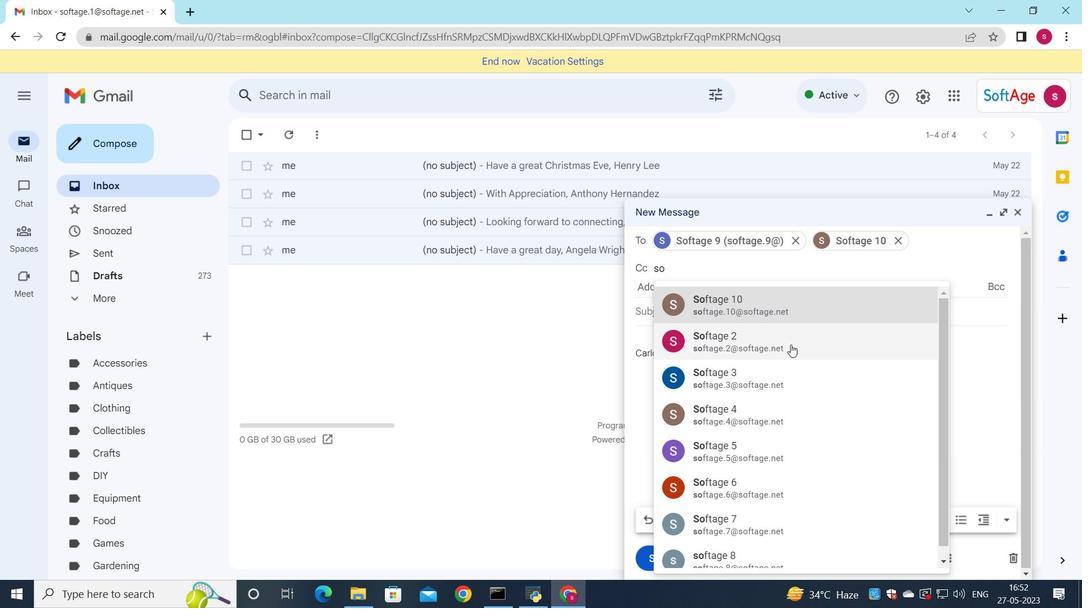 
Action: Mouse pressed left at (786, 339)
Screenshot: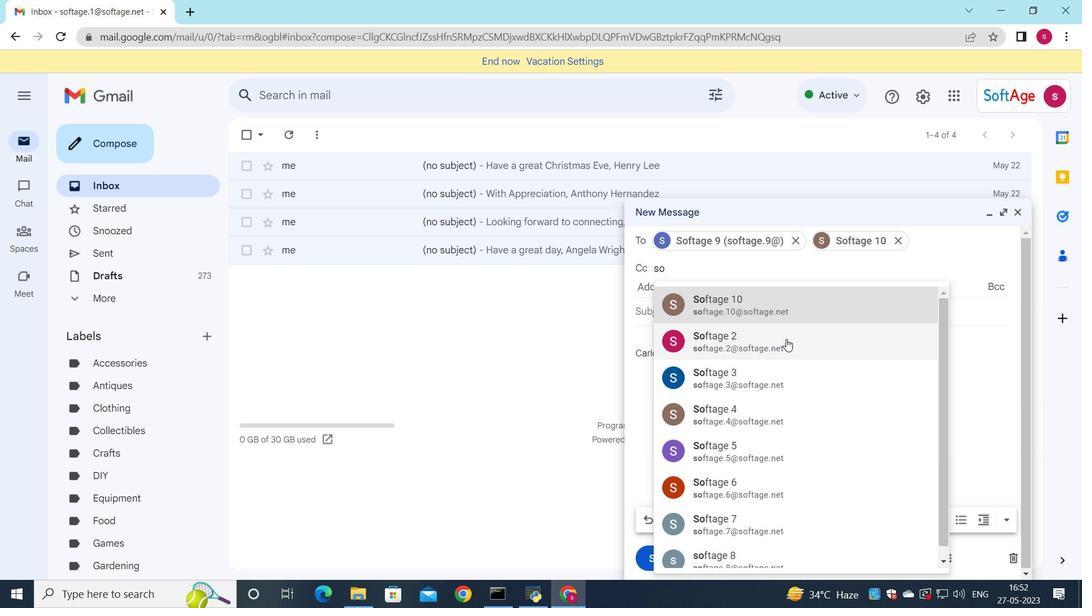 
Action: Mouse moved to (689, 314)
Screenshot: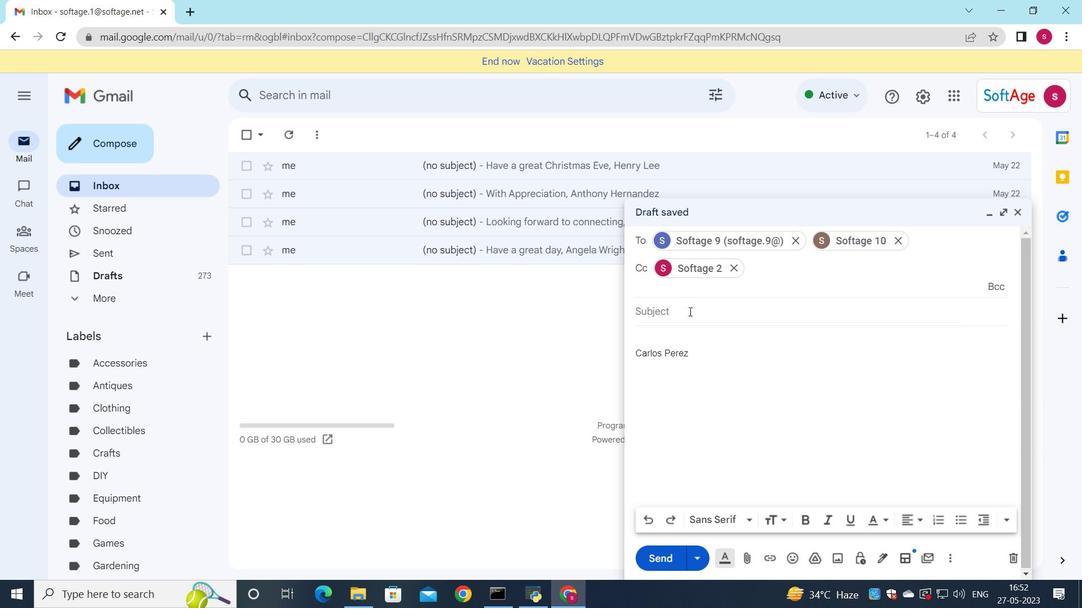 
Action: Mouse pressed left at (689, 314)
Screenshot: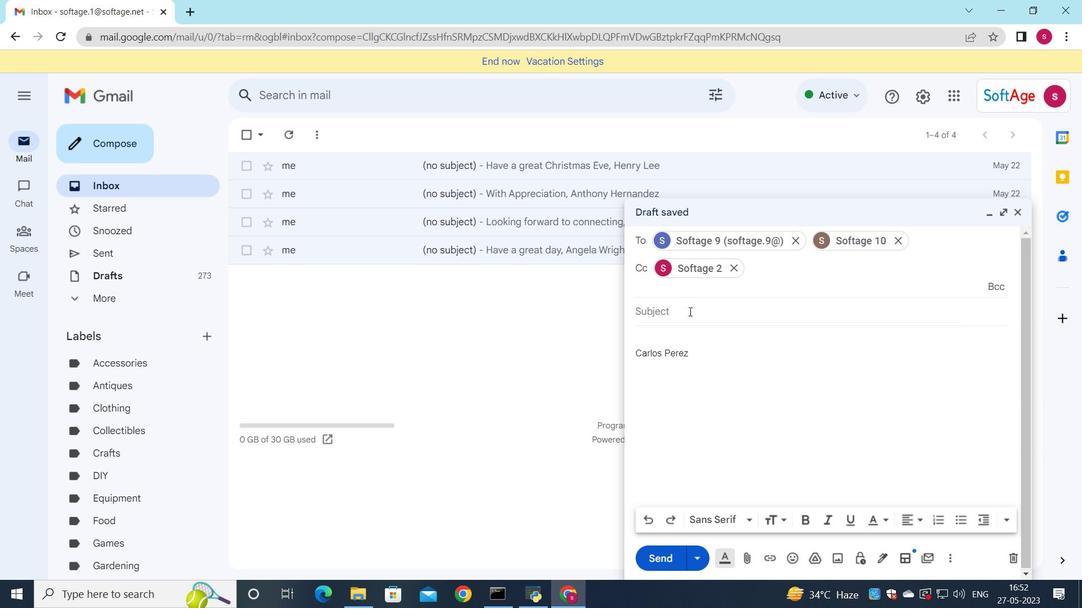 
Action: Mouse moved to (689, 314)
Screenshot: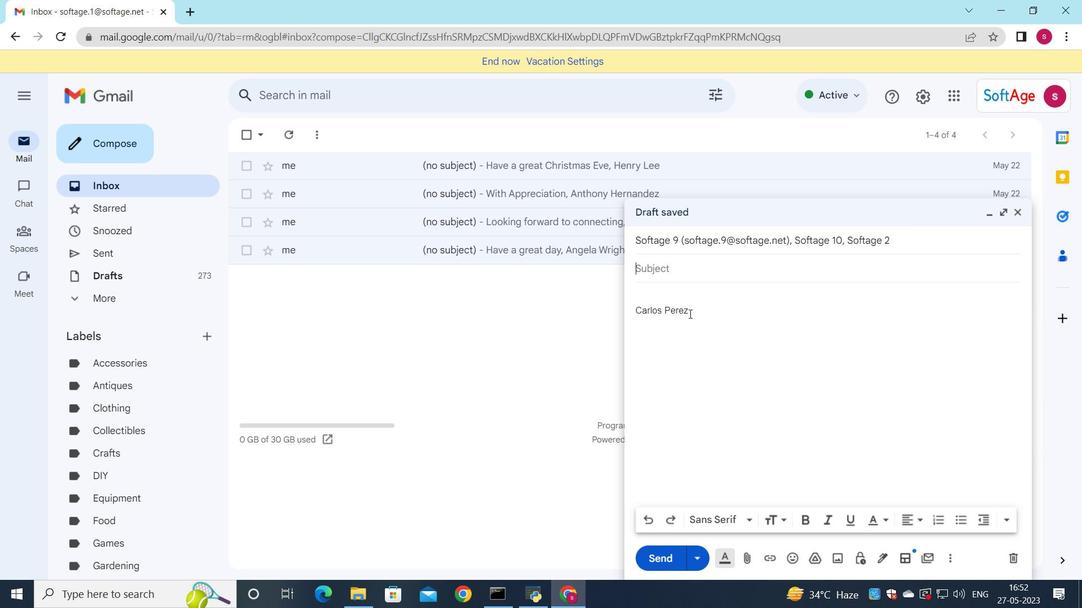 
Action: Key pressed <Key.shift><Key.shift><Key.shift><Key.shift><Key.shift><Key.shift><Key.shift><Key.shift><Key.shift><Key.shift><Key.shift><Key.shift><Key.shift><Key.shift><Key.shift><Key.shift><Key.shift><Key.shift><Key.shift><Key.shift><Key.shift><Key.shift><Key.shift><Key.shift>Request<Key.space>for<Key.space>clarification<Key.space>
Screenshot: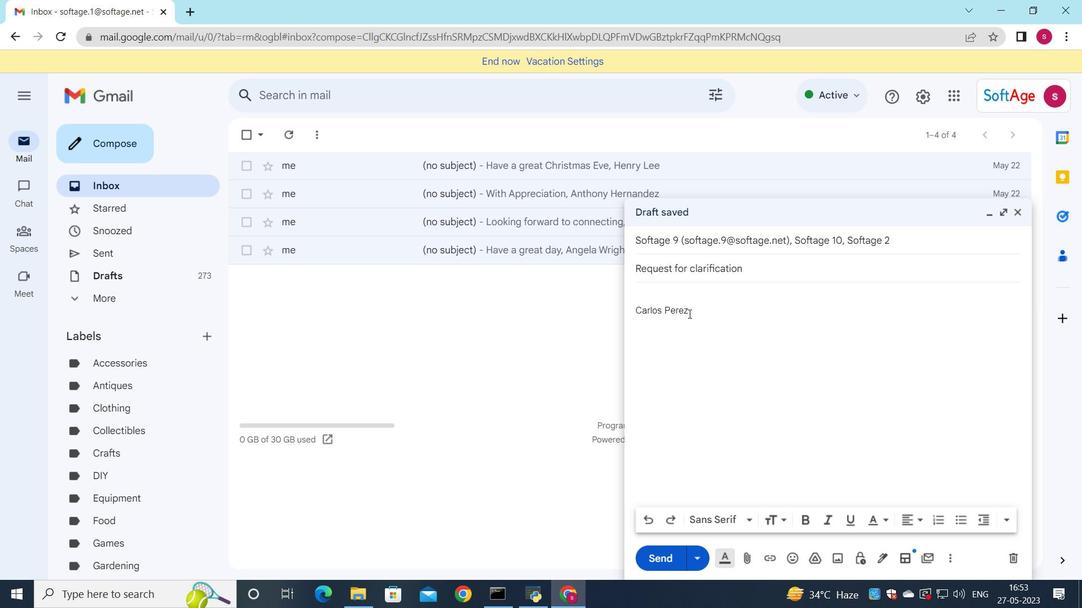 
Action: Mouse moved to (652, 279)
Screenshot: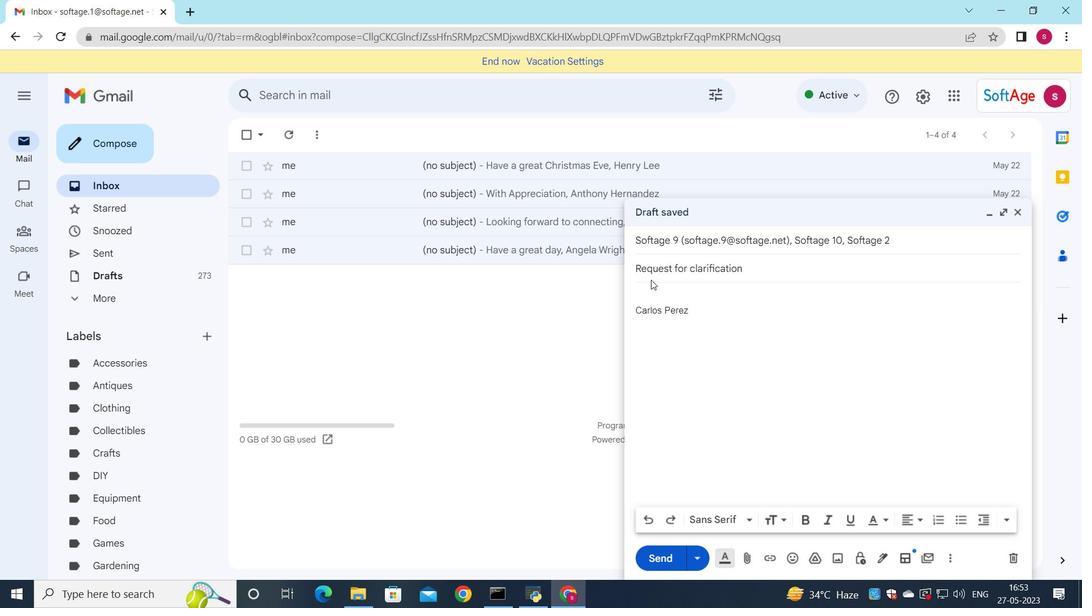 
Action: Mouse pressed left at (652, 279)
Screenshot: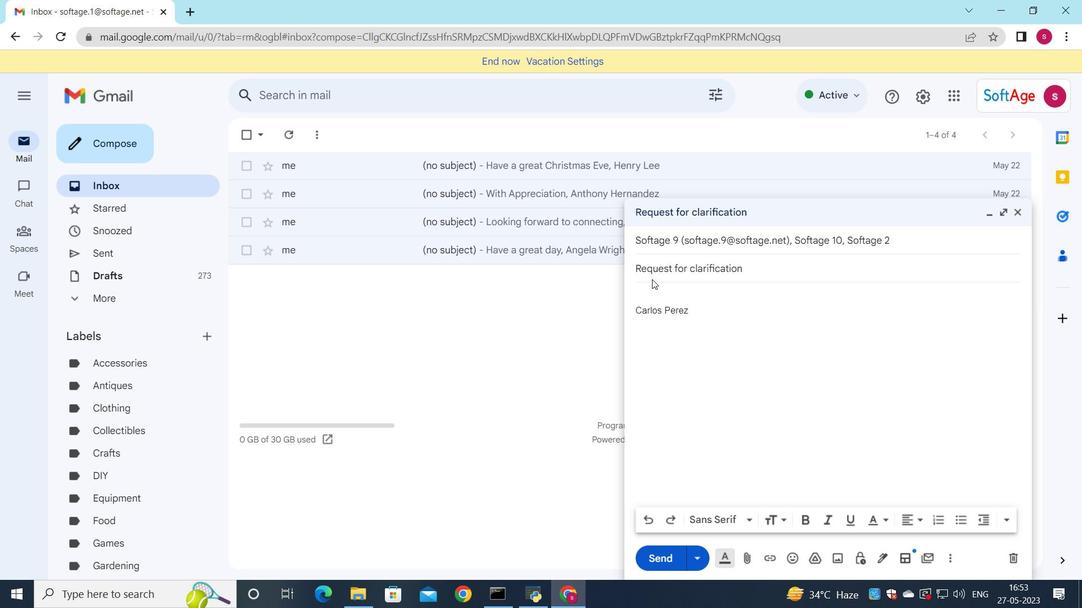 
Action: Mouse moved to (653, 286)
Screenshot: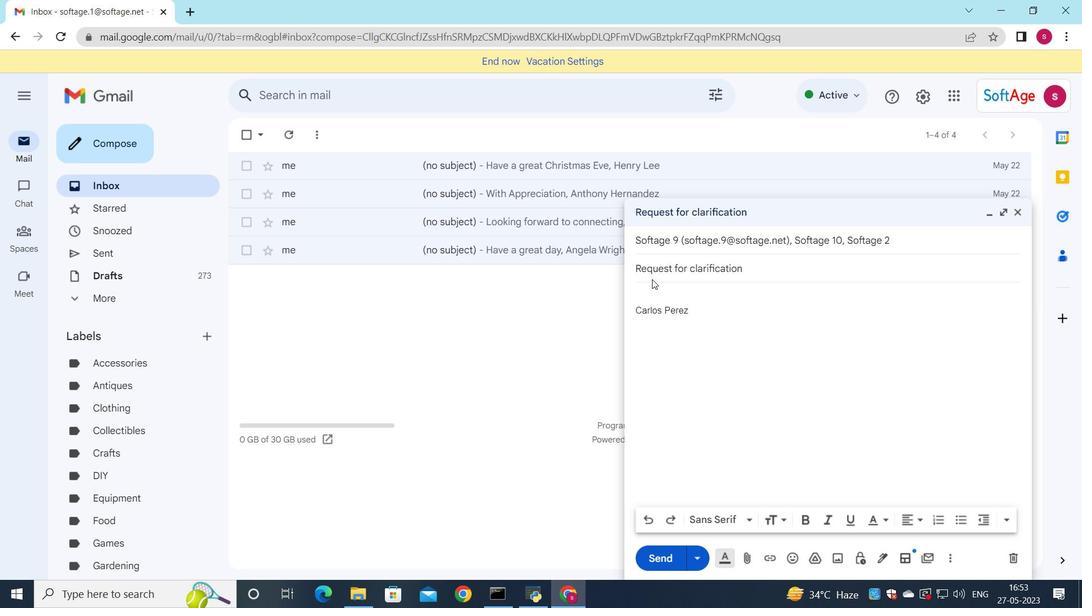 
Action: Mouse pressed left at (653, 286)
Screenshot: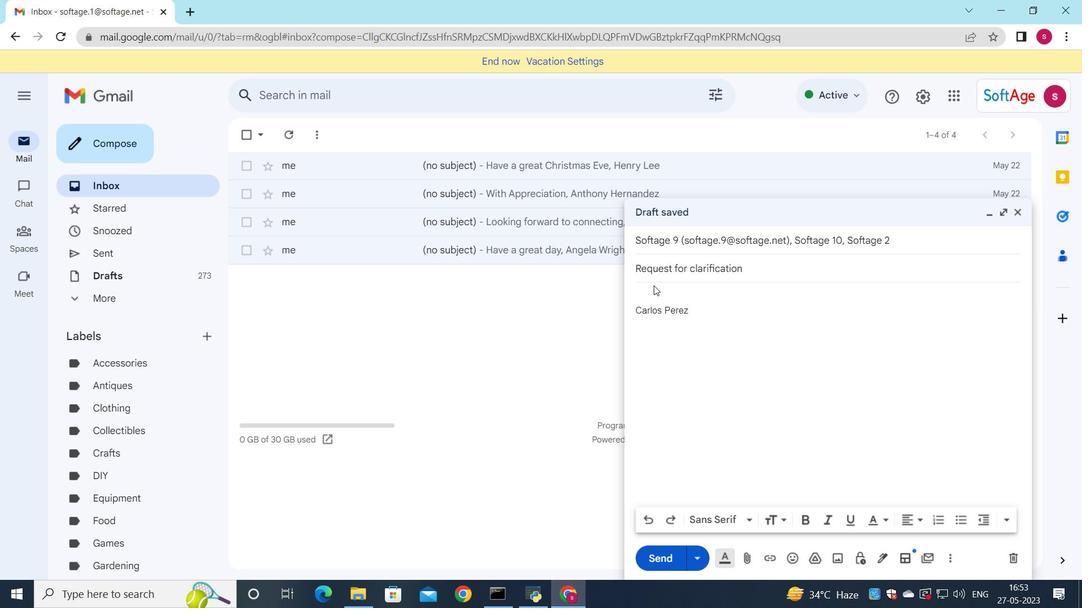 
Action: Mouse moved to (681, 302)
Screenshot: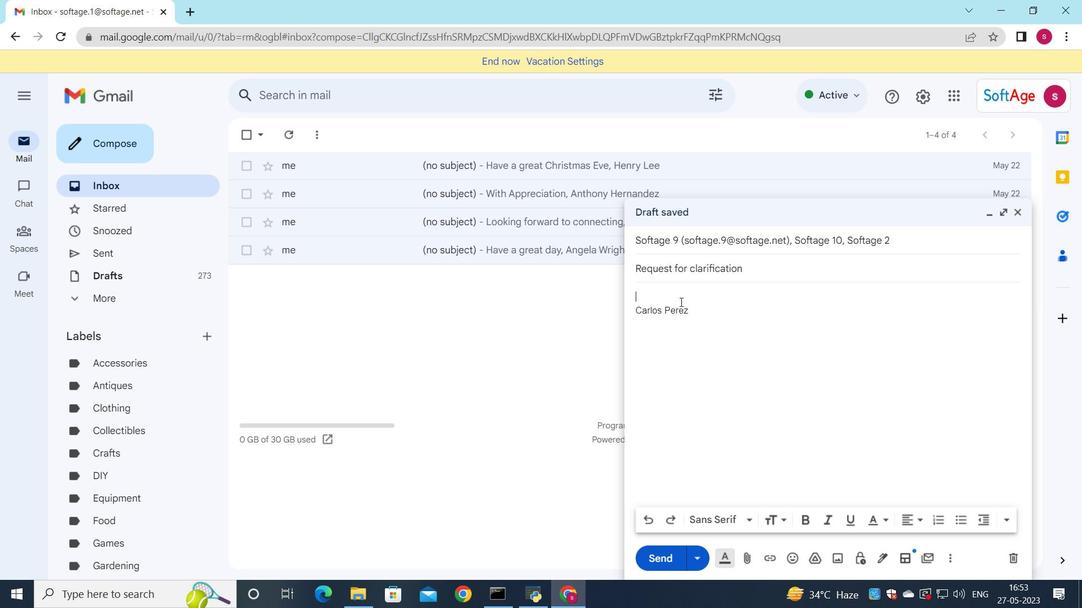 
Action: Key pressed <Key.shift><Key.shift><Key.shift><Key.shift><Key.shift><Key.shift><Key.shift>Could<Key.space>you<Key.space>please<Key.space>confirm<Key.space>the<Key.space>delivery<Key.space>datr<Key.backspace>e<Key.shift_r>?
Screenshot: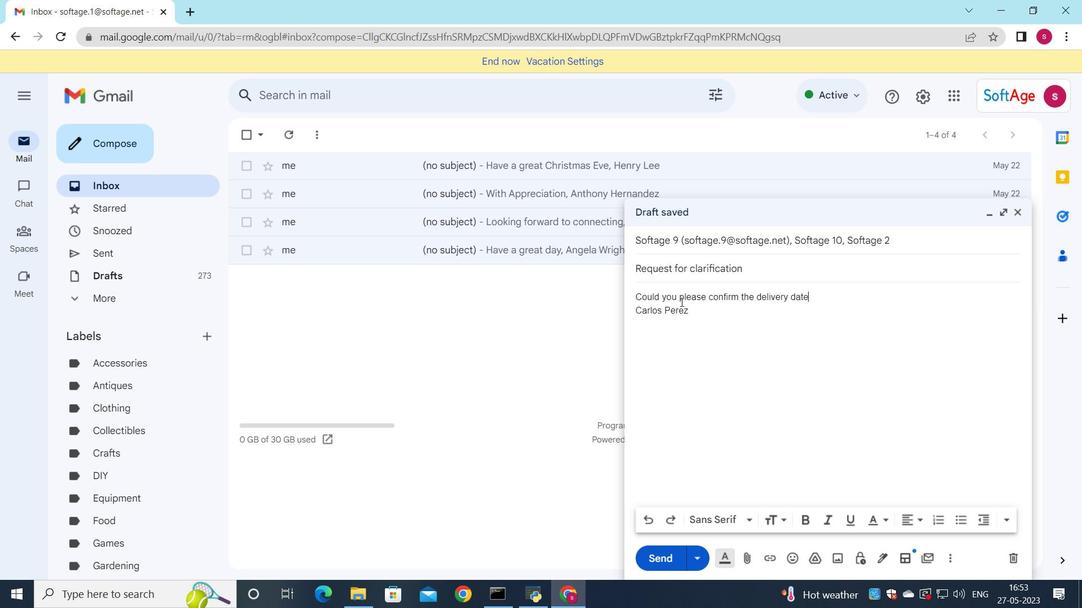 
Action: Mouse moved to (827, 291)
Screenshot: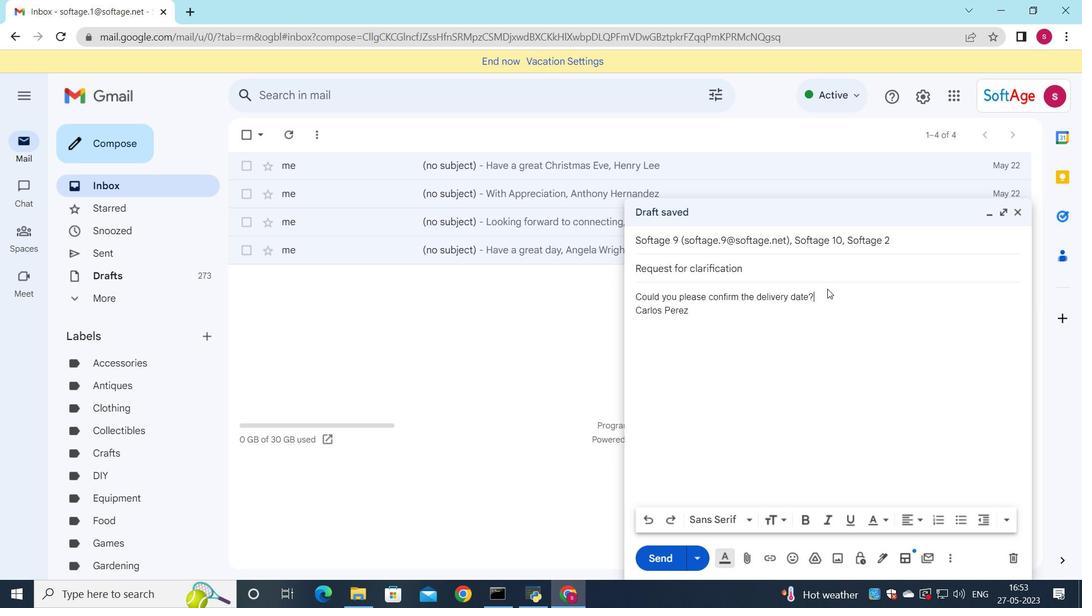 
Action: Mouse pressed left at (827, 291)
Screenshot: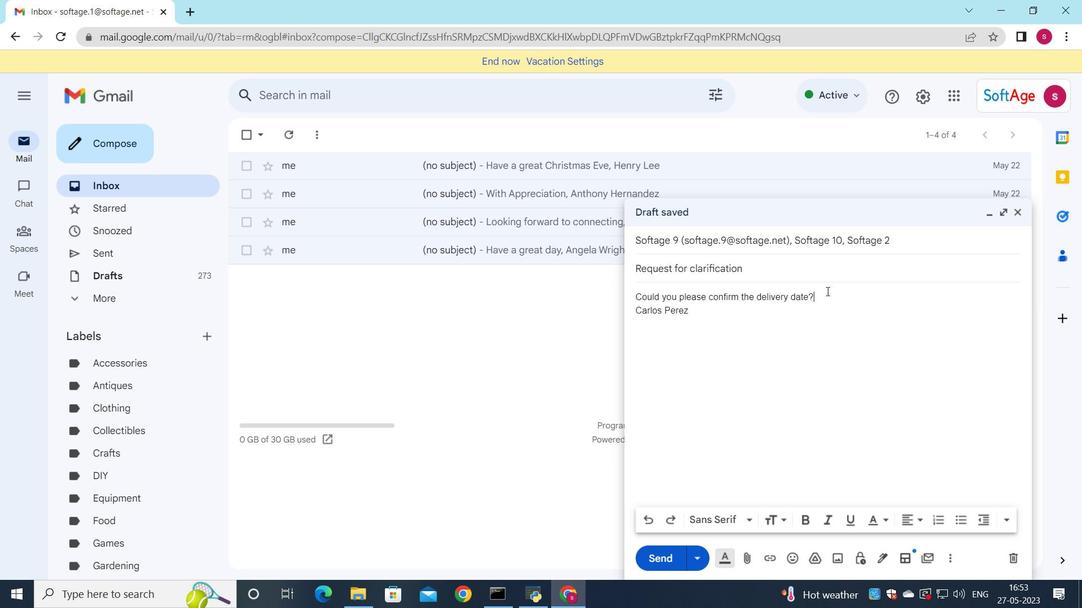 
Action: Mouse moved to (786, 520)
Screenshot: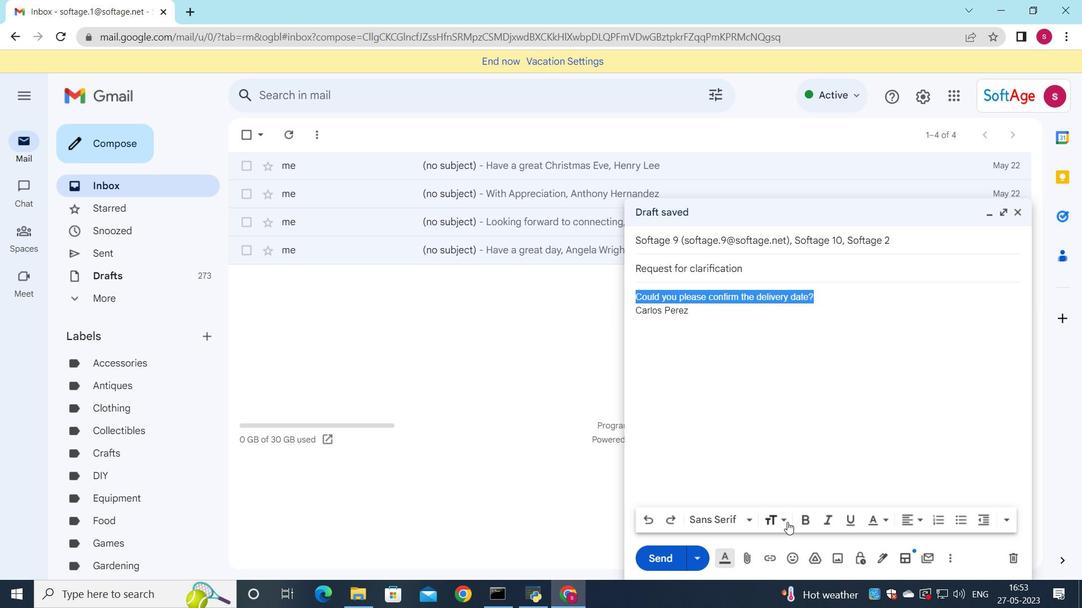 
Action: Mouse pressed left at (786, 520)
Screenshot: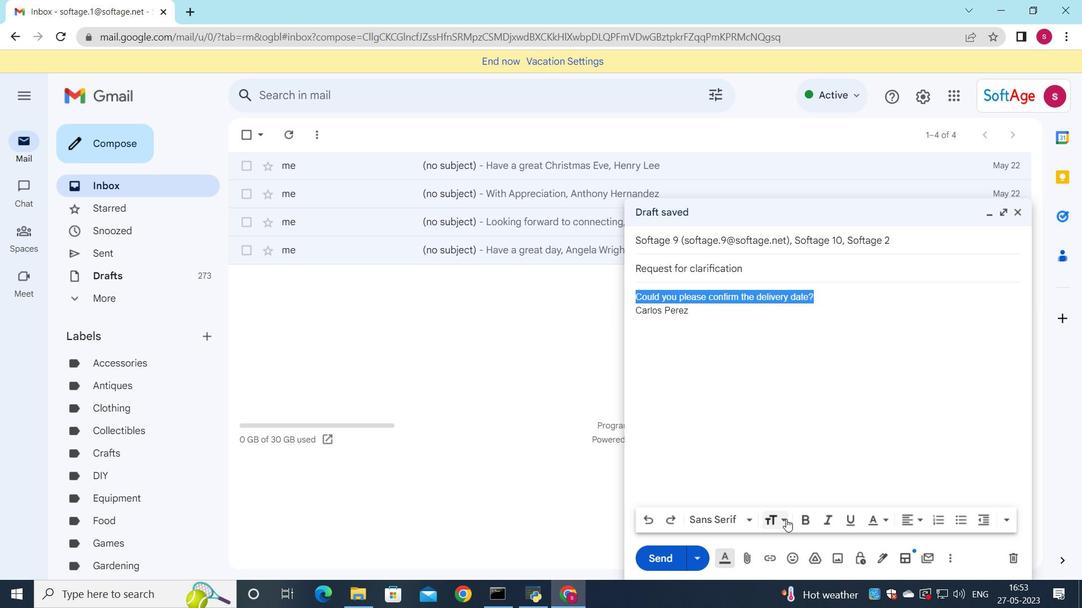 
Action: Mouse moved to (829, 470)
Screenshot: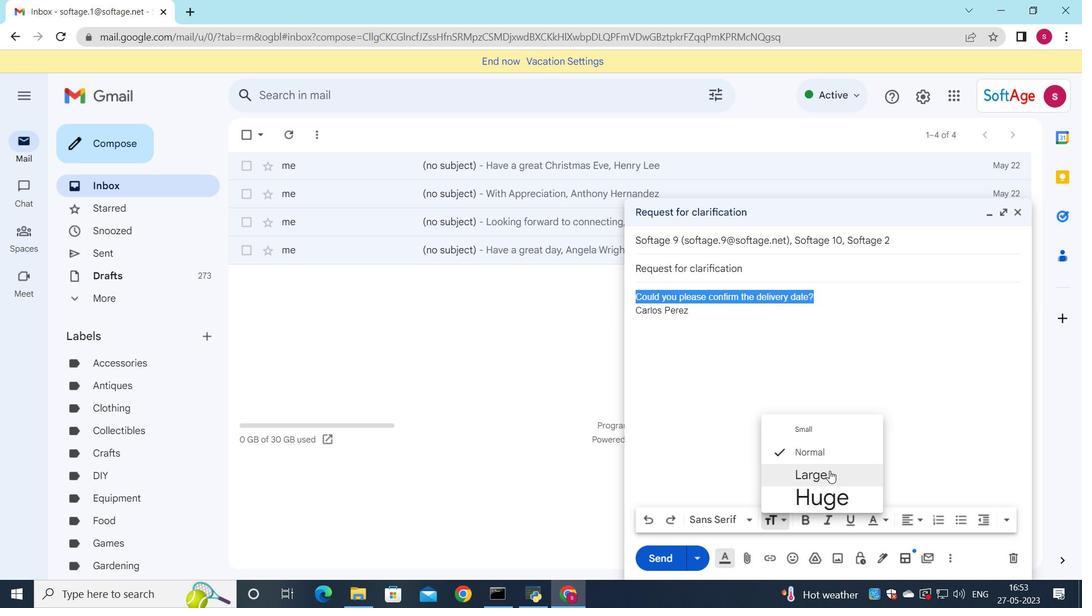 
Action: Mouse pressed left at (829, 470)
Screenshot: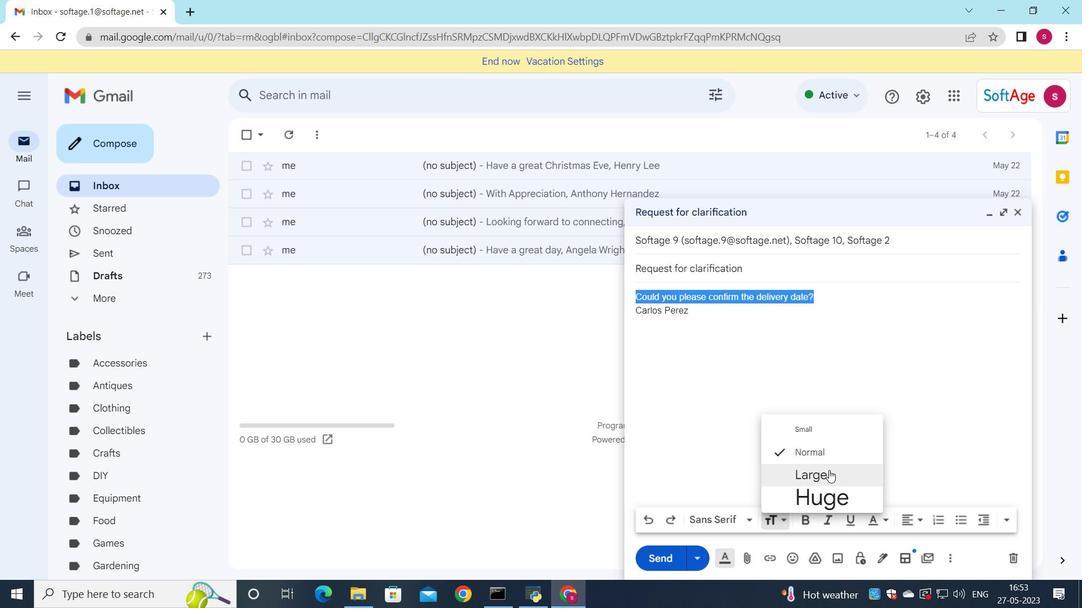 
Action: Mouse moved to (916, 519)
Screenshot: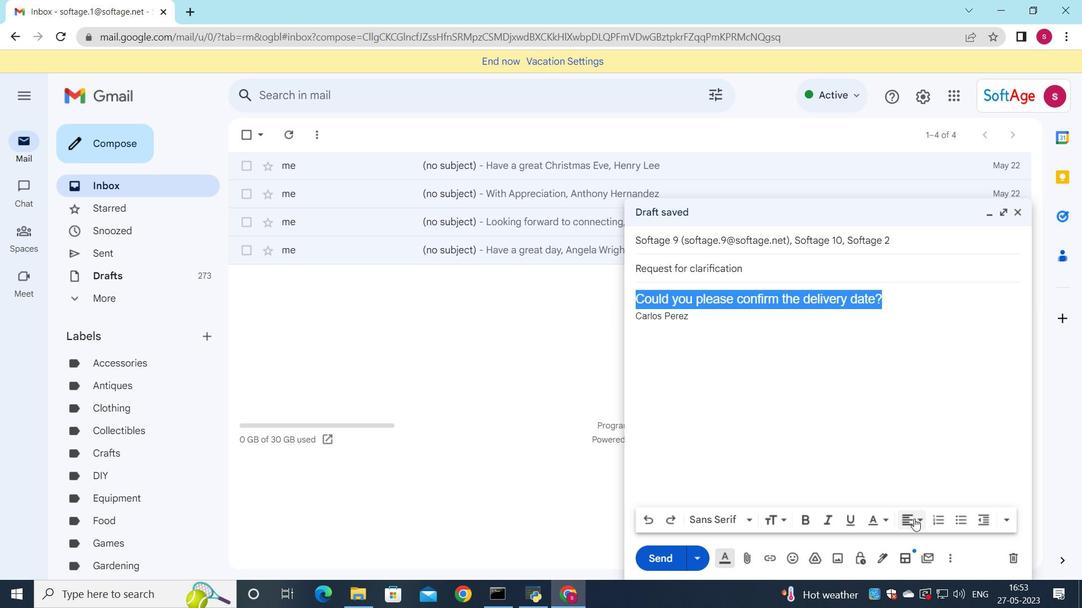 
Action: Mouse pressed left at (916, 519)
Screenshot: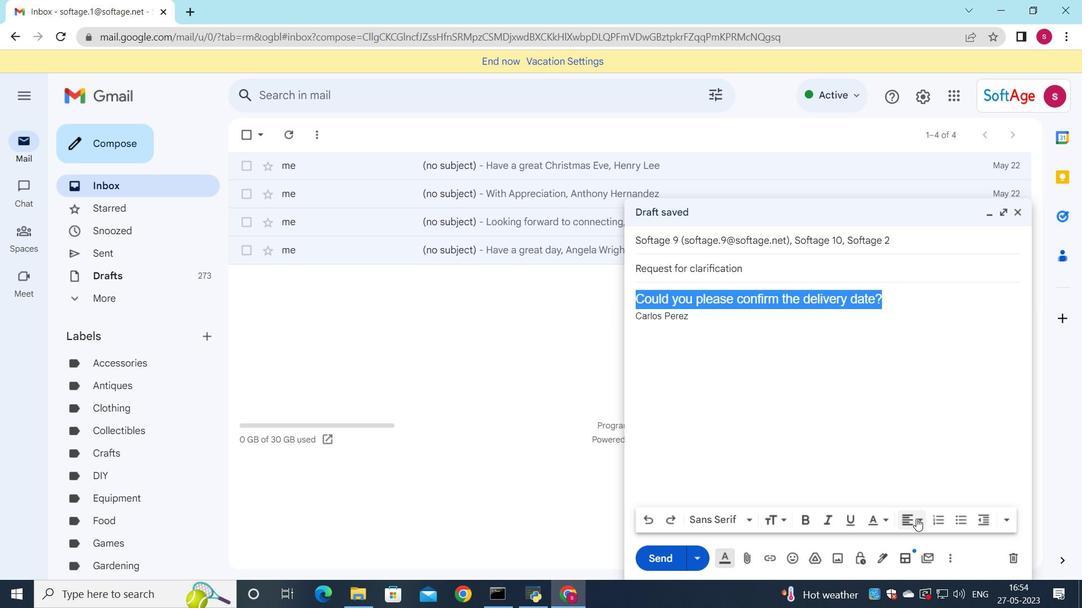 
Action: Mouse moved to (909, 479)
Screenshot: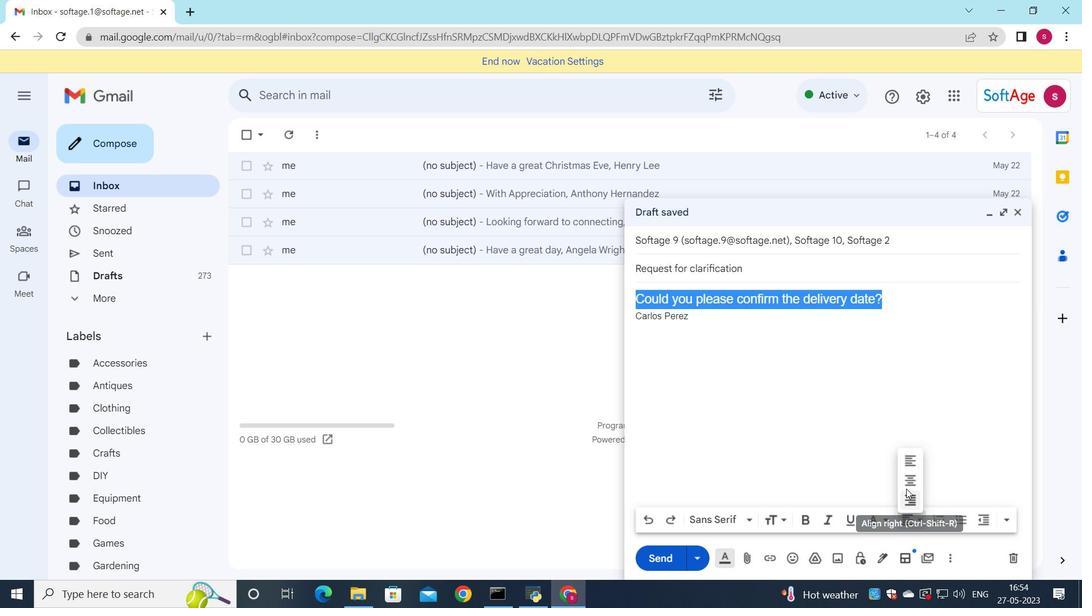 
Action: Mouse pressed left at (909, 479)
Screenshot: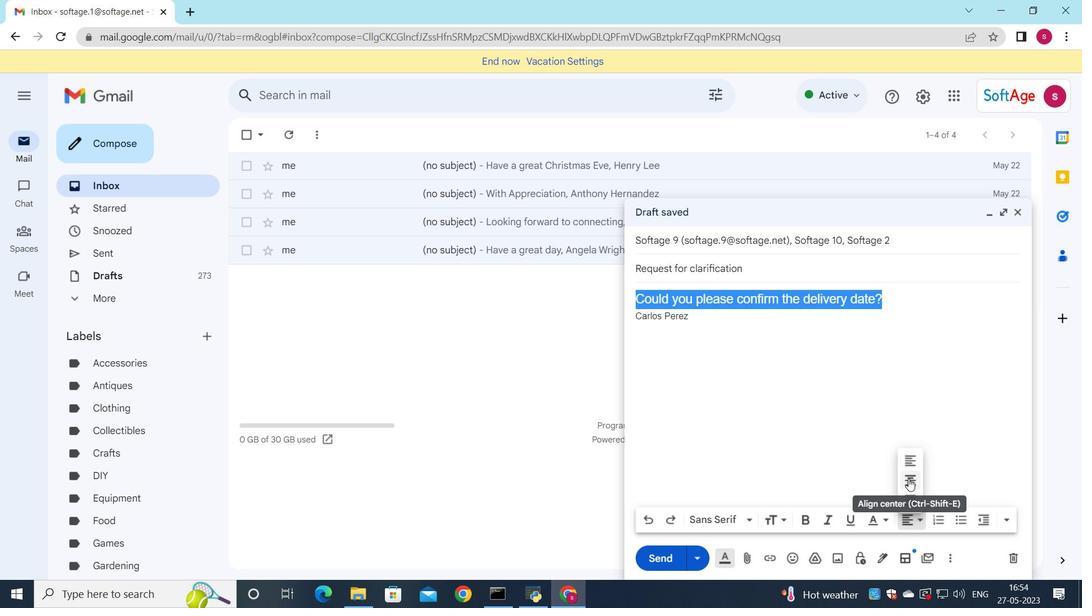 
Action: Mouse moved to (662, 563)
Screenshot: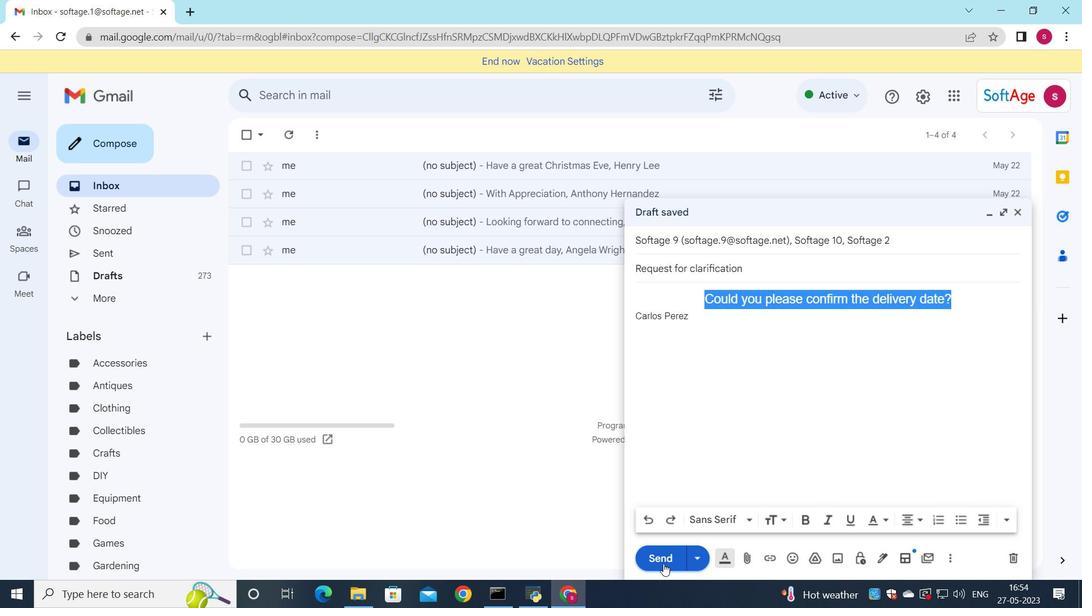 
Action: Mouse pressed left at (662, 563)
Screenshot: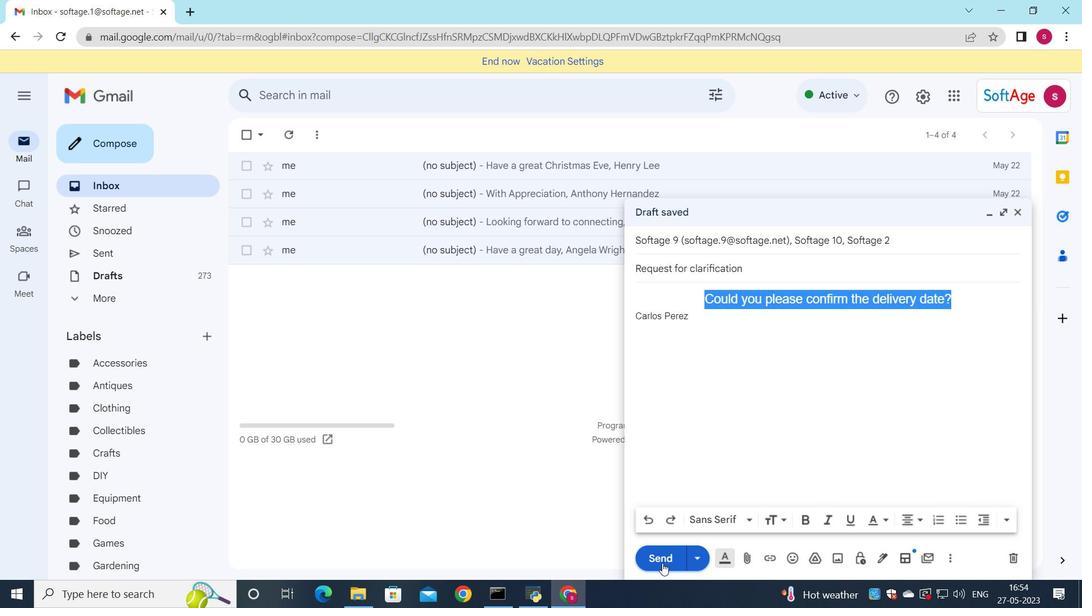 
Action: Mouse moved to (696, 580)
Screenshot: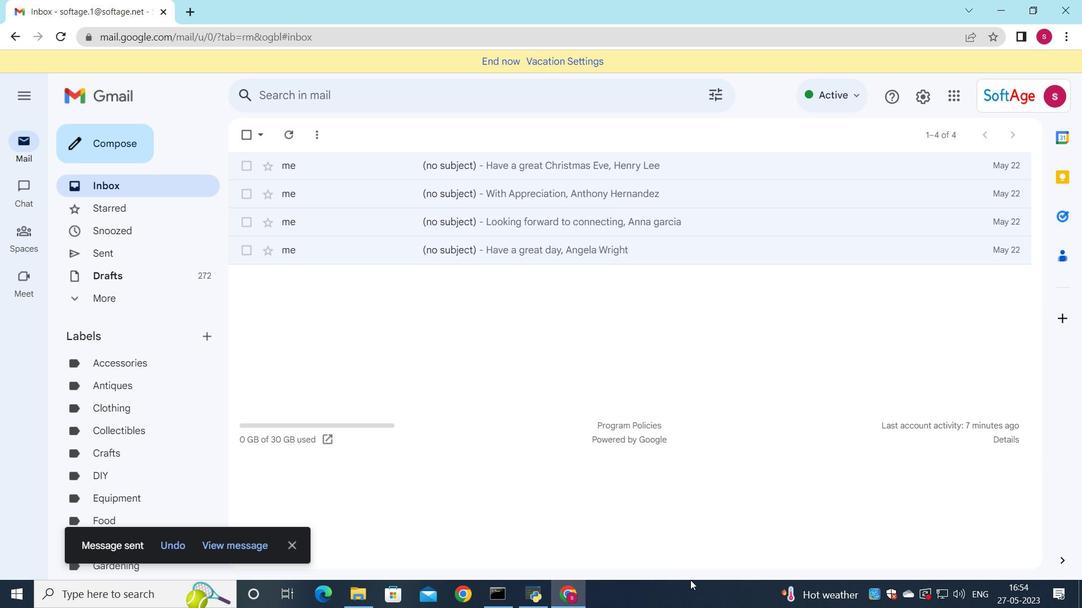 
